 Task: Look for space in Parras de la Fuente, Mexico from 5th June, 2023 to 16th June, 2023 for 2 adults in price range Rs.14000 to Rs.18000. Place can be entire place with 1  bedroom having 1 bed and 1 bathroom. Property type can be house, flat, guest house, hotel. Booking option can be shelf check-in. Required host language is English.
Action: Mouse moved to (576, 156)
Screenshot: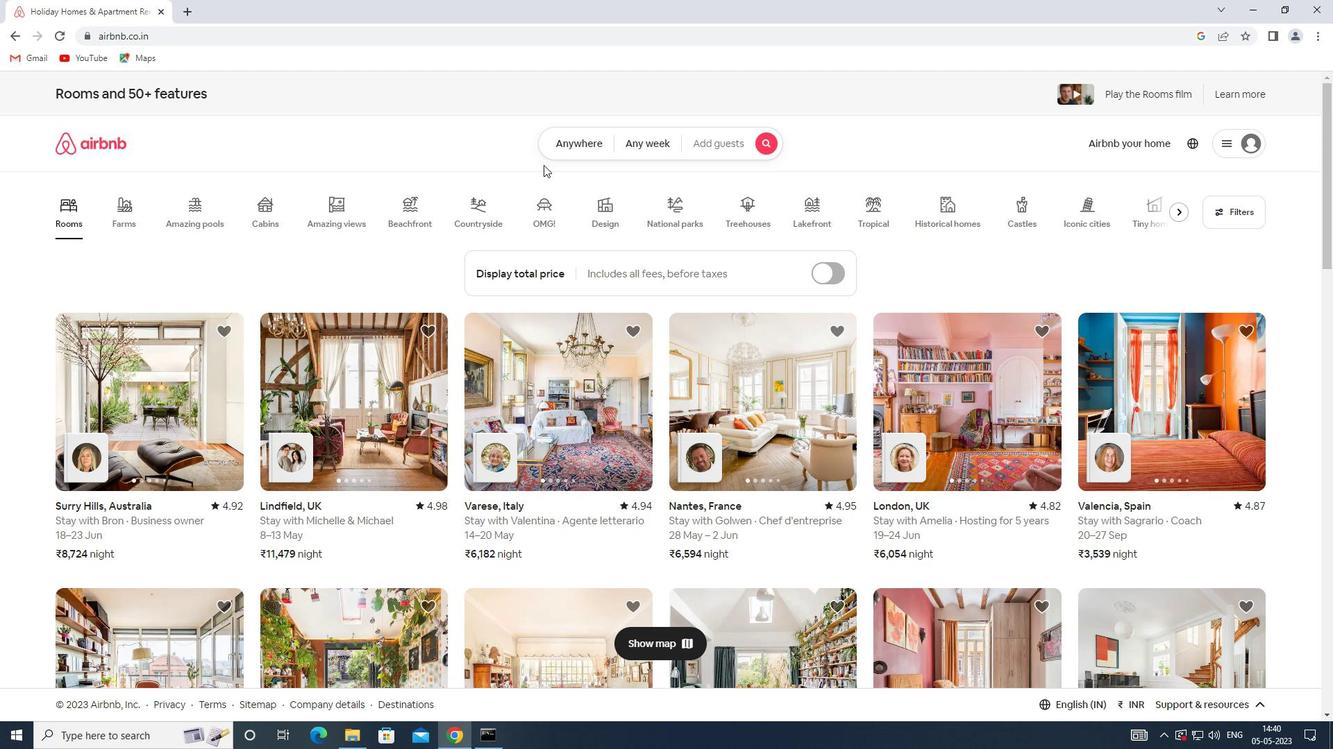 
Action: Mouse pressed left at (576, 156)
Screenshot: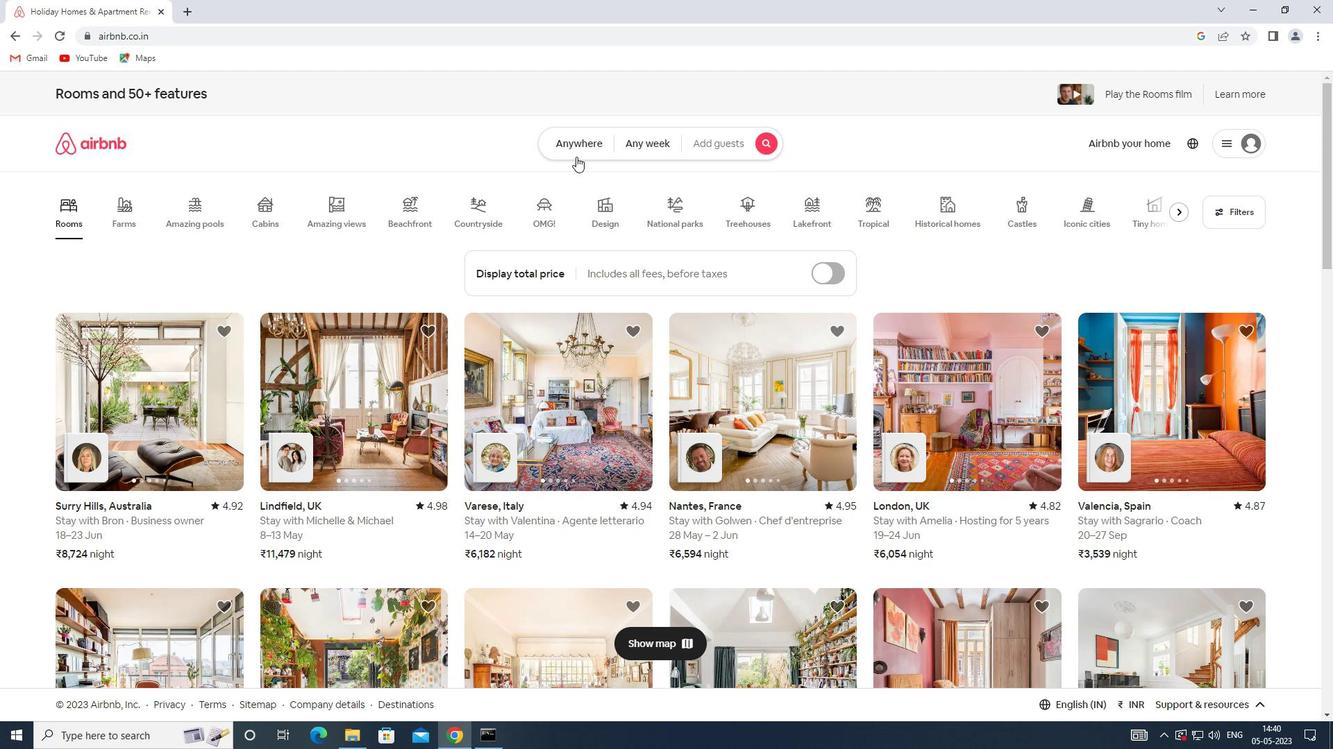 
Action: Mouse moved to (505, 202)
Screenshot: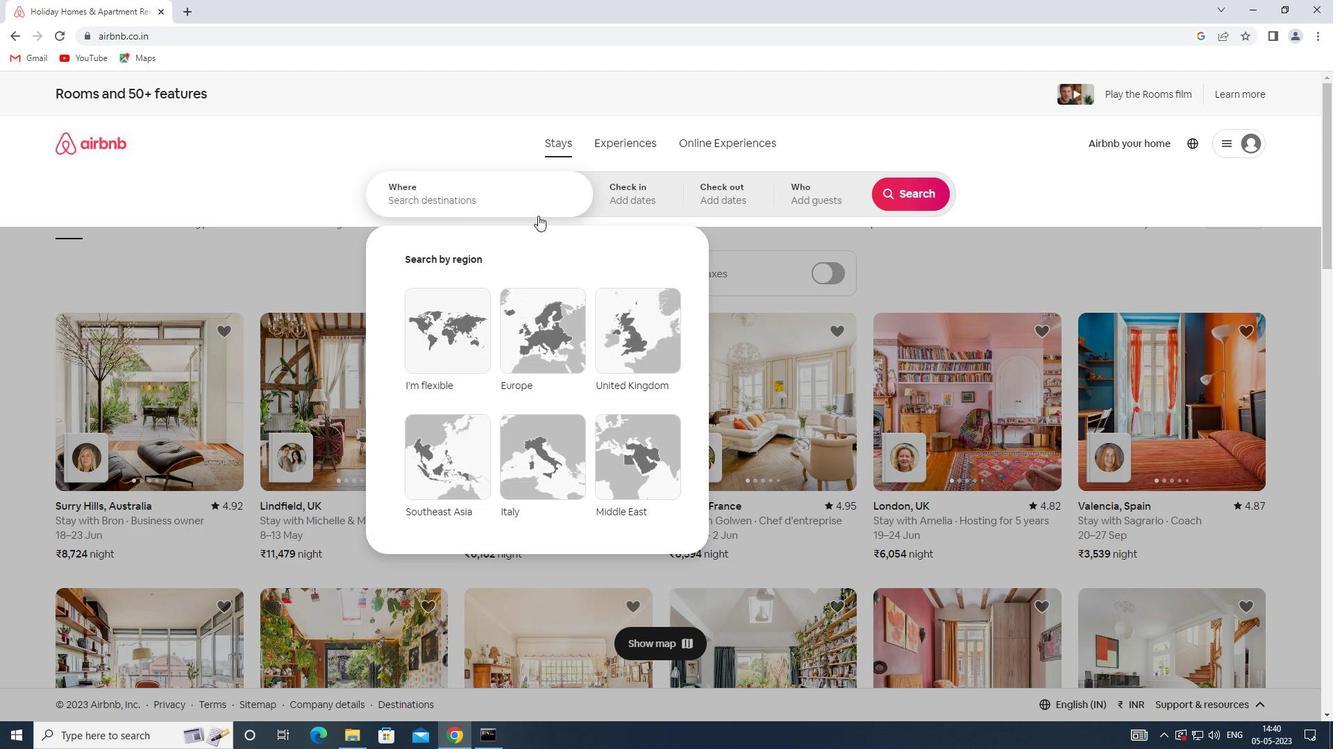 
Action: Mouse pressed left at (505, 202)
Screenshot: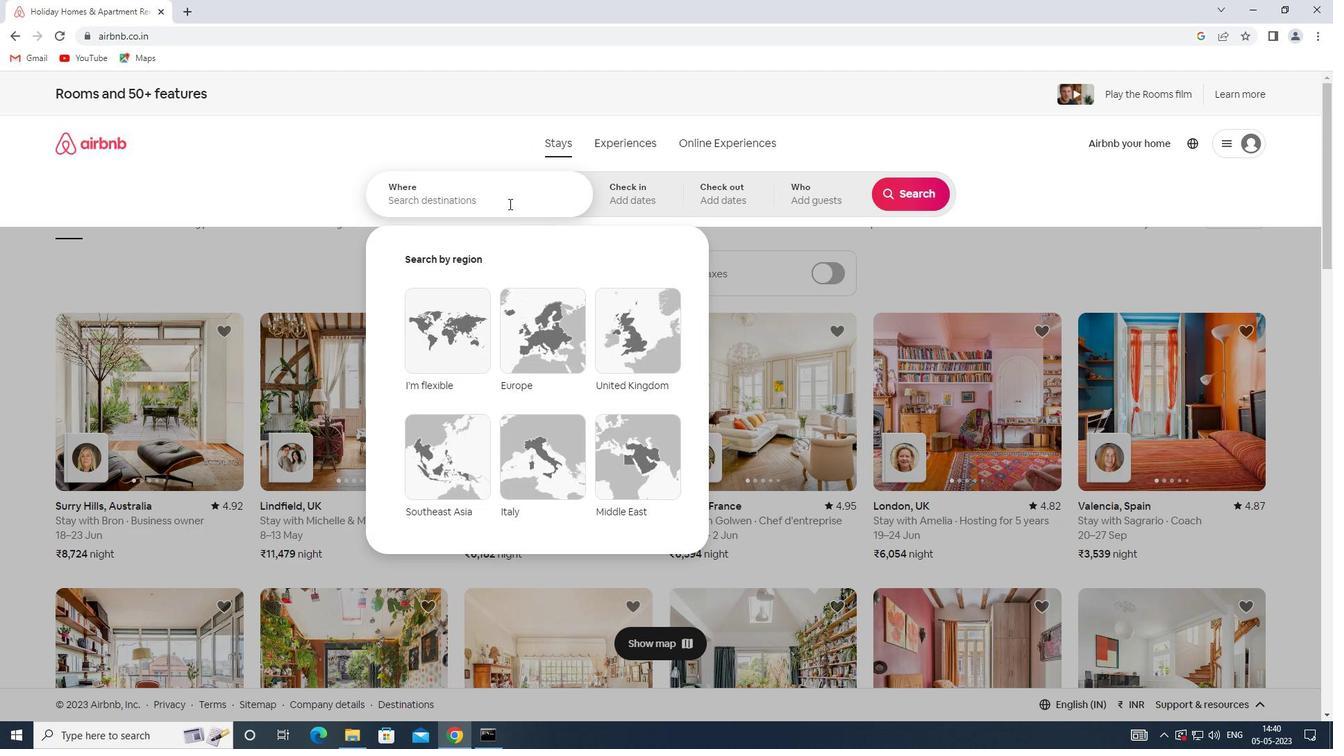 
Action: Mouse moved to (504, 202)
Screenshot: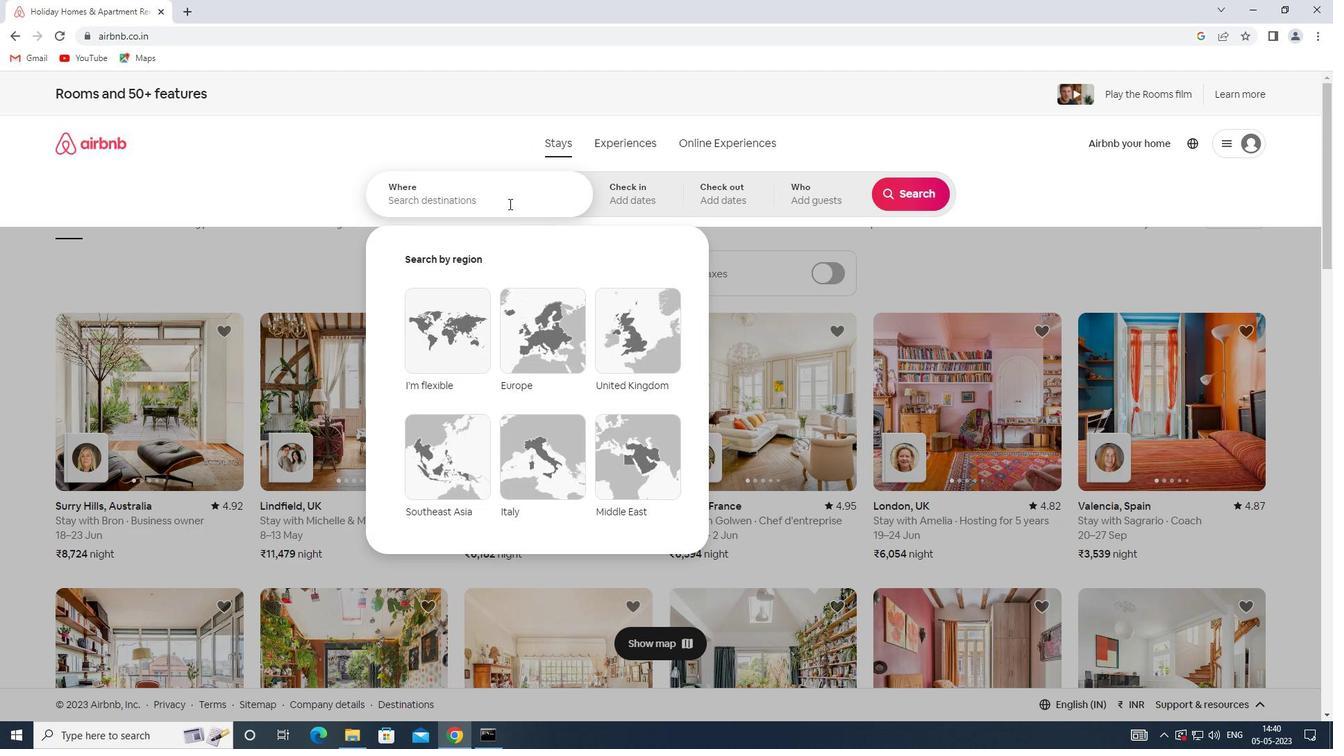 
Action: Key pressed <Key.shift>PARRAS<Key.space>DE<Key.space>LA<Key.space><Key.shift>FUNE<Key.backspace><Key.backspace>ENTE,<Key.shift>MA<Key.backspace>EXICO
Screenshot: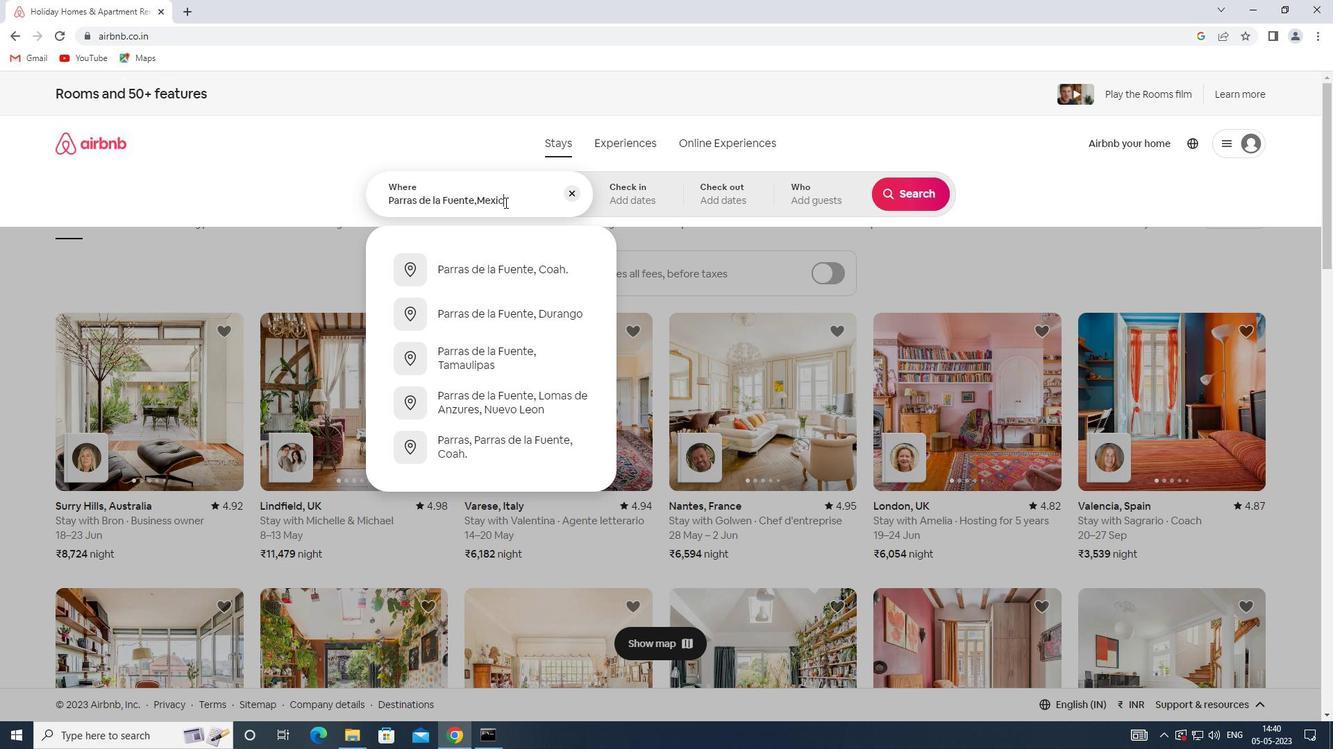 
Action: Mouse moved to (642, 198)
Screenshot: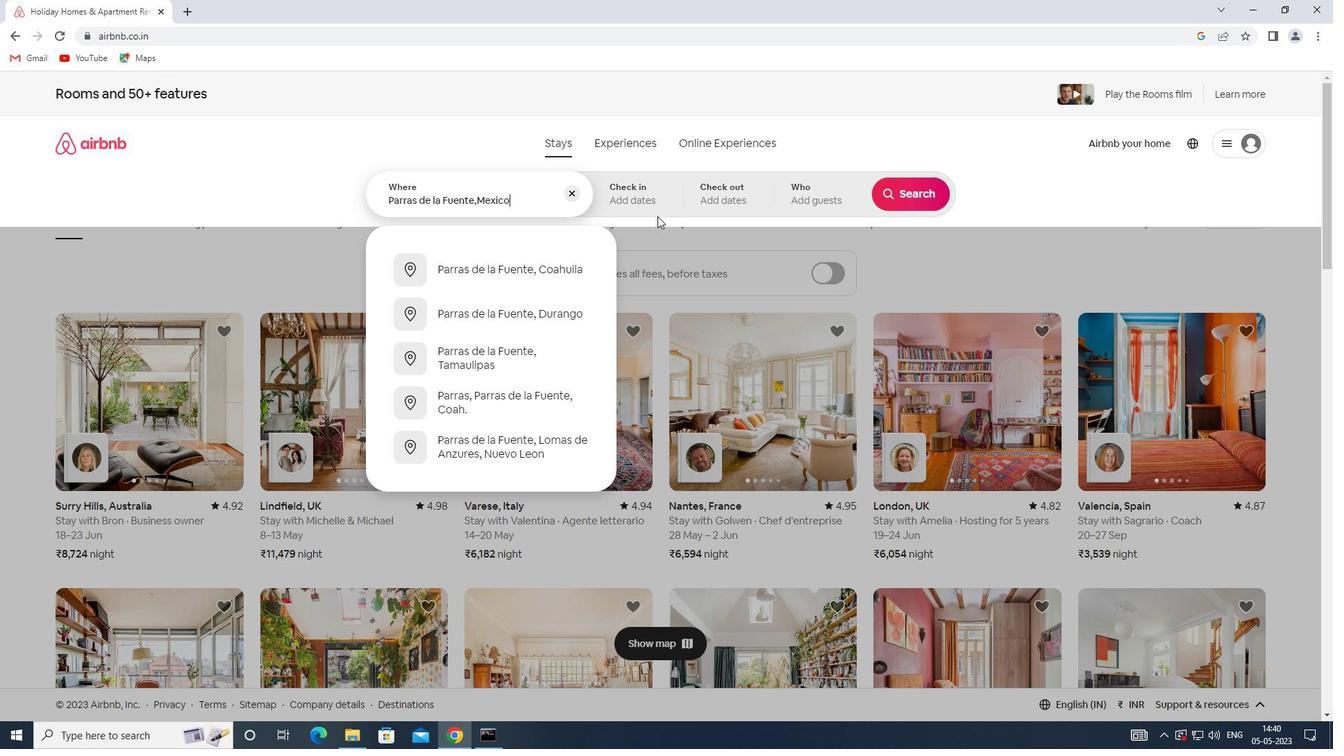 
Action: Mouse pressed left at (642, 198)
Screenshot: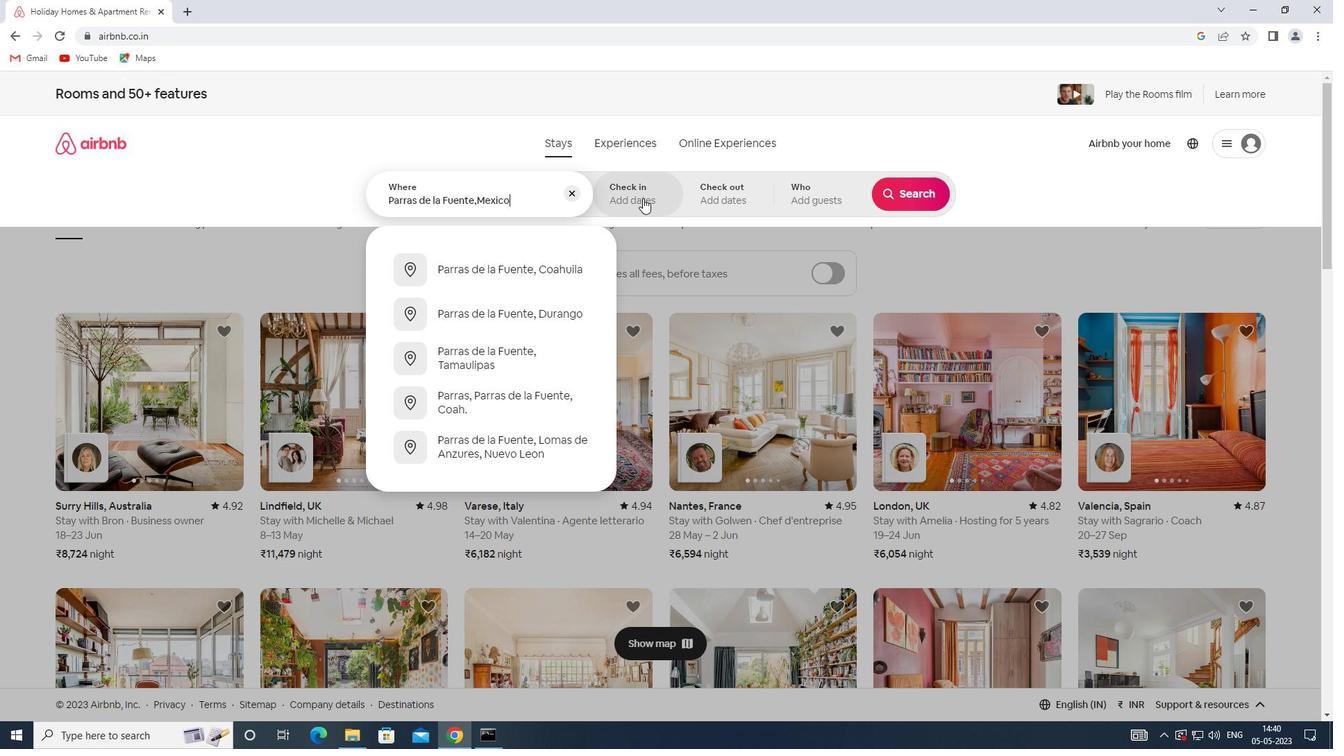 
Action: Mouse moved to (721, 392)
Screenshot: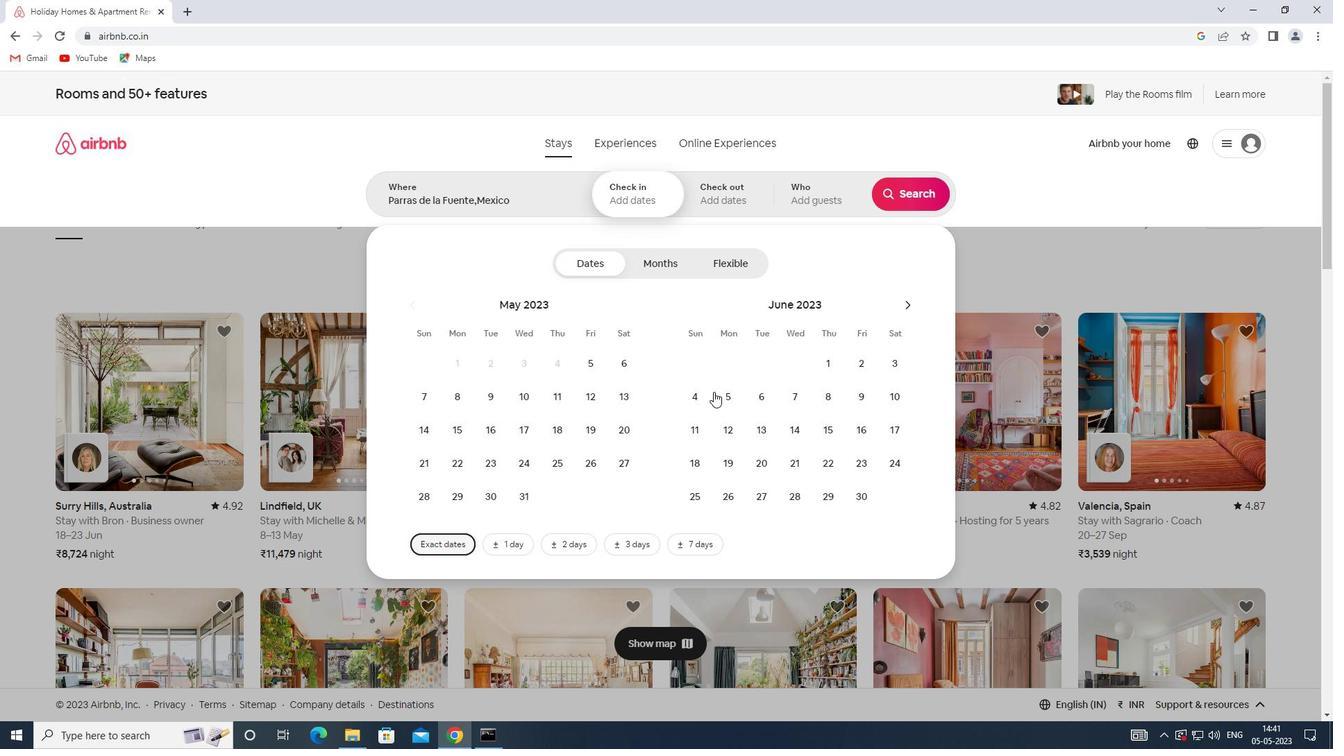 
Action: Mouse pressed left at (721, 392)
Screenshot: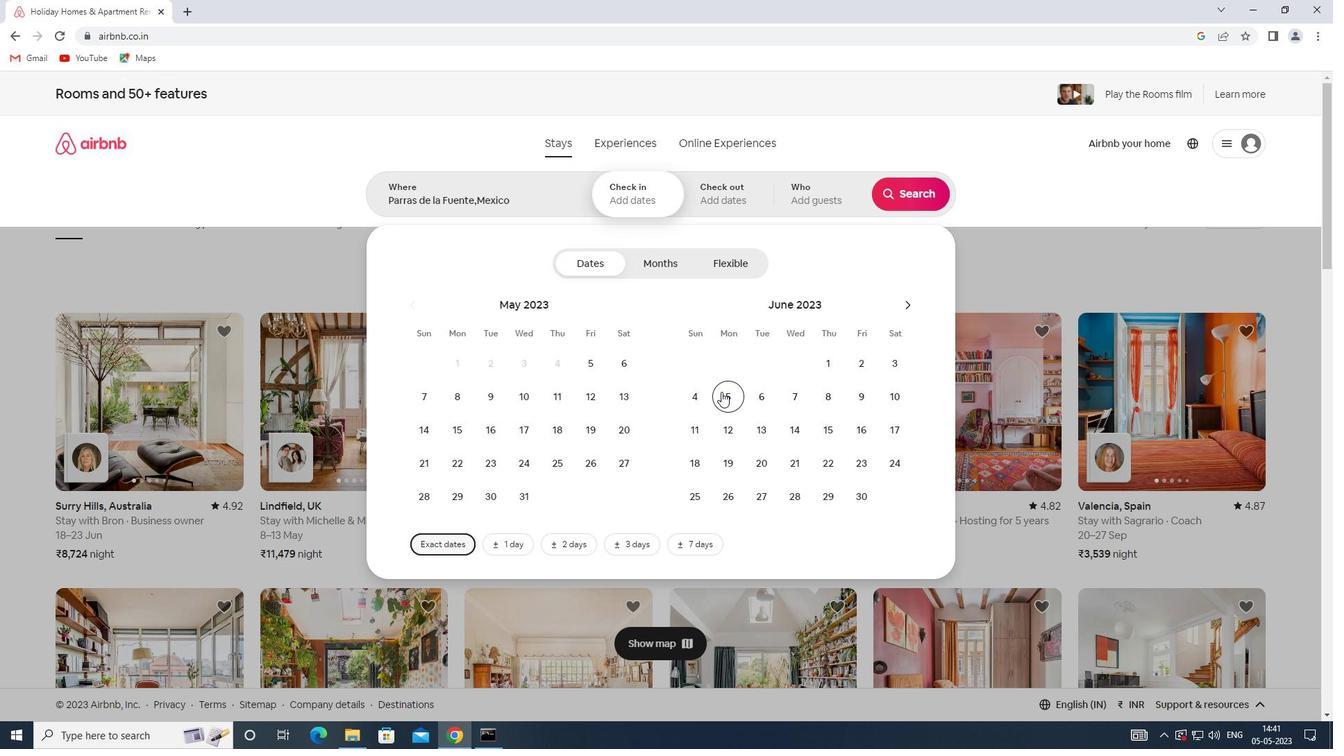 
Action: Mouse moved to (863, 436)
Screenshot: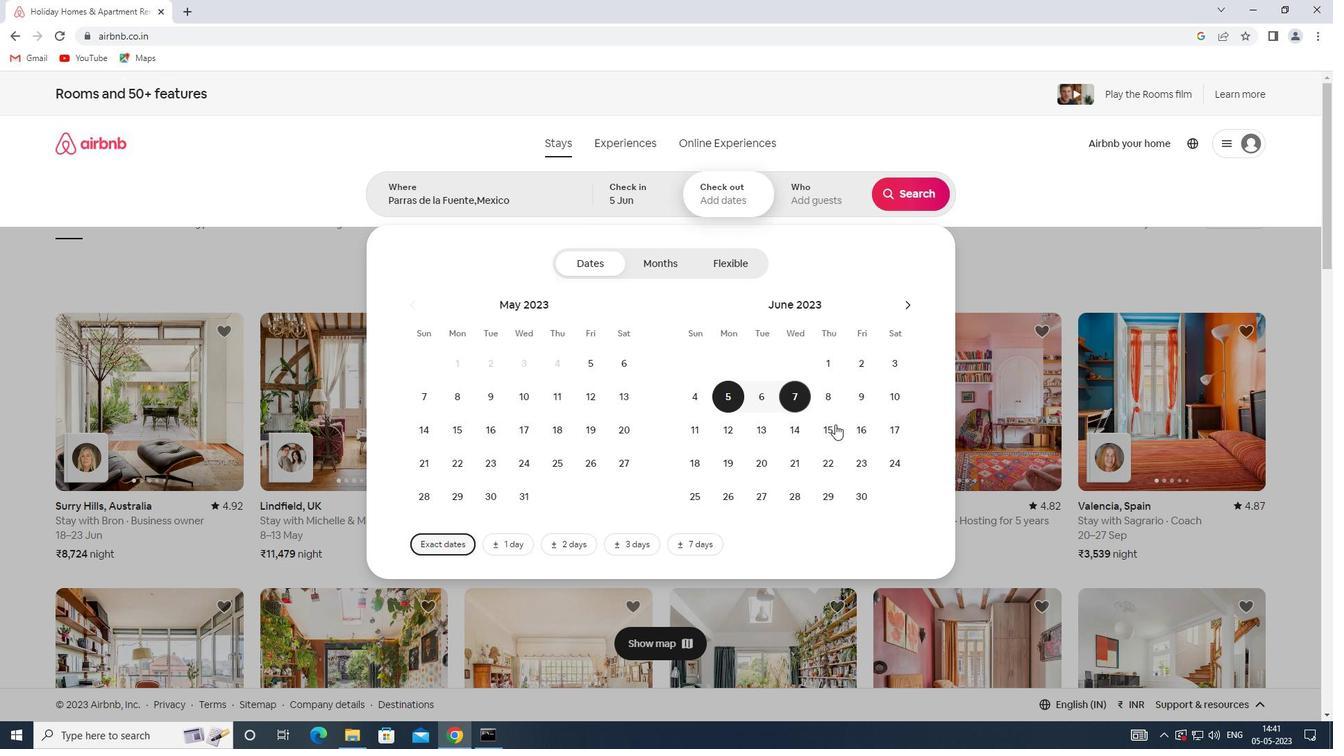 
Action: Mouse pressed left at (863, 436)
Screenshot: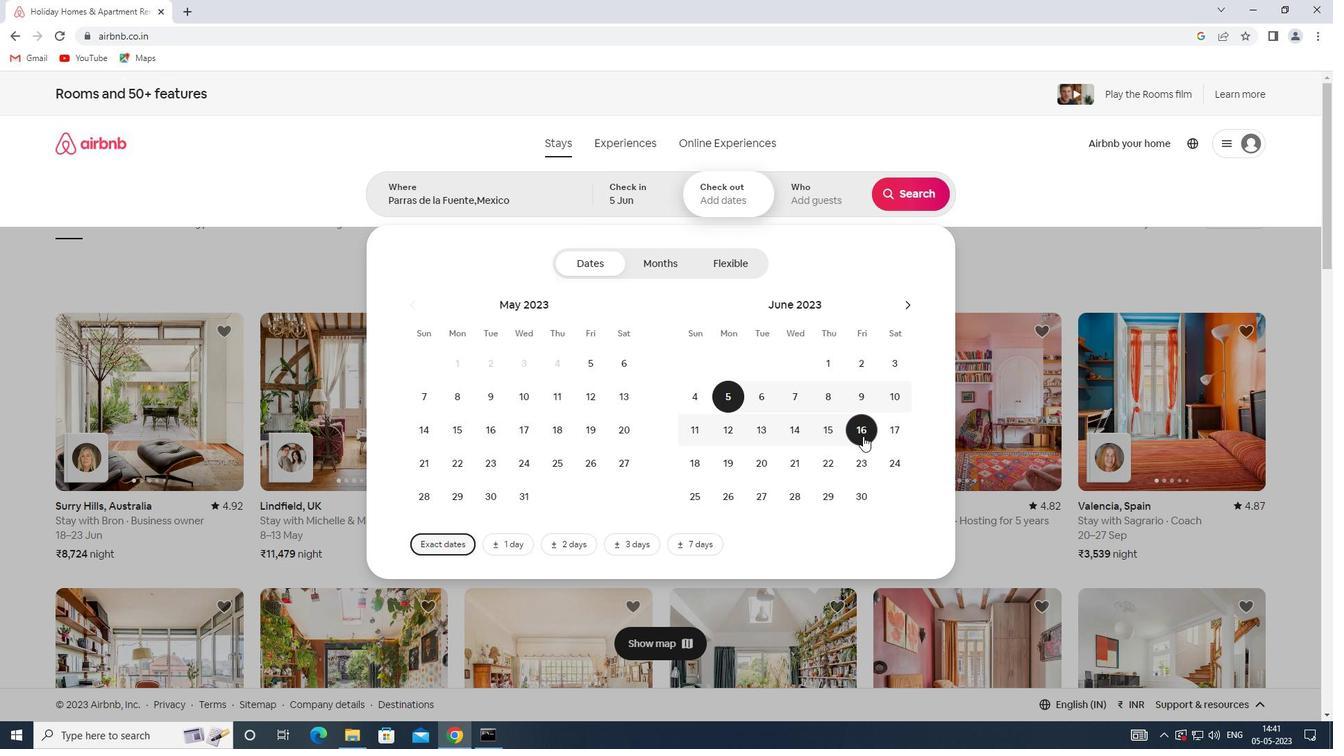 
Action: Mouse moved to (822, 193)
Screenshot: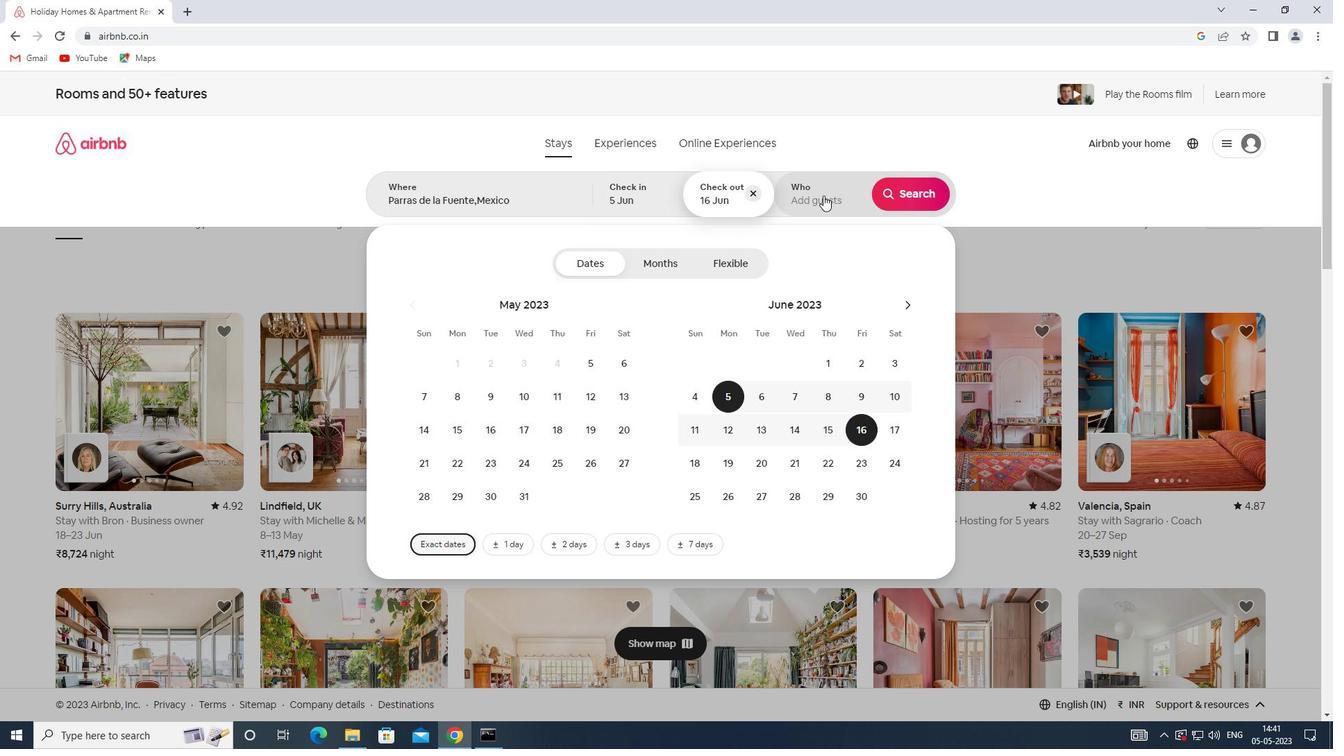 
Action: Mouse pressed left at (822, 193)
Screenshot: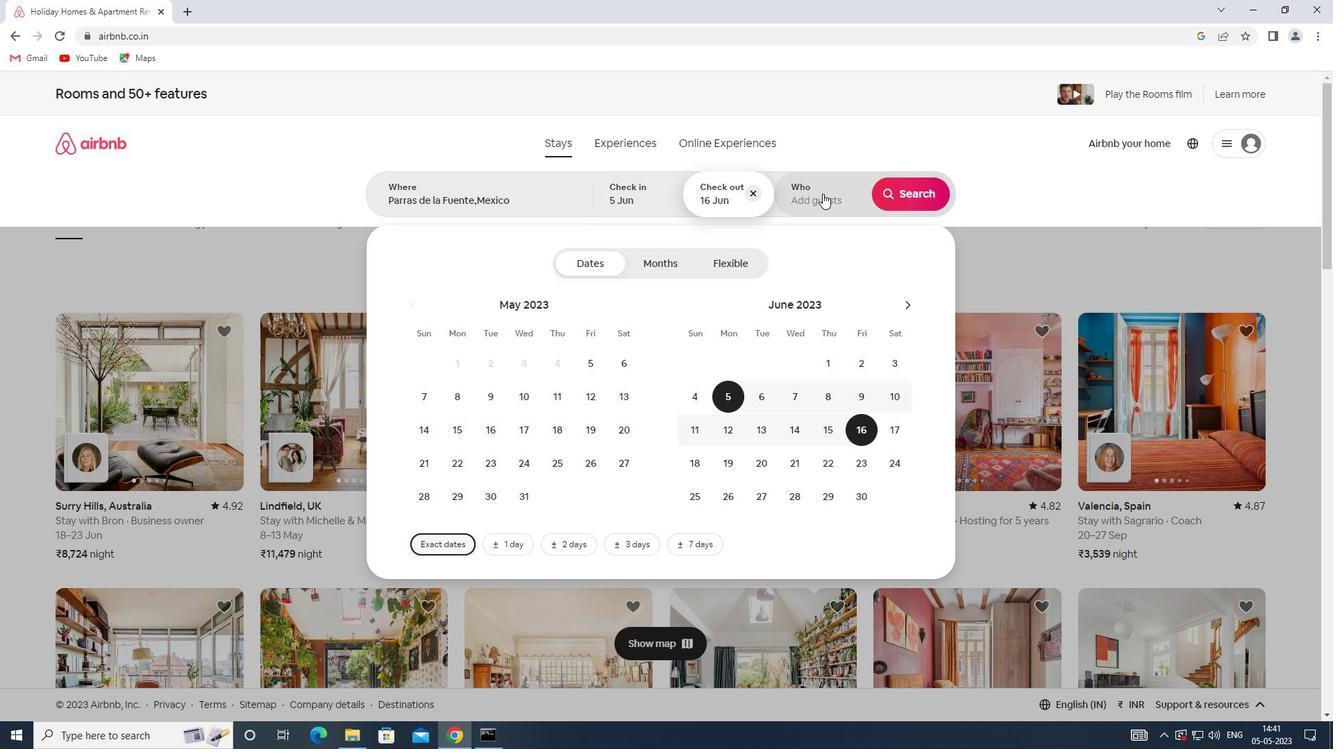 
Action: Mouse moved to (902, 271)
Screenshot: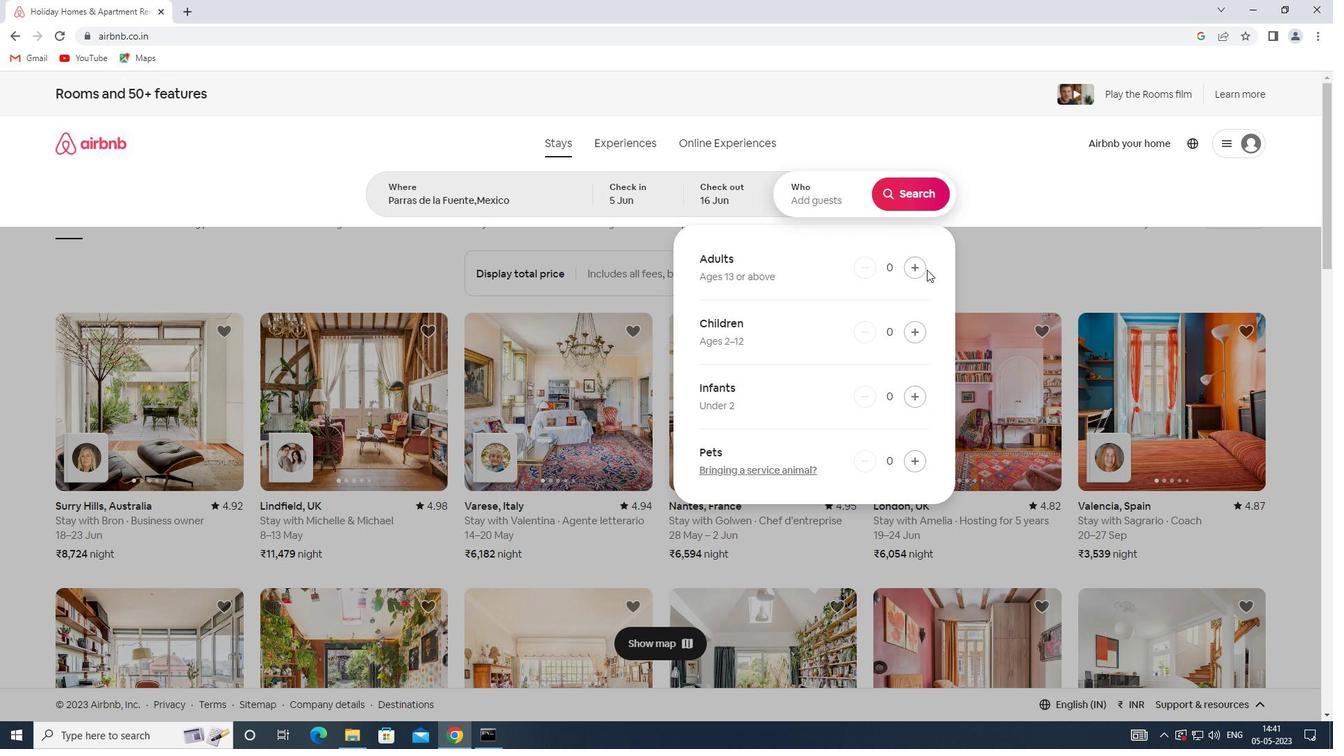 
Action: Mouse pressed left at (902, 271)
Screenshot: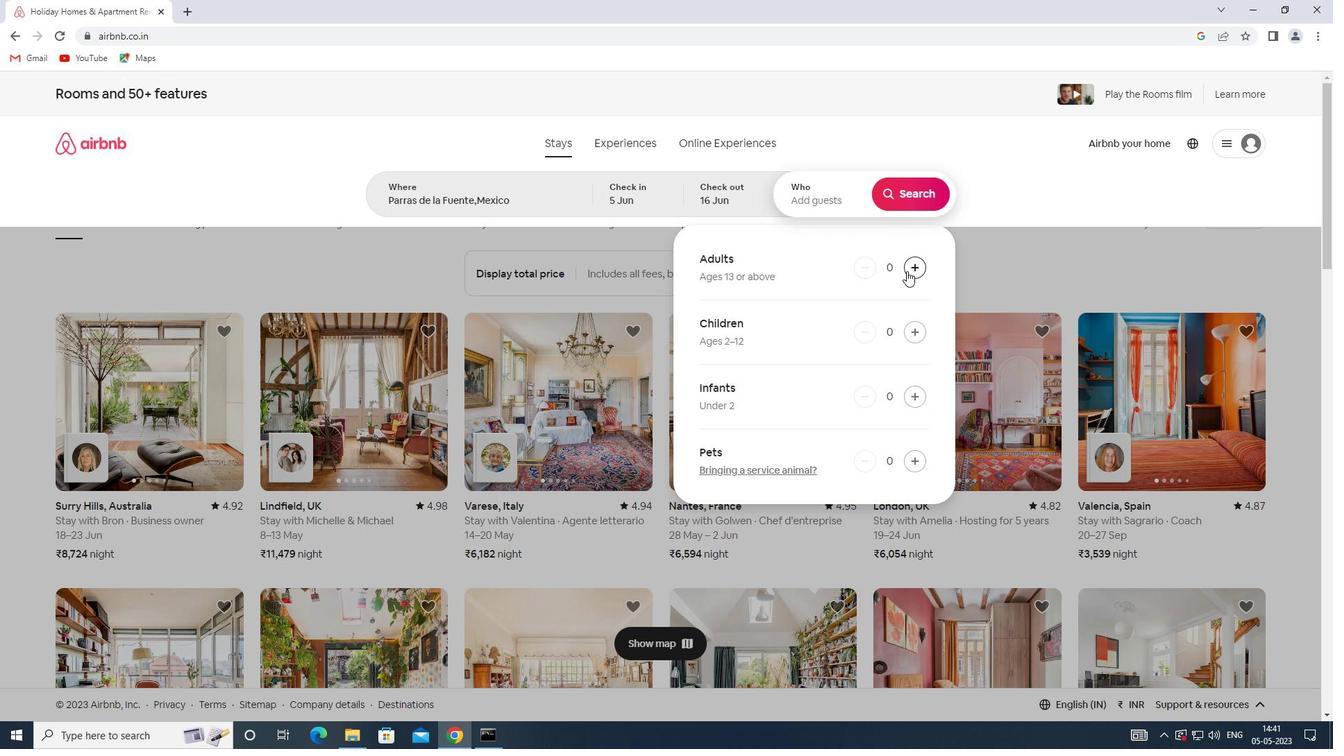 
Action: Mouse moved to (908, 269)
Screenshot: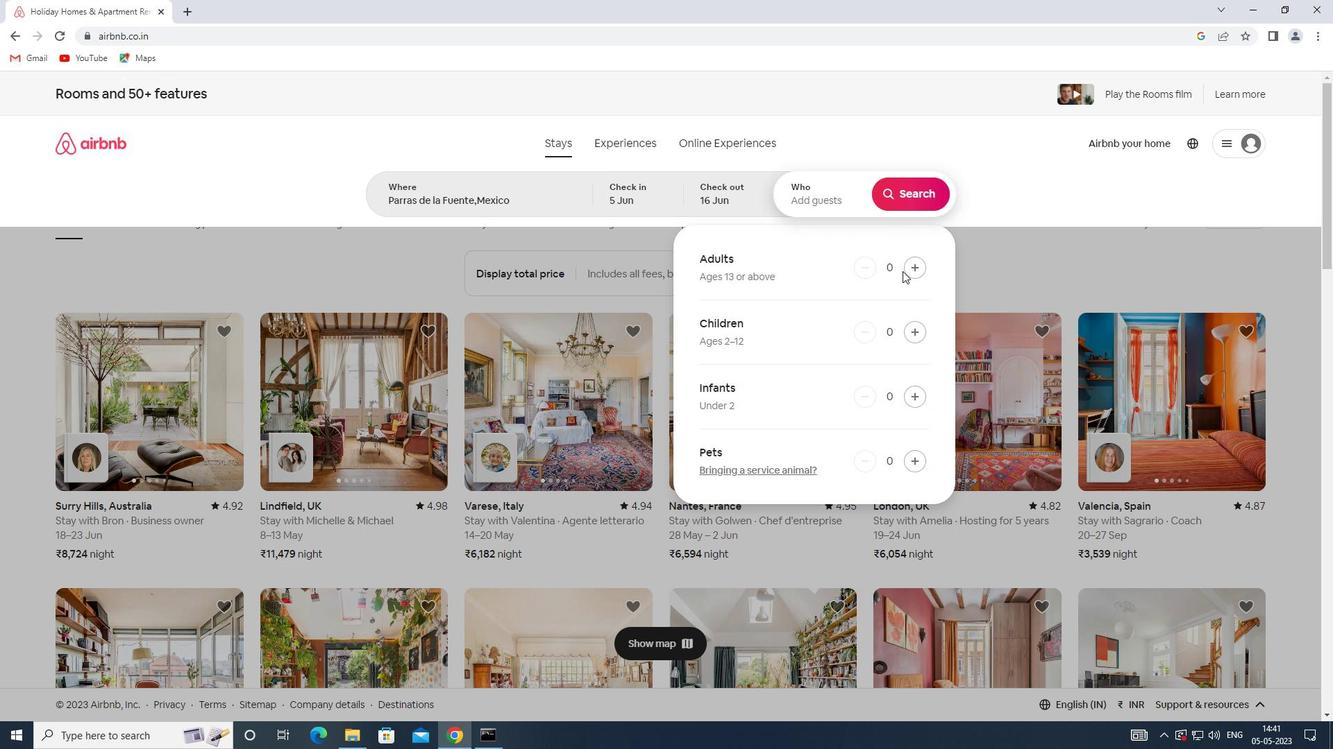 
Action: Mouse pressed left at (908, 269)
Screenshot: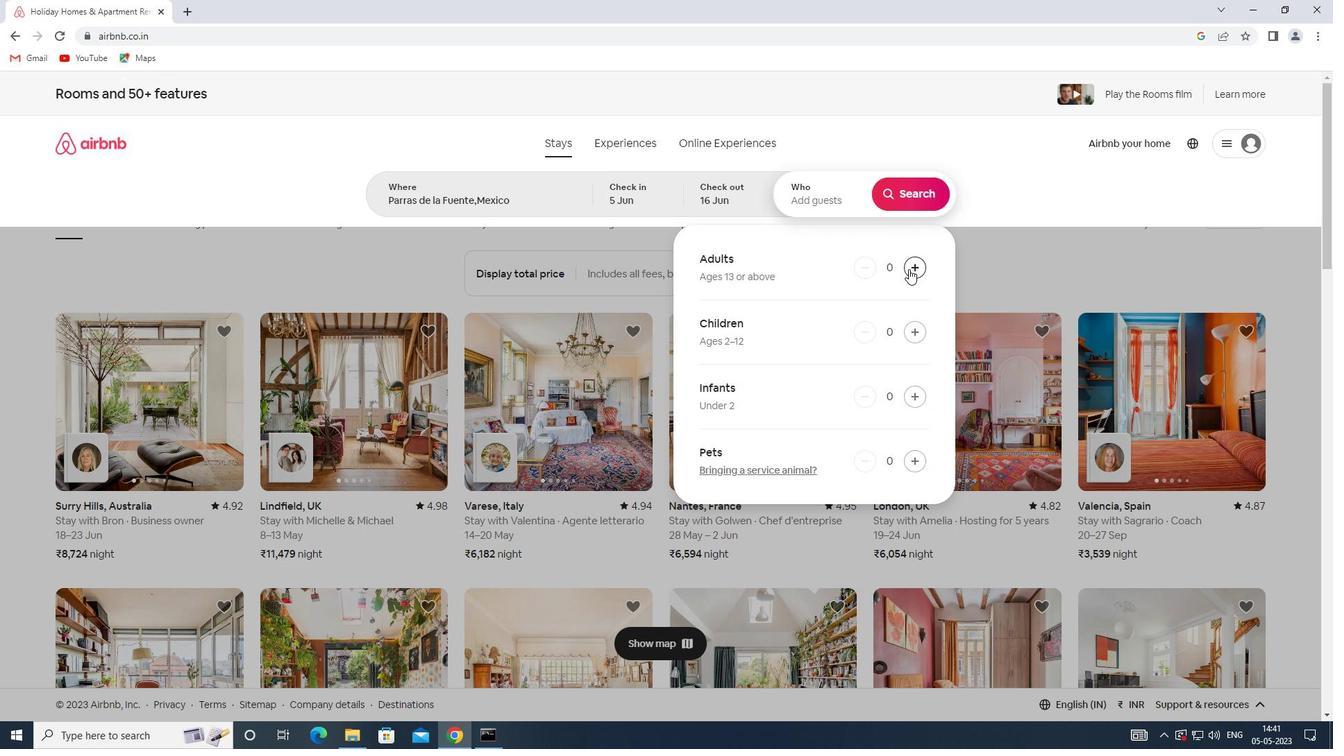 
Action: Mouse pressed left at (908, 269)
Screenshot: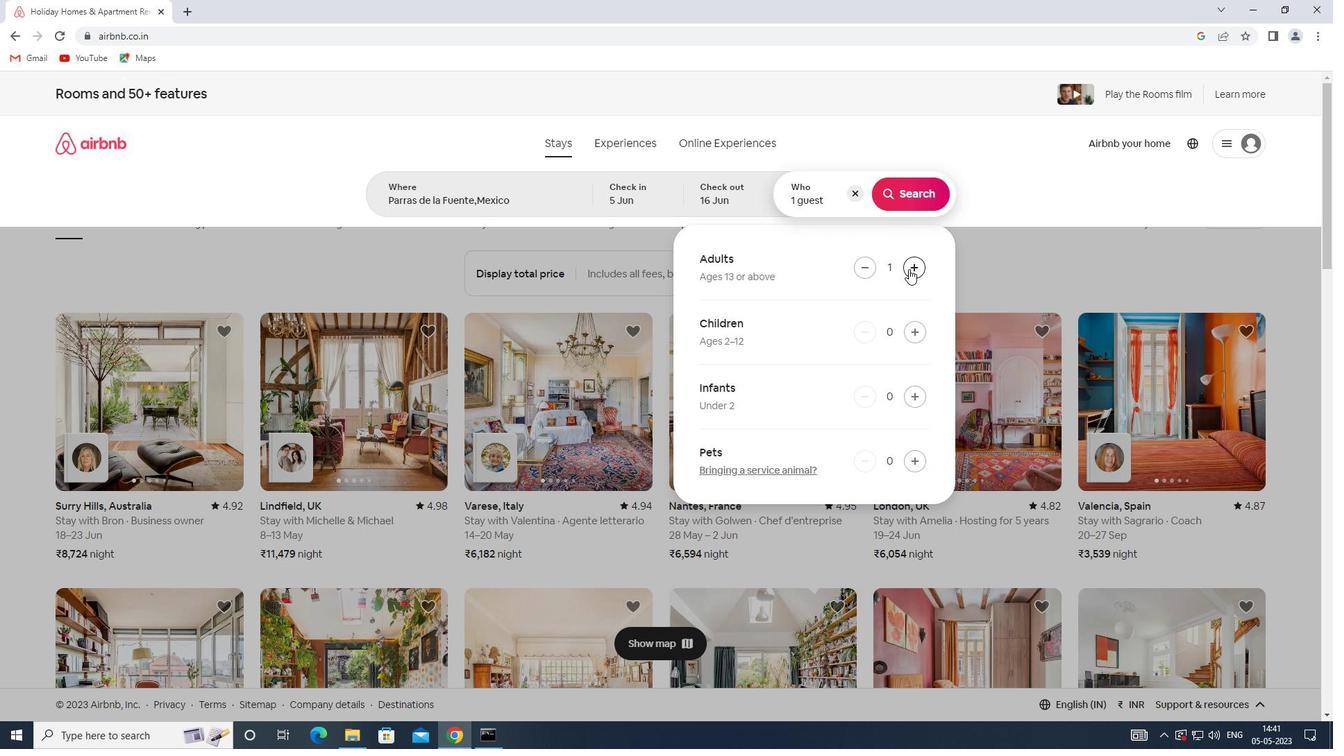 
Action: Mouse moved to (922, 193)
Screenshot: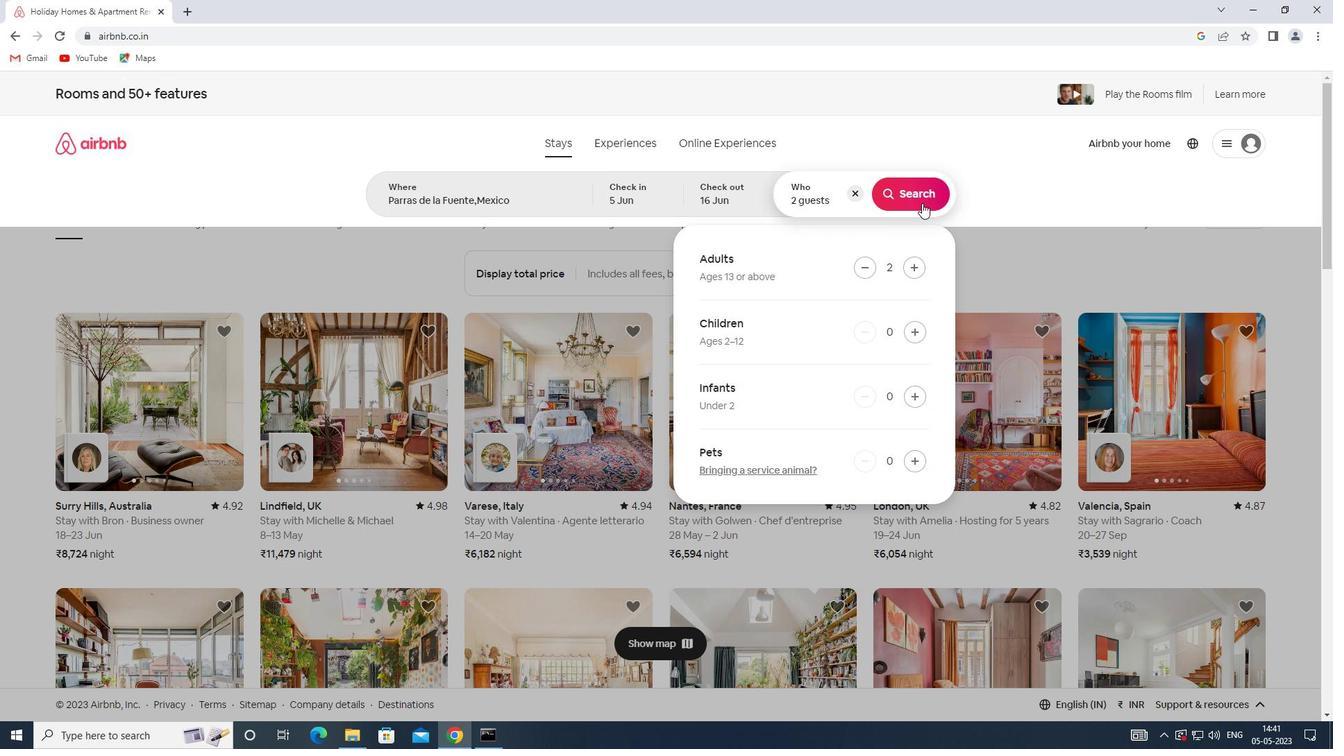 
Action: Mouse pressed left at (922, 193)
Screenshot: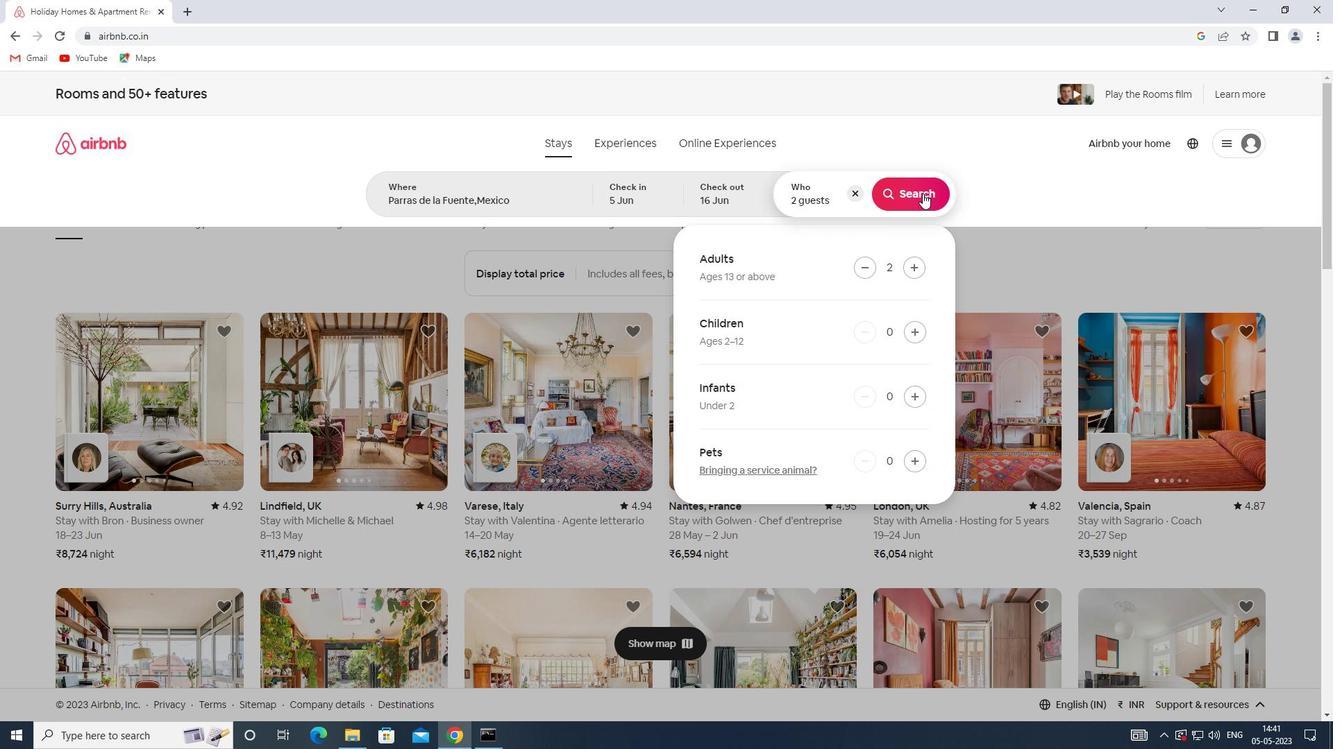 
Action: Mouse moved to (1272, 161)
Screenshot: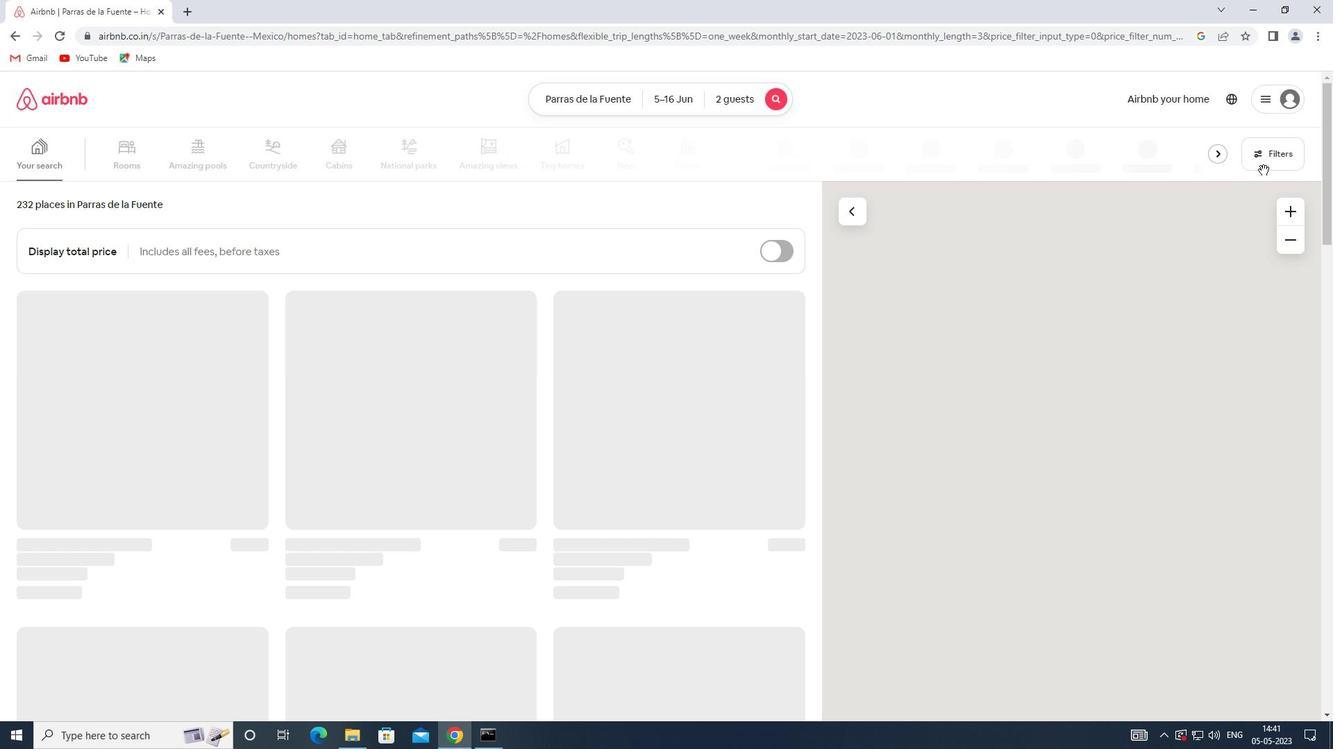 
Action: Mouse pressed left at (1272, 161)
Screenshot: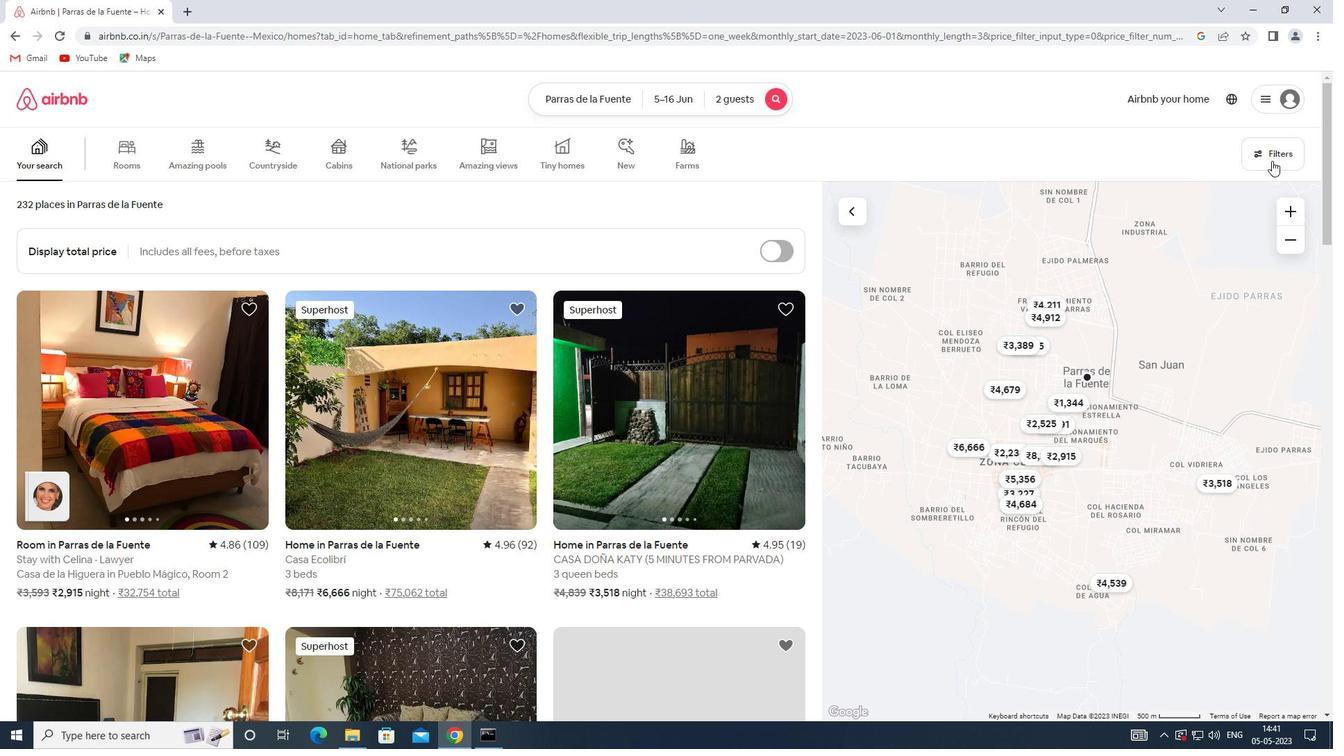 
Action: Mouse moved to (479, 485)
Screenshot: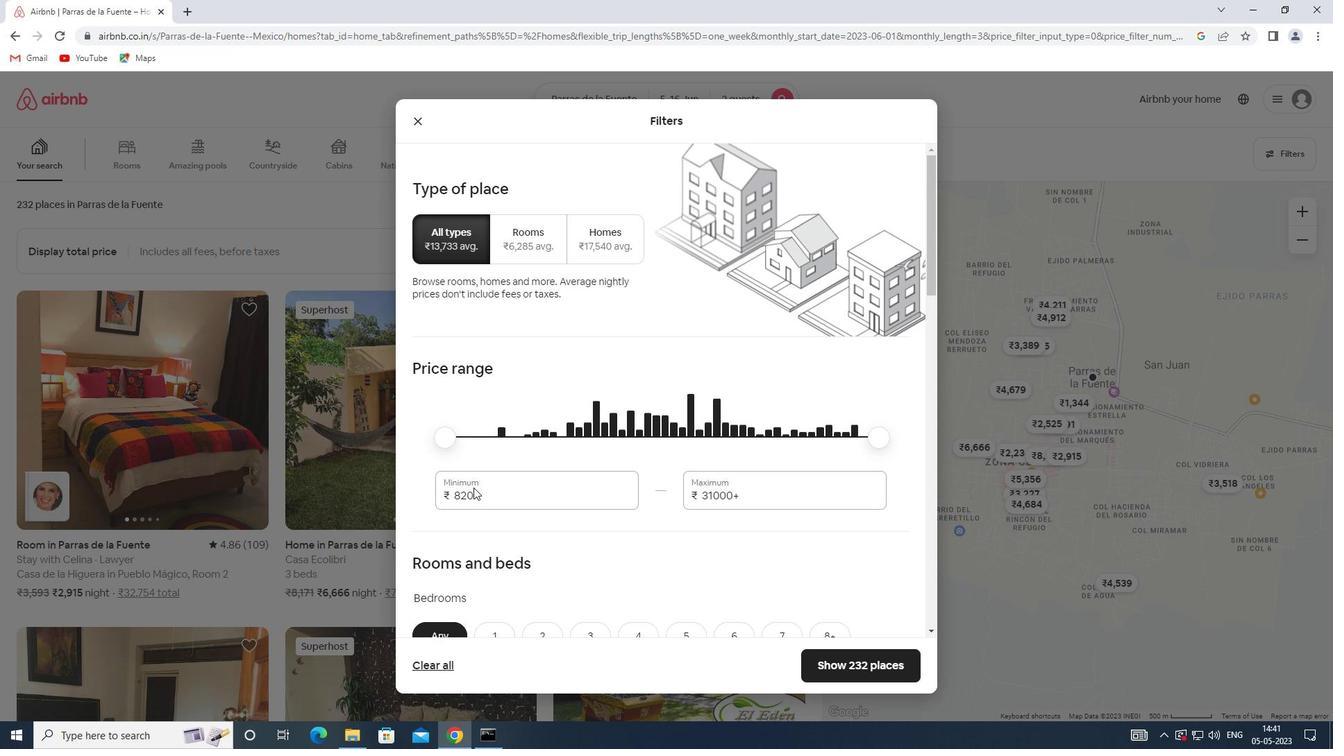 
Action: Mouse pressed left at (479, 485)
Screenshot: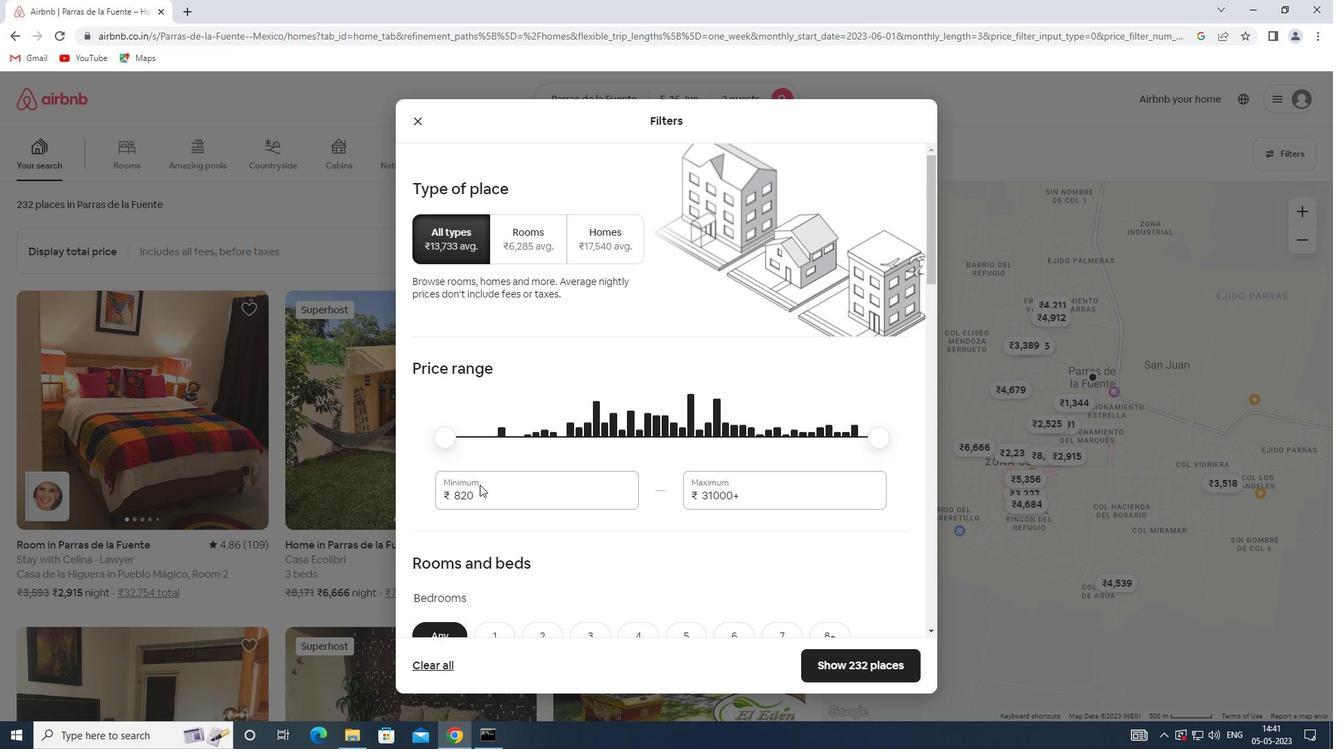 
Action: Mouse moved to (479, 491)
Screenshot: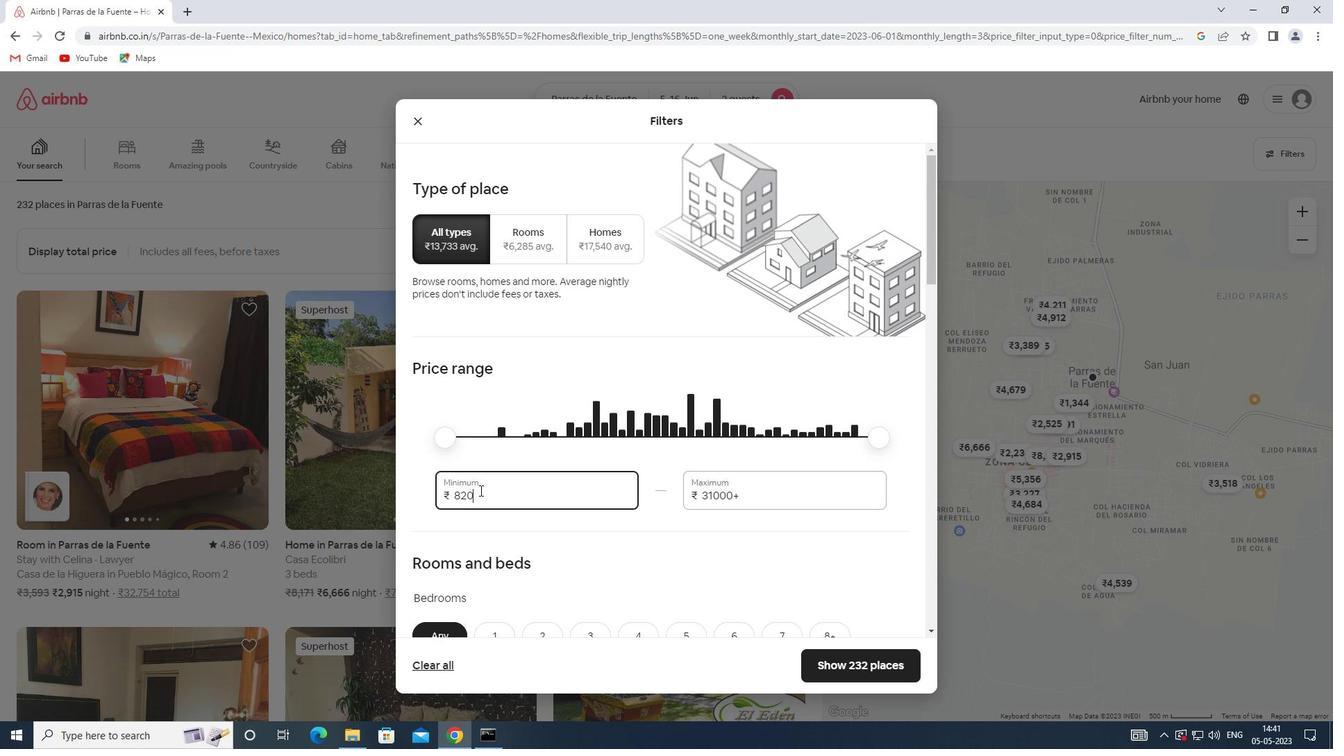 
Action: Mouse pressed left at (479, 491)
Screenshot: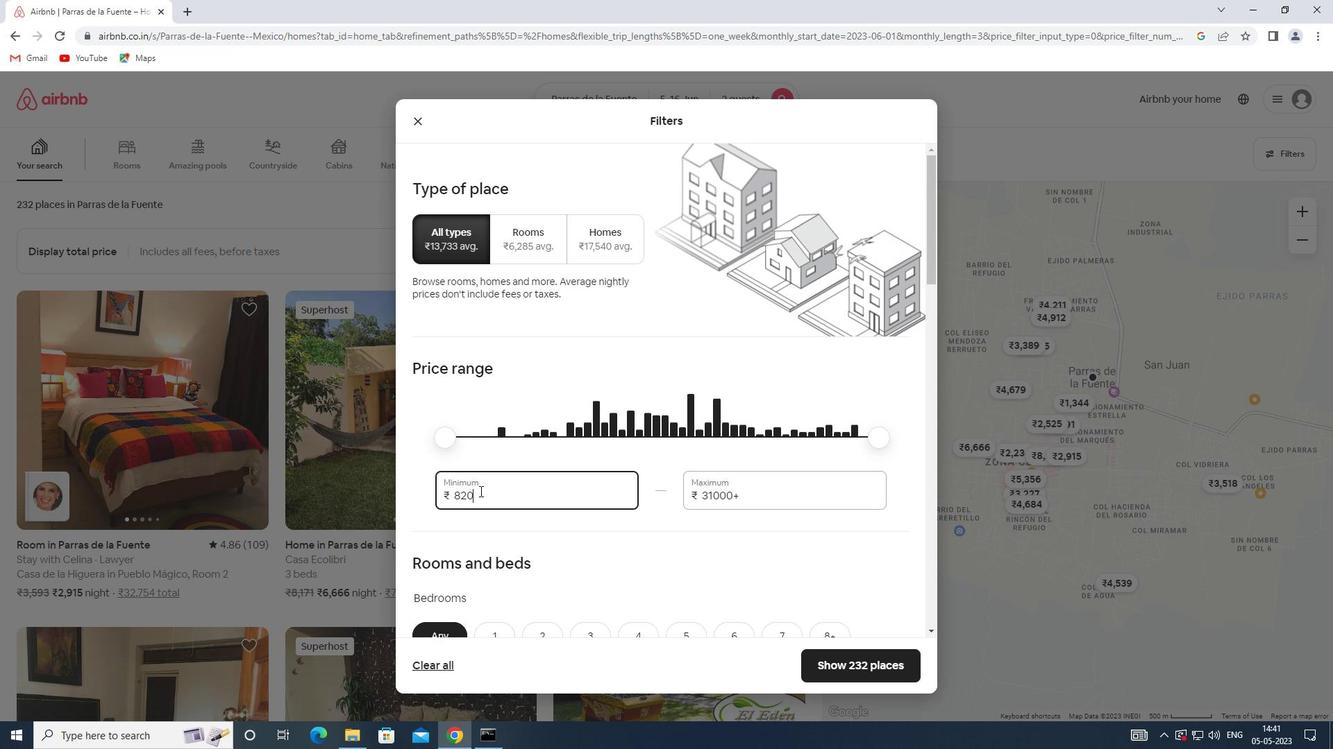 
Action: Mouse moved to (412, 490)
Screenshot: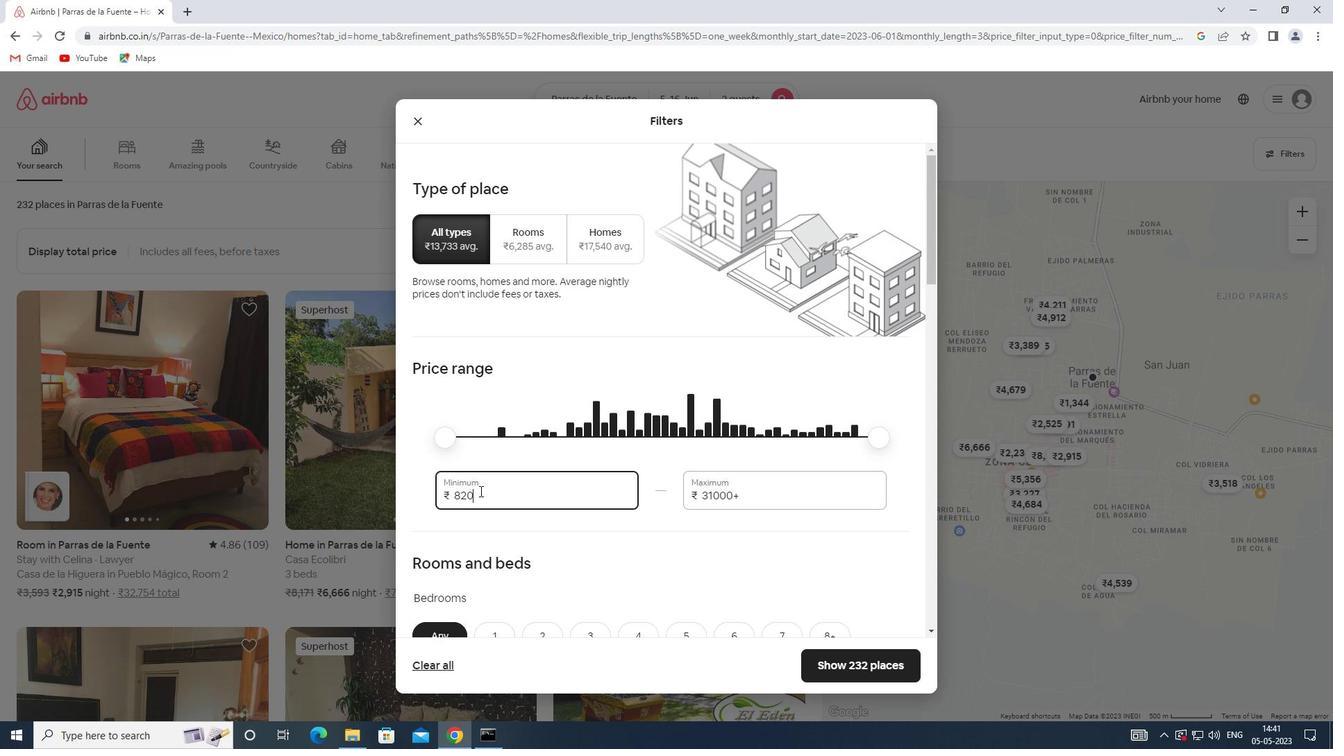 
Action: Key pressed 14000
Screenshot: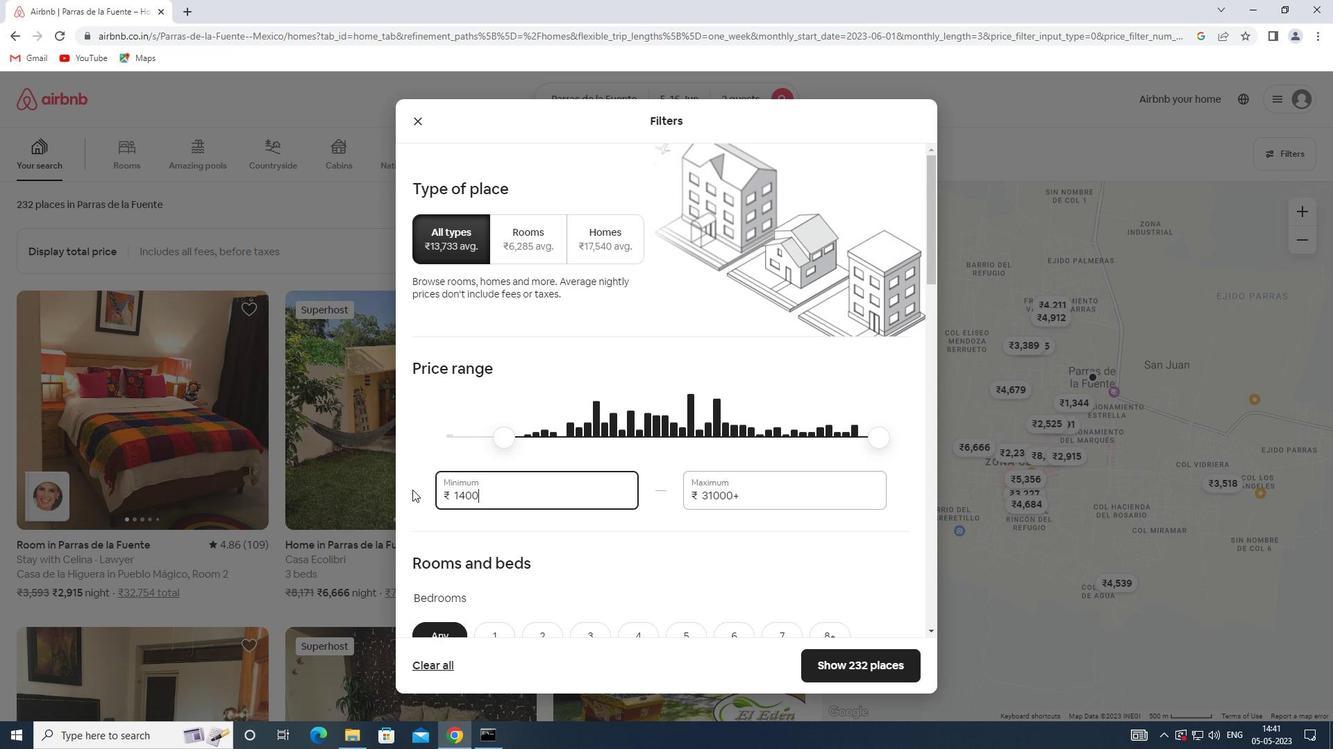 
Action: Mouse moved to (754, 502)
Screenshot: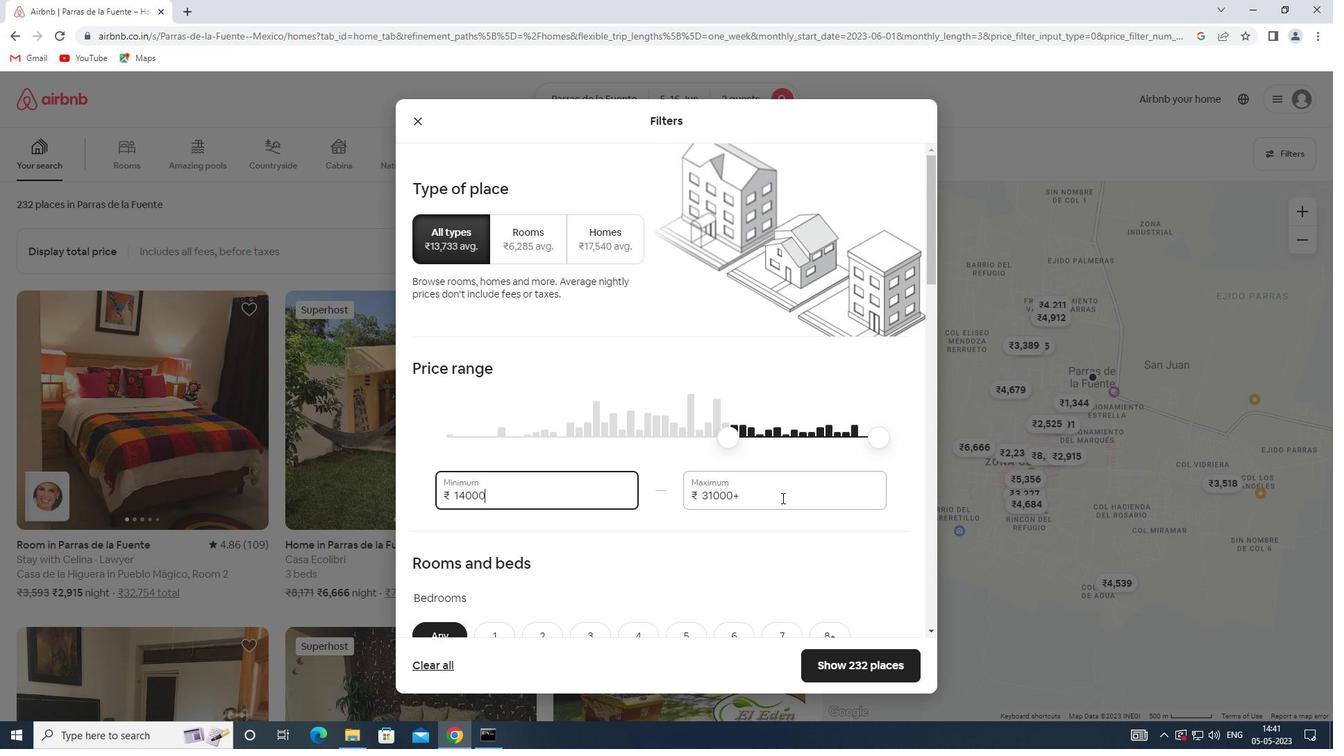 
Action: Mouse pressed left at (754, 502)
Screenshot: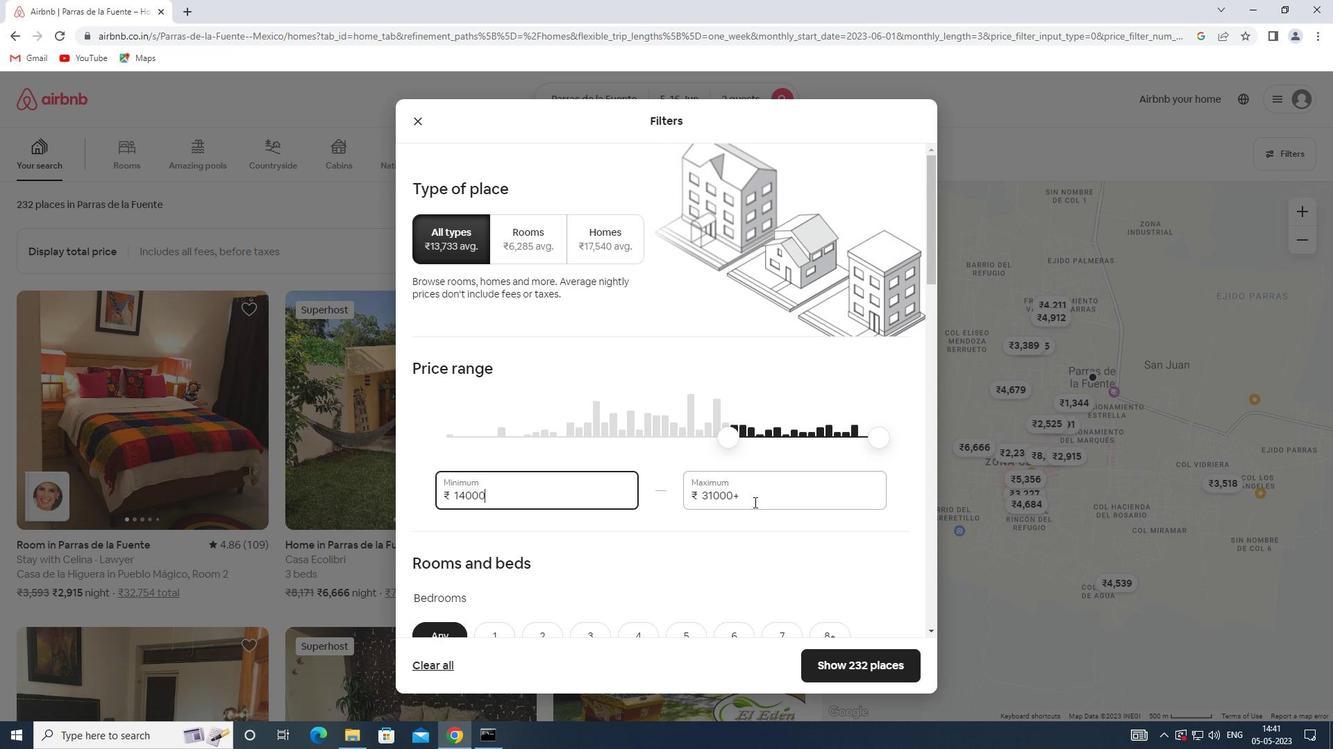 
Action: Mouse moved to (655, 513)
Screenshot: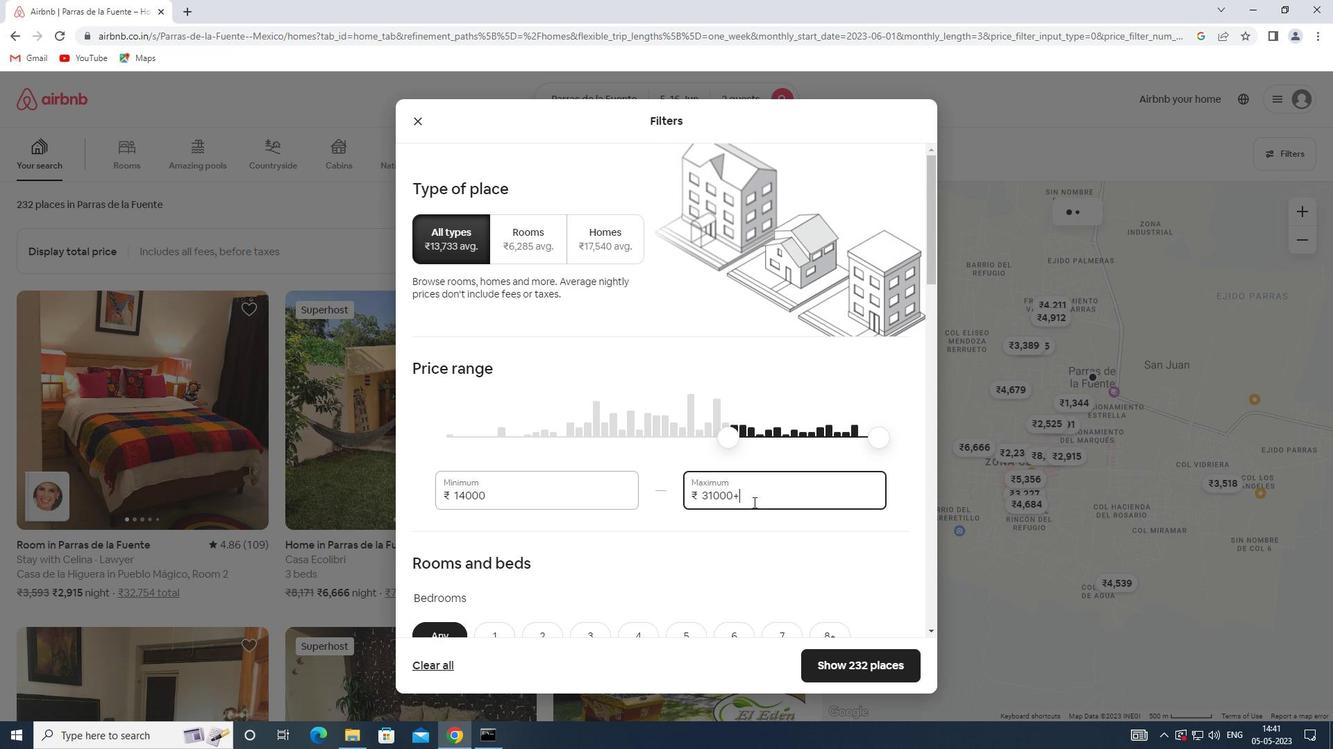 
Action: Key pressed 18000
Screenshot: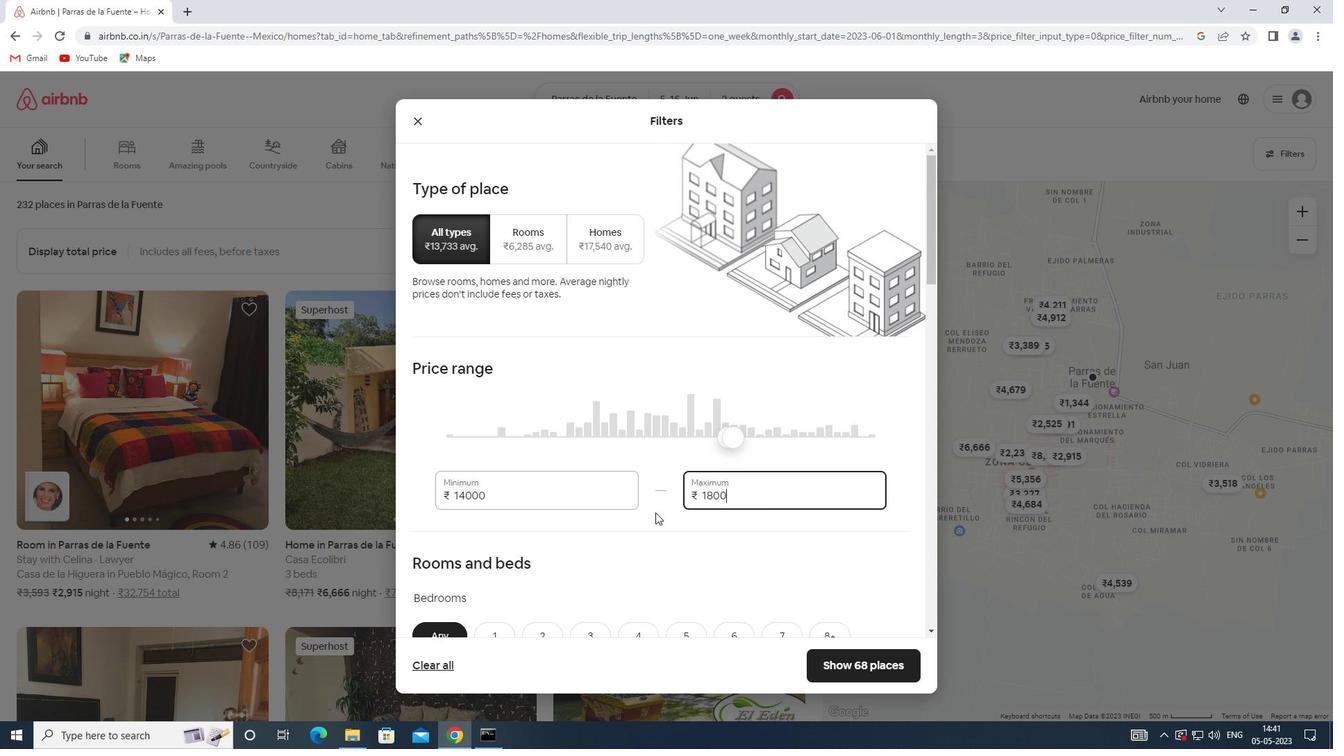 
Action: Mouse moved to (595, 568)
Screenshot: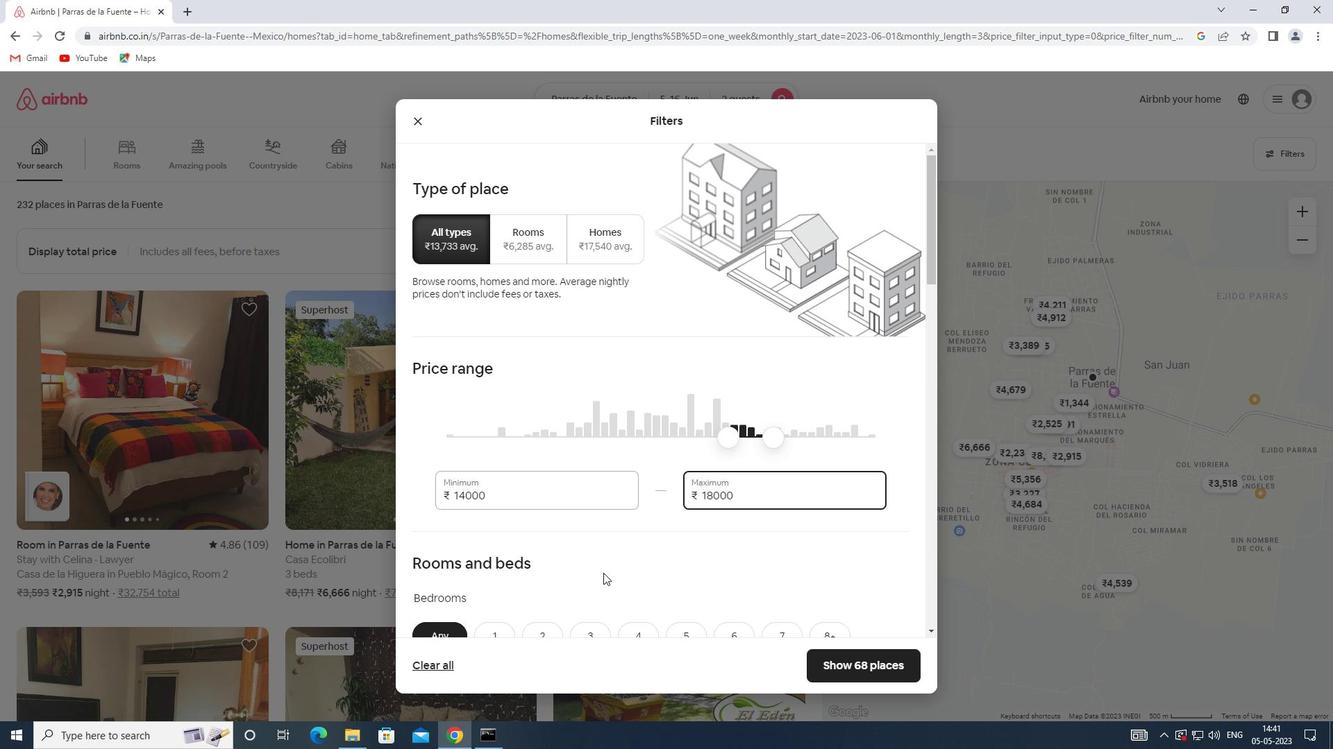 
Action: Mouse scrolled (595, 567) with delta (0, 0)
Screenshot: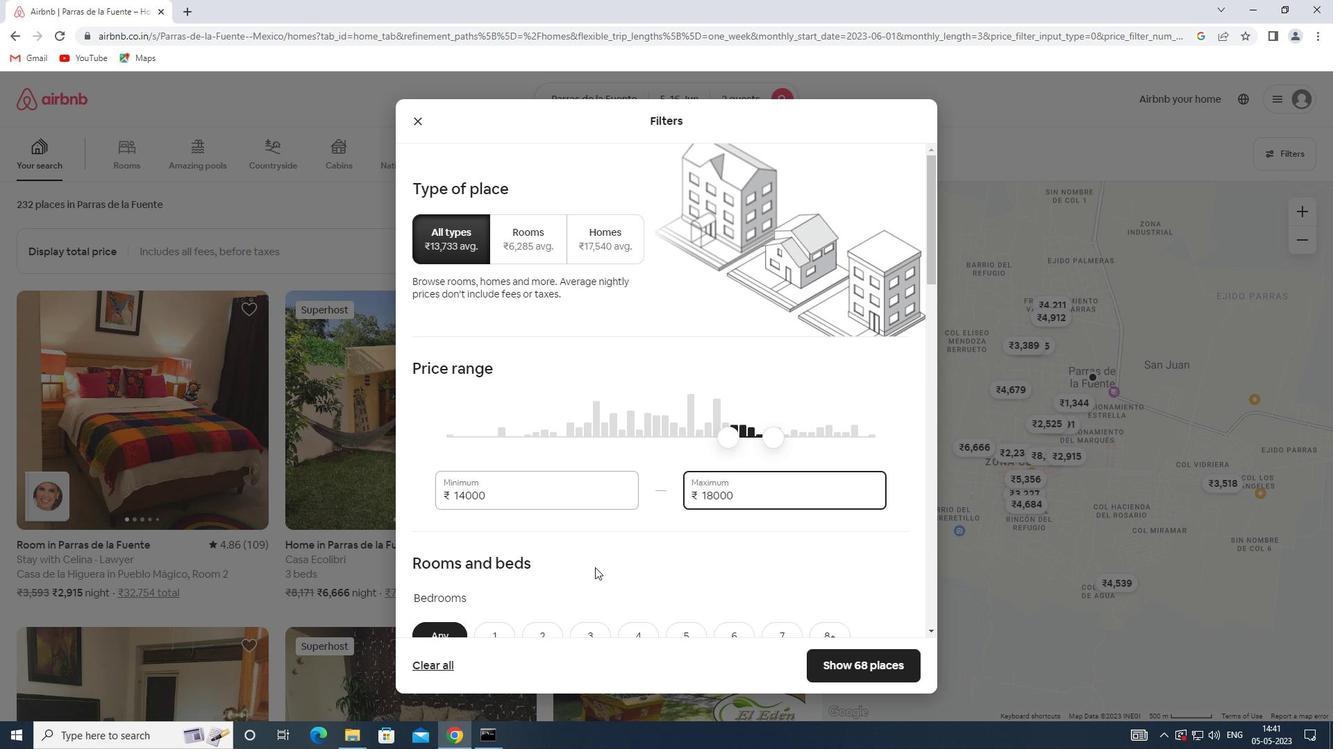 
Action: Mouse scrolled (595, 567) with delta (0, 0)
Screenshot: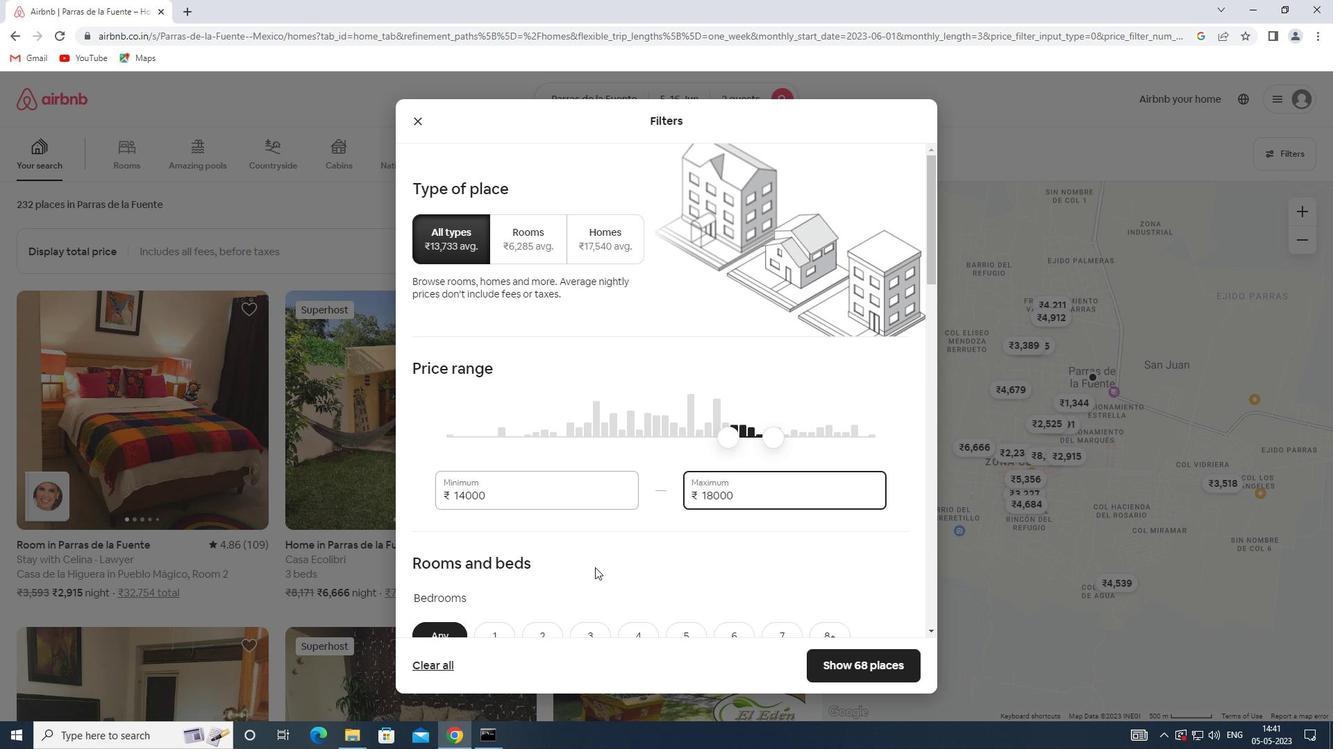 
Action: Mouse moved to (495, 502)
Screenshot: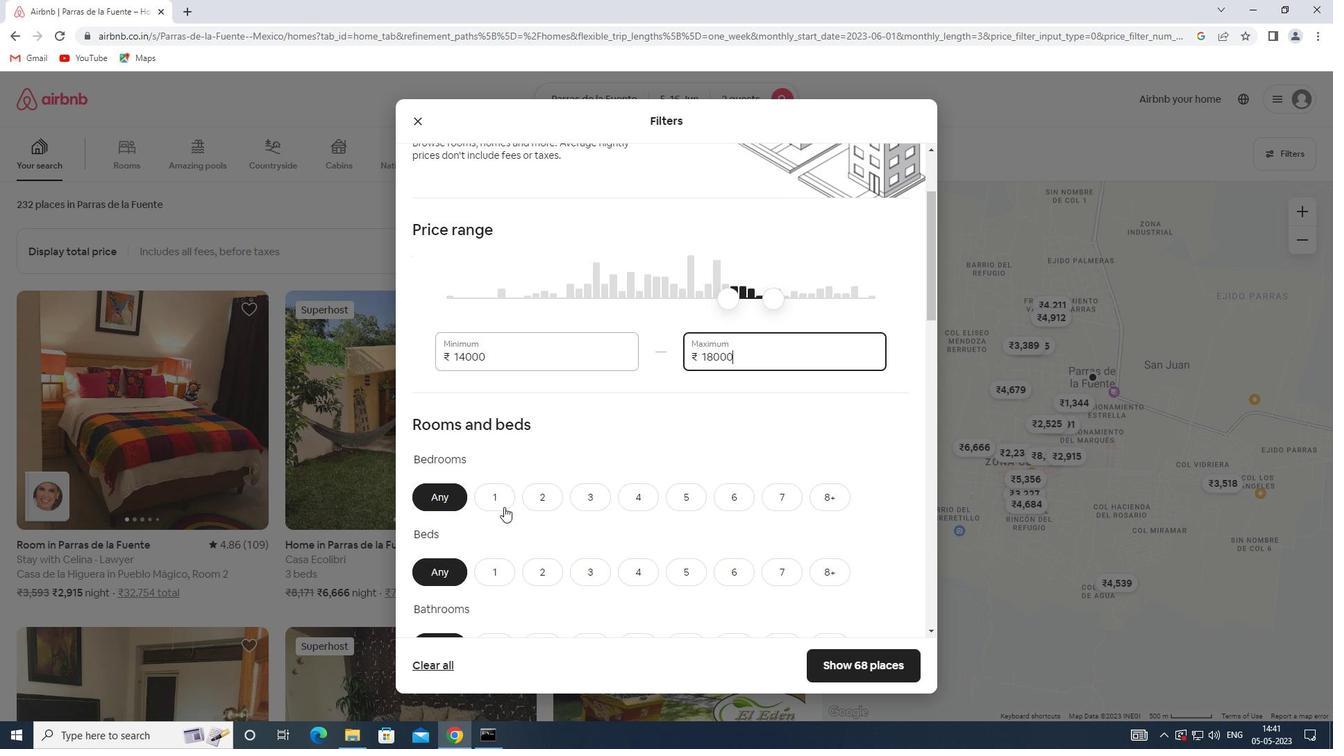 
Action: Mouse pressed left at (495, 502)
Screenshot: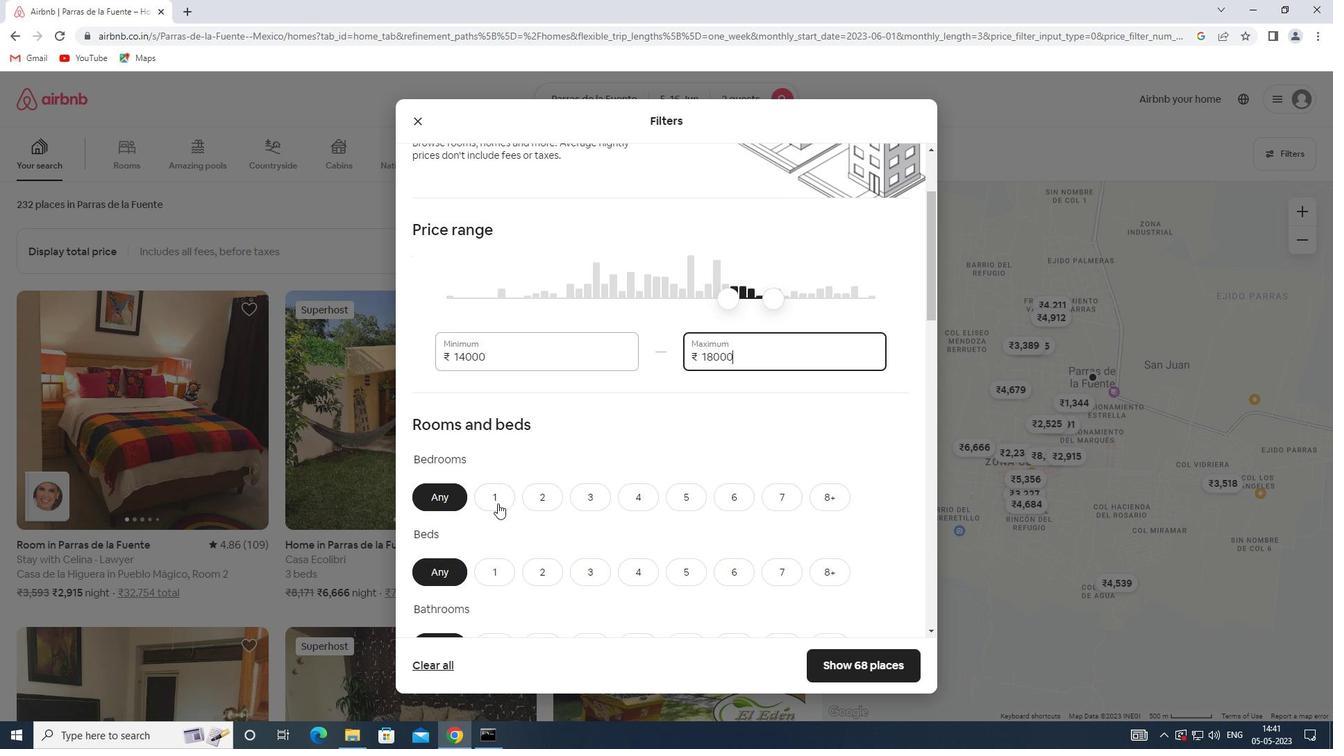 
Action: Mouse scrolled (495, 501) with delta (0, 0)
Screenshot: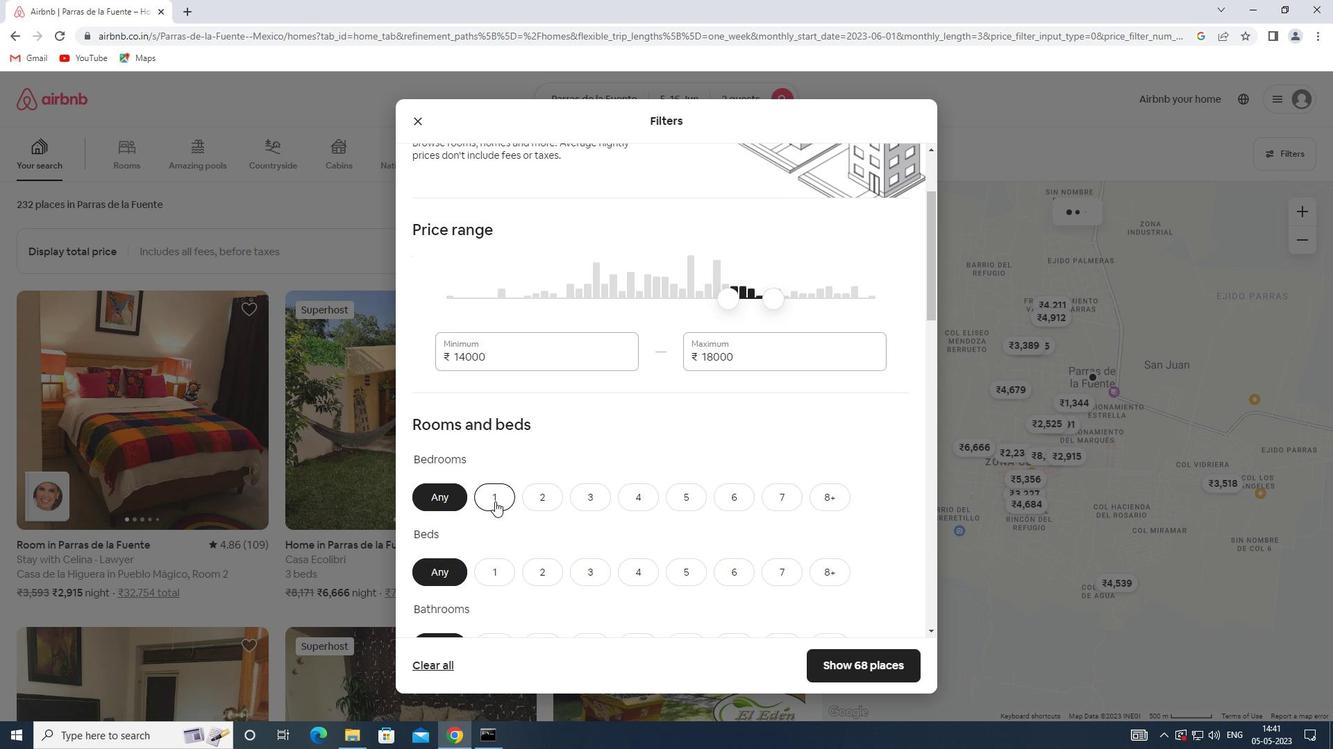
Action: Mouse scrolled (495, 501) with delta (0, 0)
Screenshot: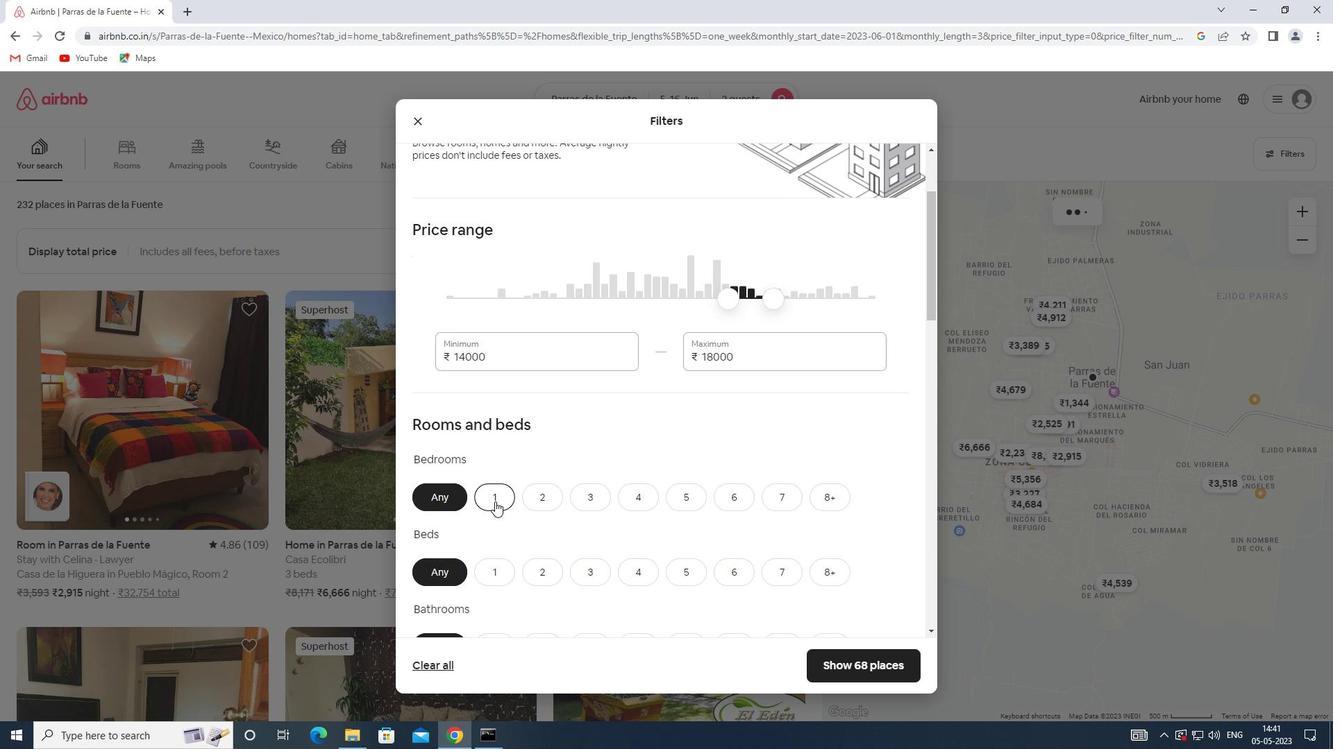 
Action: Mouse moved to (488, 431)
Screenshot: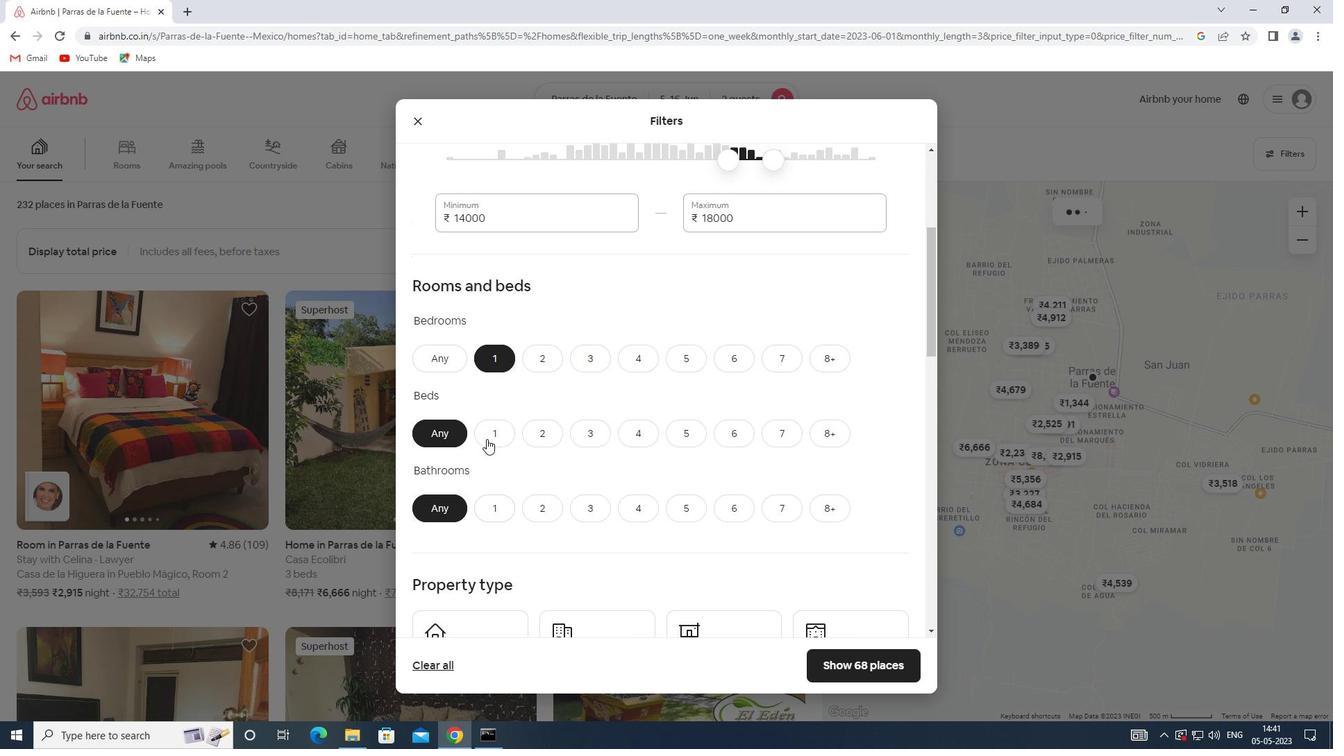 
Action: Mouse pressed left at (488, 431)
Screenshot: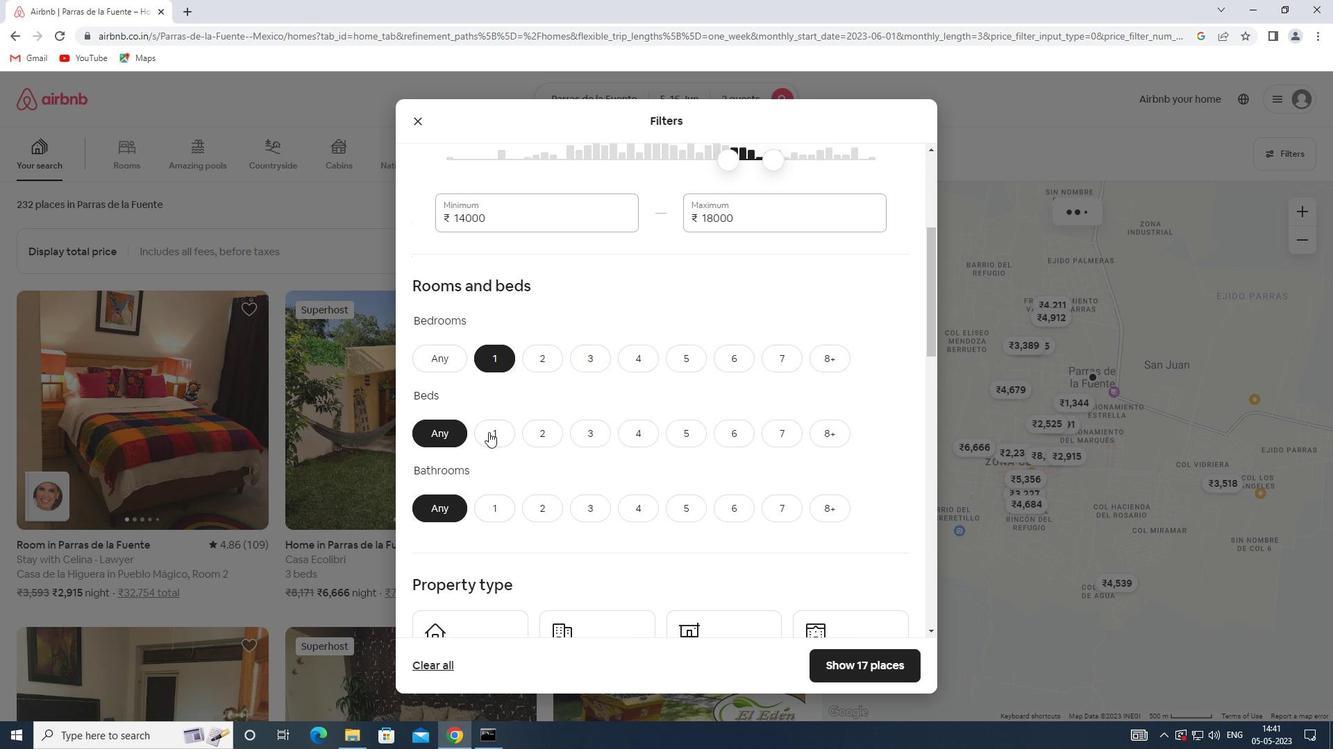 
Action: Mouse moved to (497, 509)
Screenshot: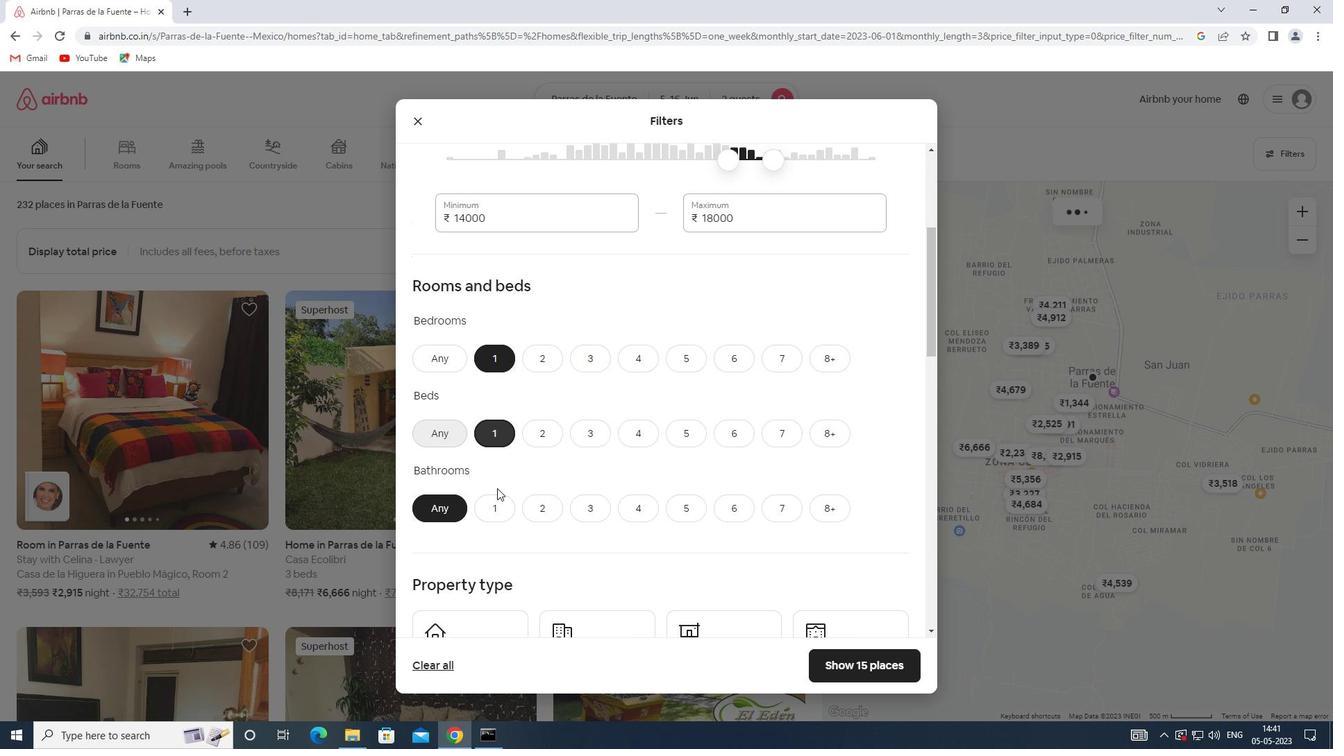 
Action: Mouse pressed left at (497, 509)
Screenshot: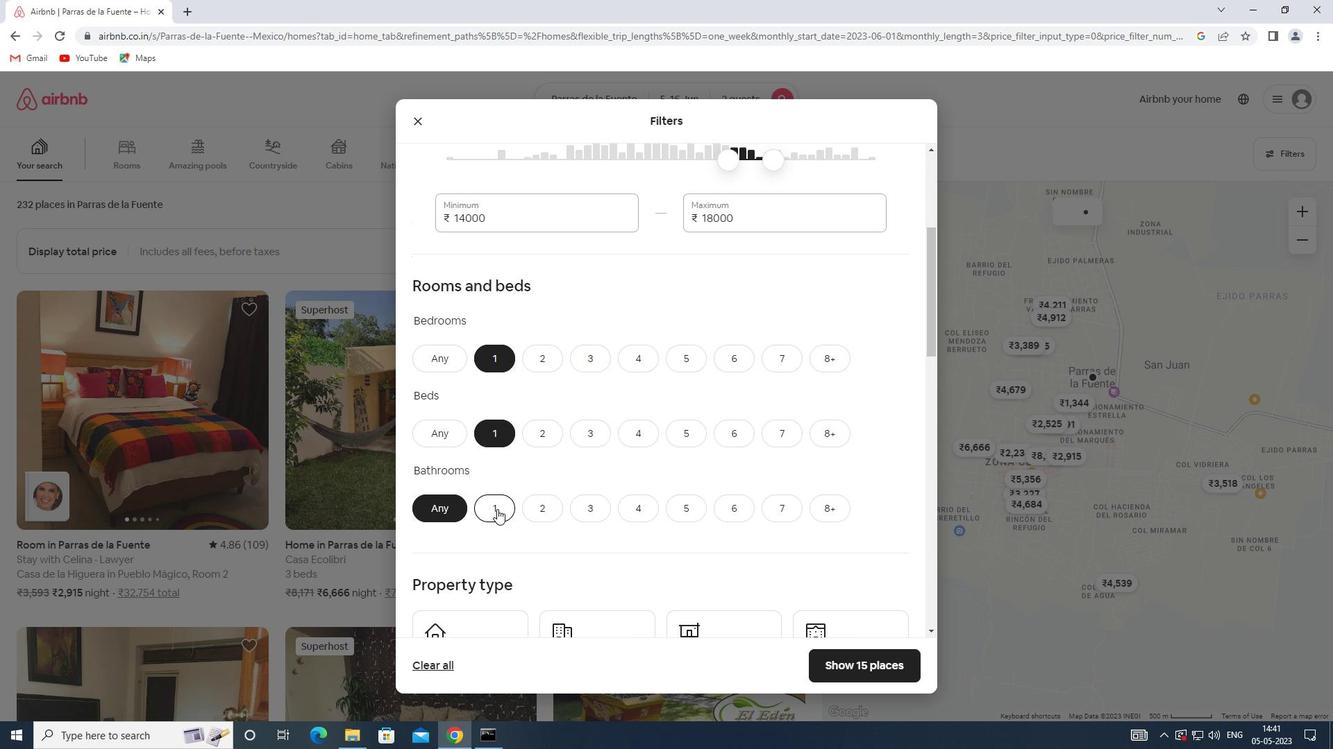 
Action: Mouse moved to (500, 506)
Screenshot: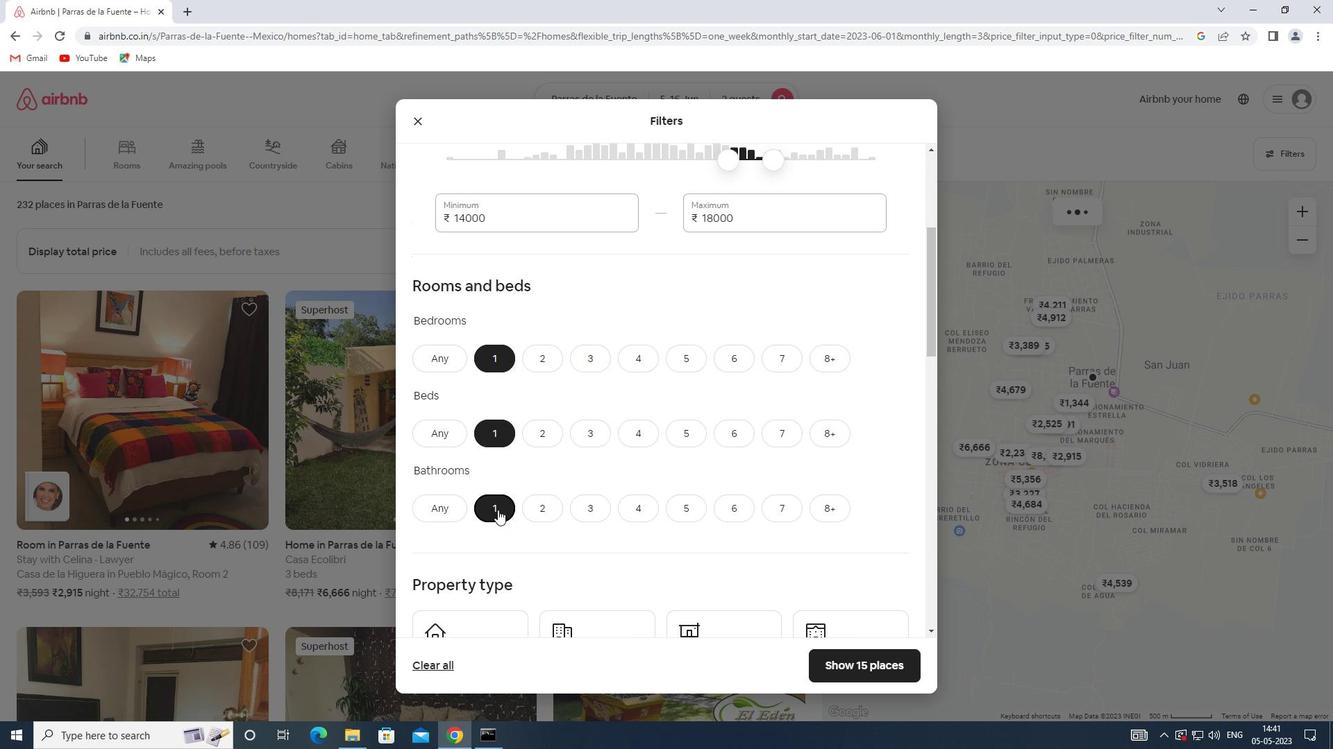 
Action: Mouse scrolled (500, 506) with delta (0, 0)
Screenshot: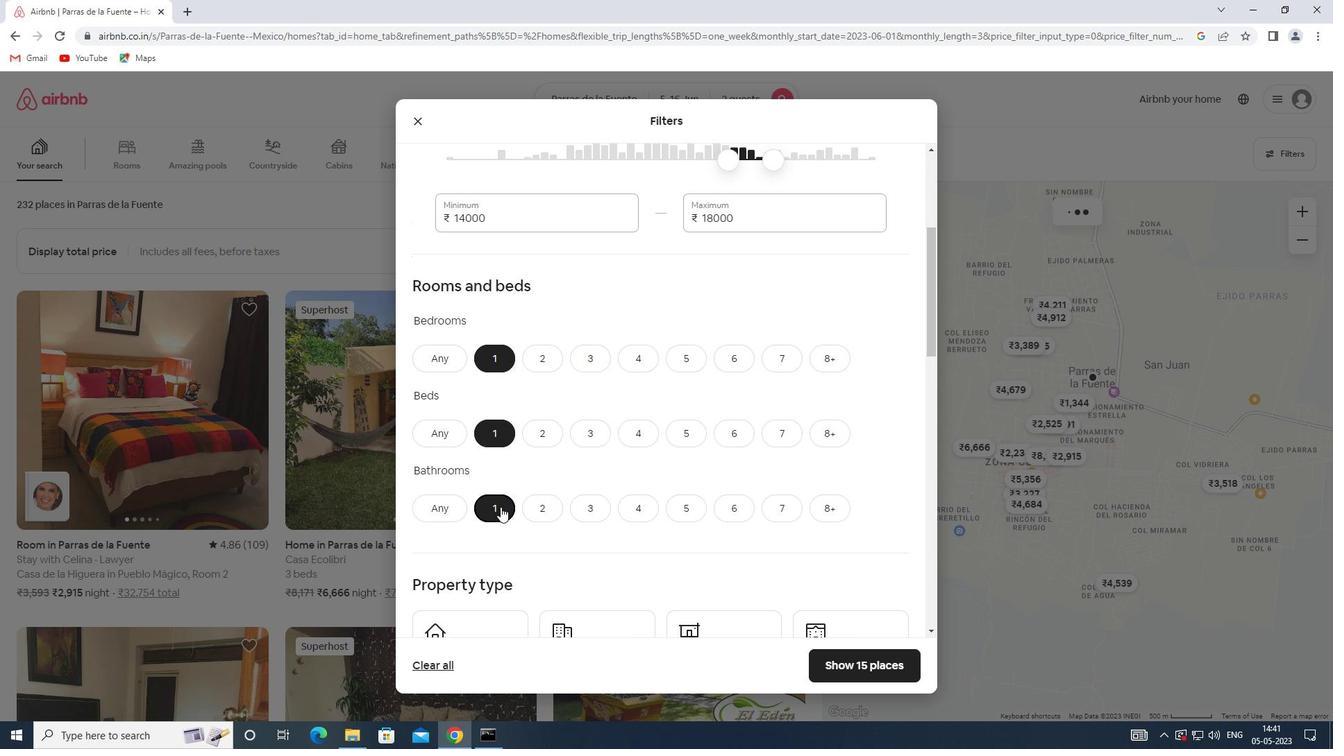 
Action: Mouse scrolled (500, 506) with delta (0, 0)
Screenshot: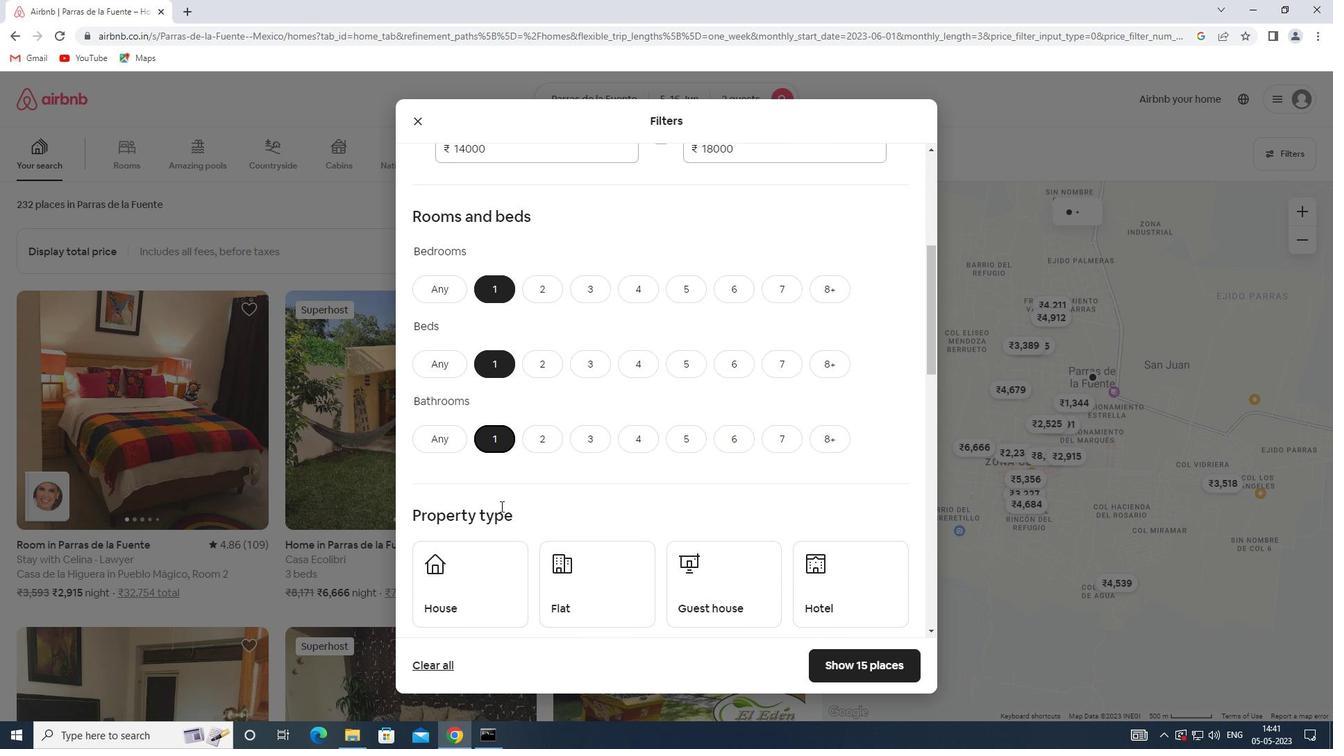 
Action: Mouse moved to (500, 506)
Screenshot: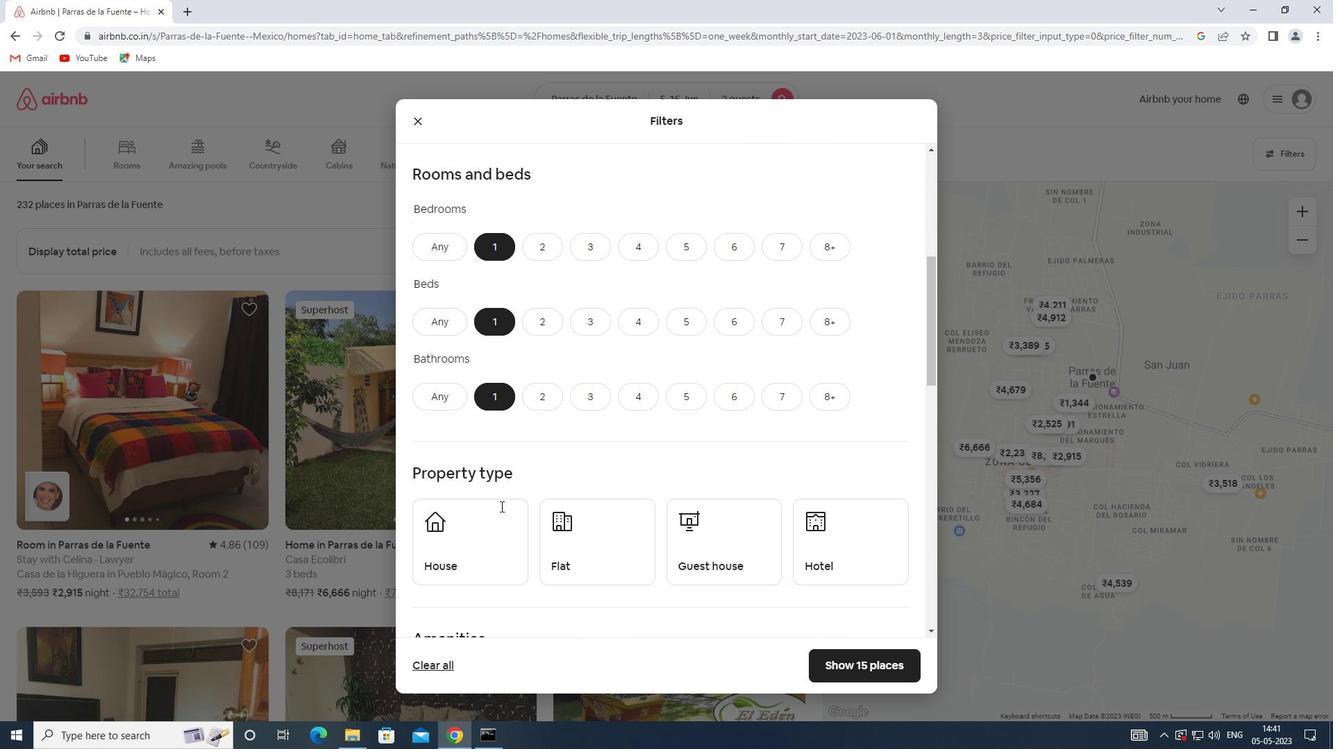 
Action: Mouse pressed left at (500, 506)
Screenshot: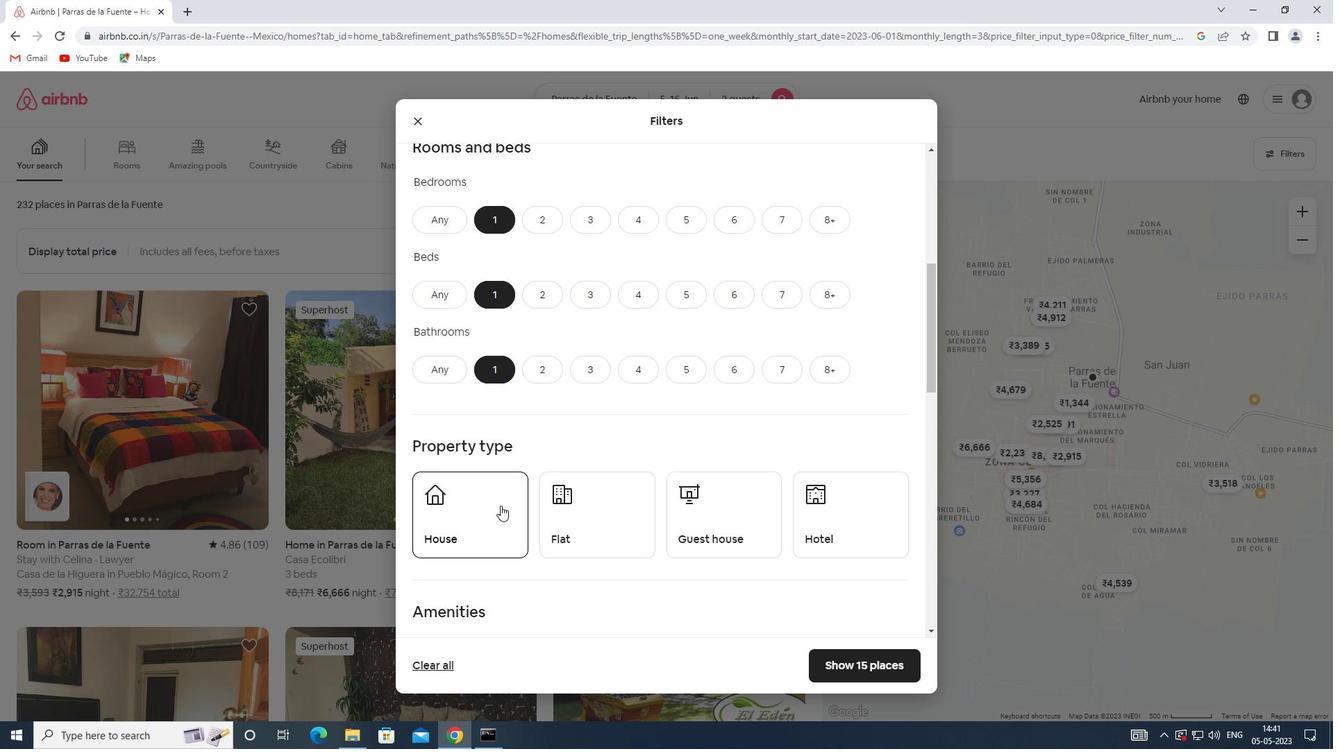 
Action: Mouse moved to (565, 510)
Screenshot: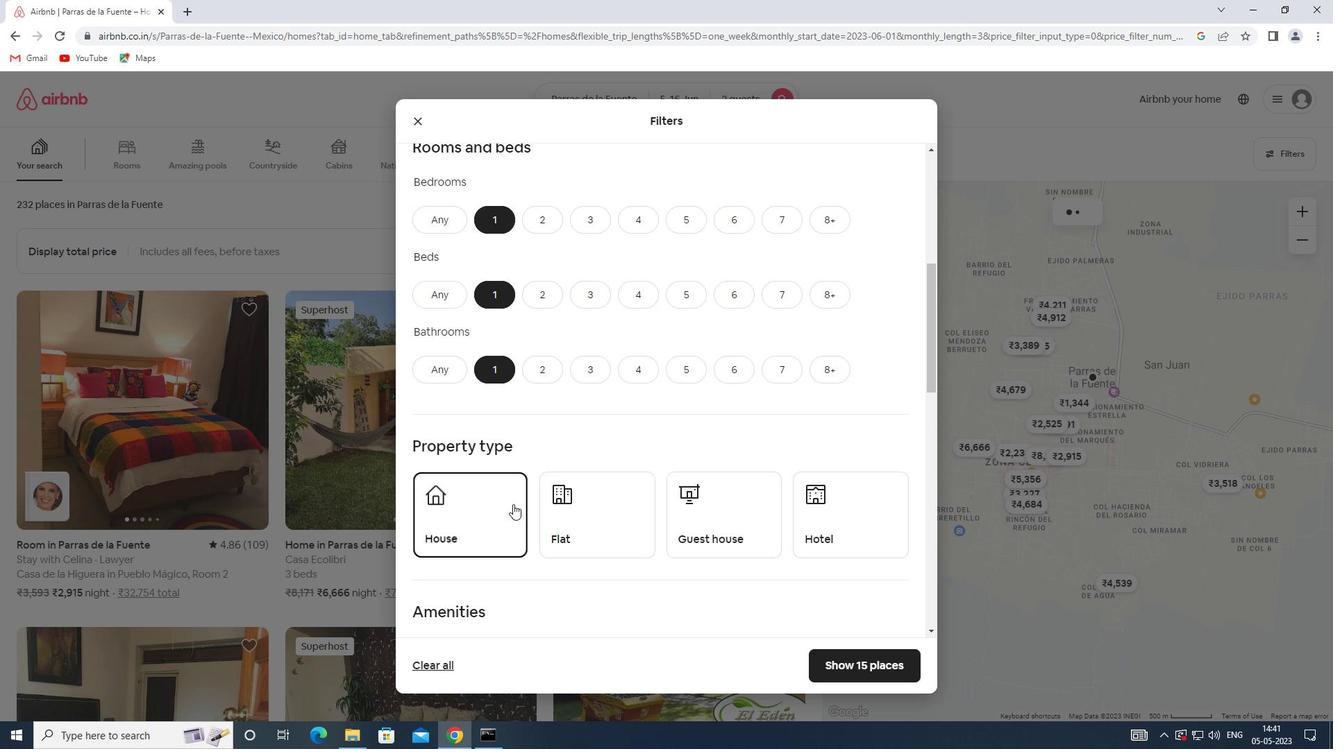 
Action: Mouse pressed left at (565, 510)
Screenshot: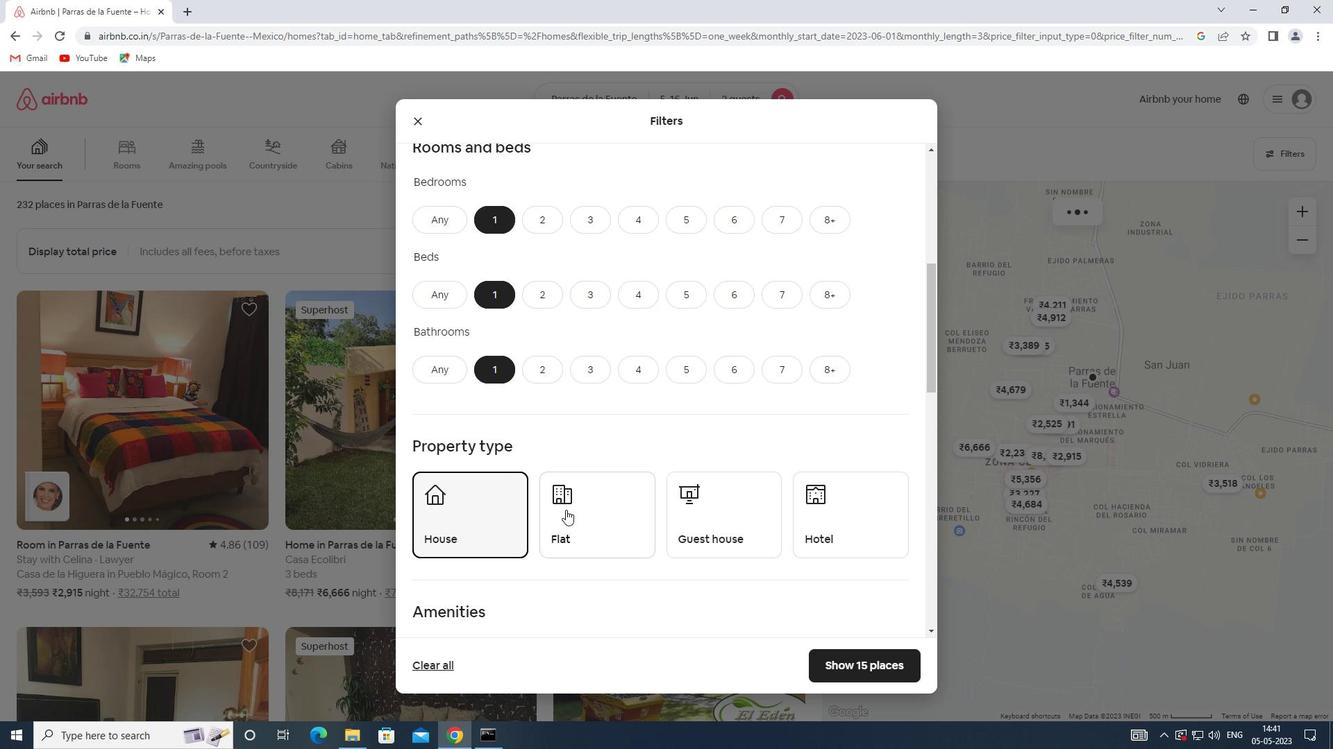 
Action: Mouse moved to (684, 510)
Screenshot: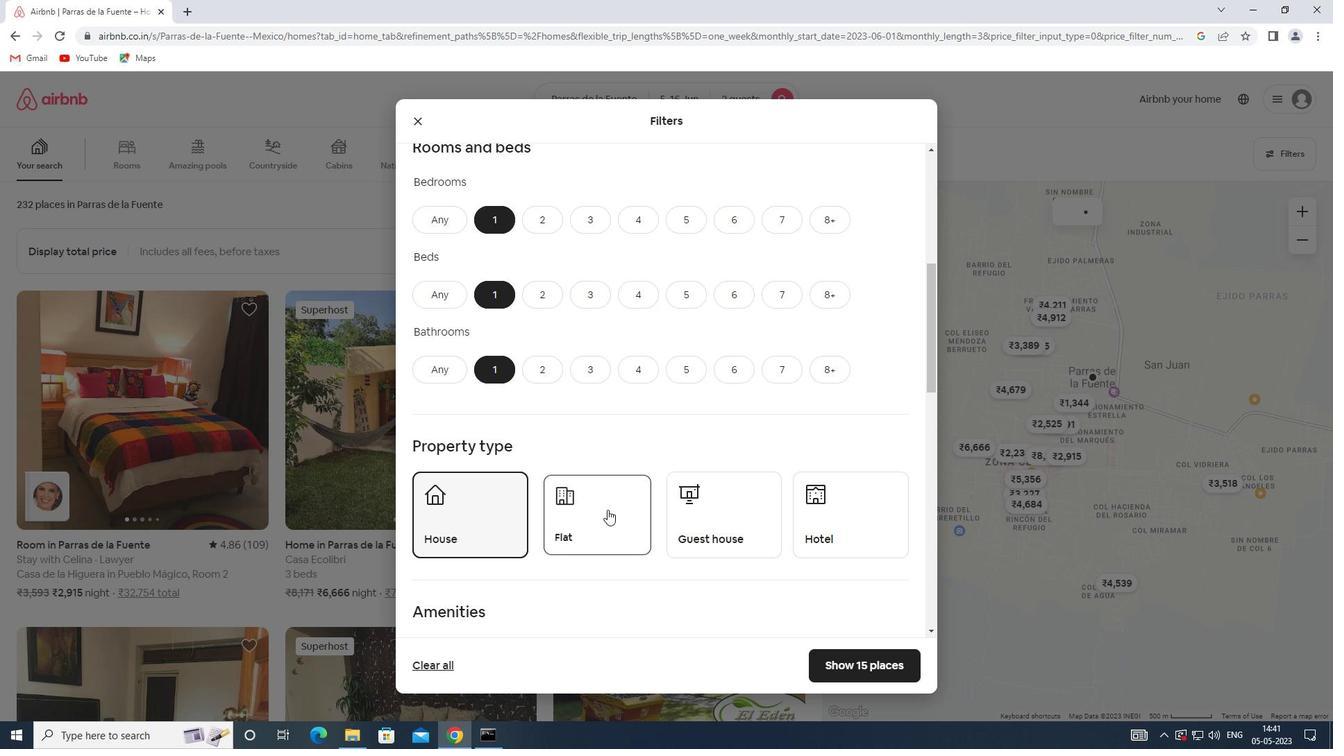 
Action: Mouse pressed left at (684, 510)
Screenshot: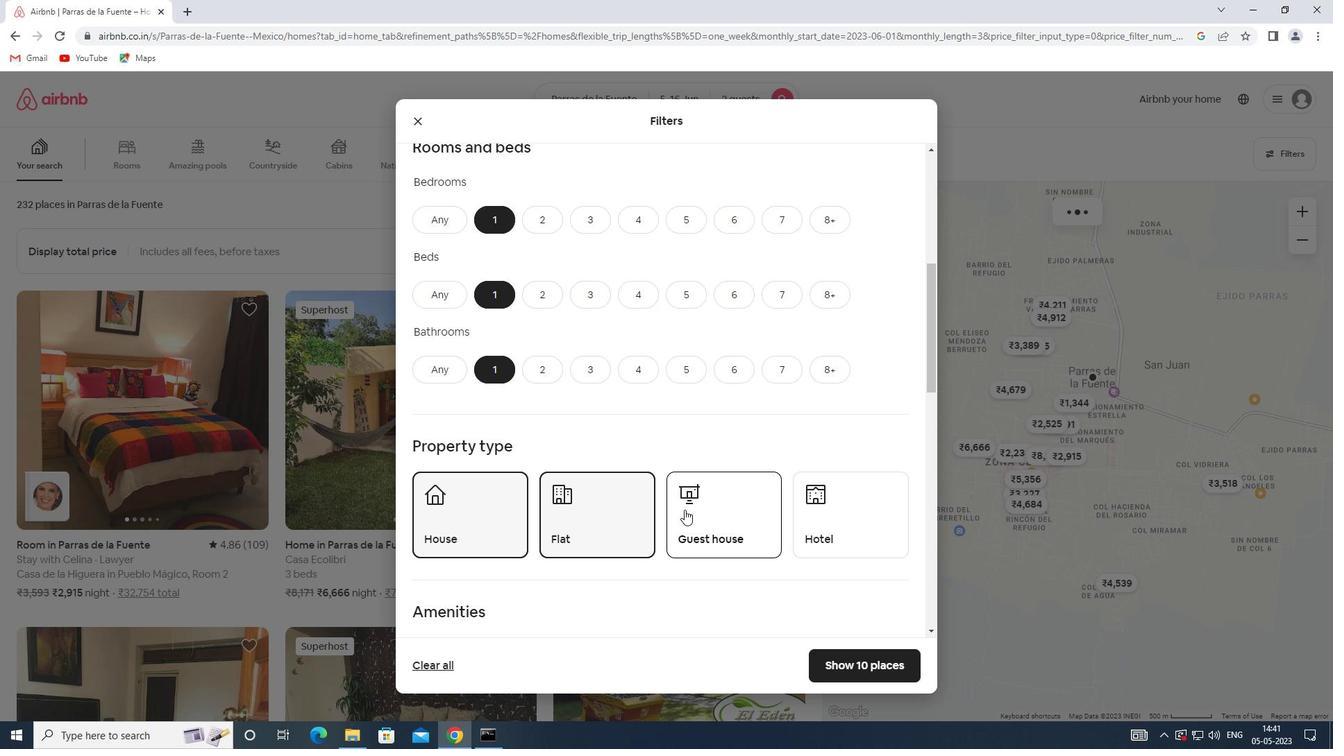 
Action: Mouse moved to (813, 528)
Screenshot: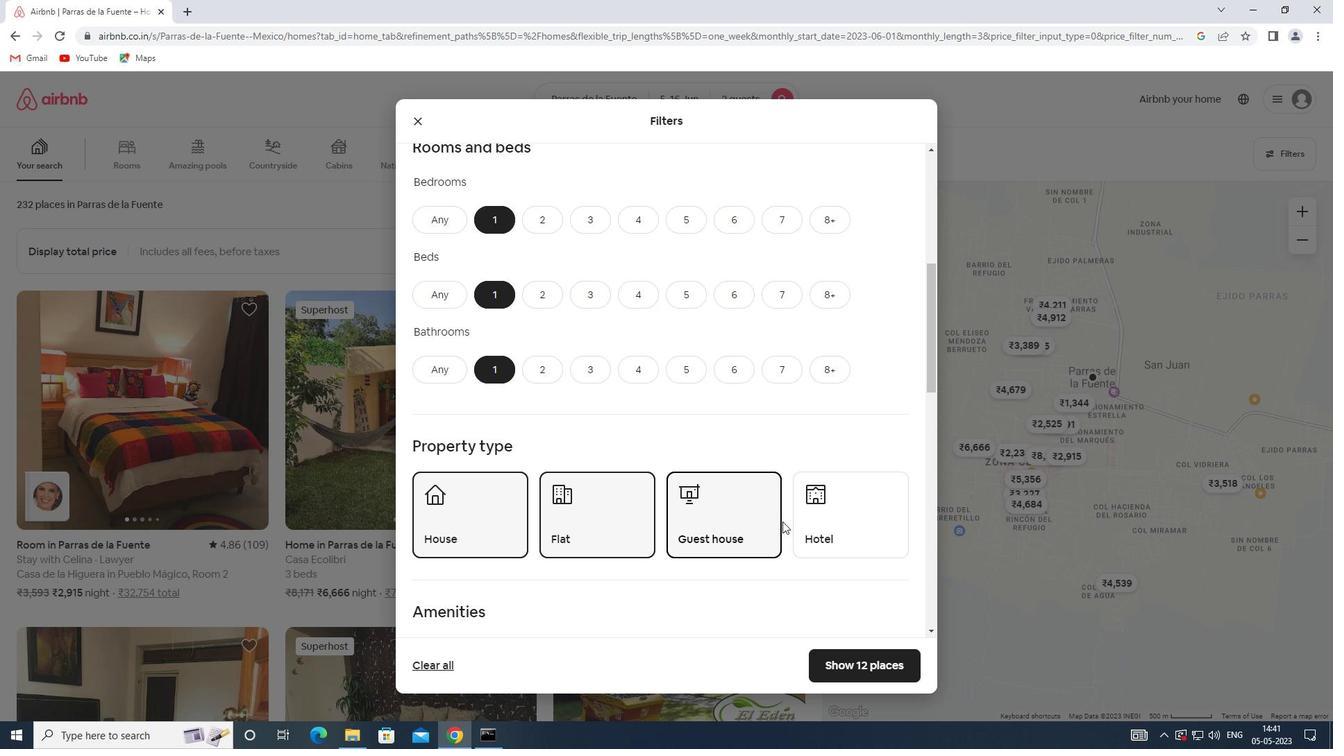 
Action: Mouse pressed left at (813, 528)
Screenshot: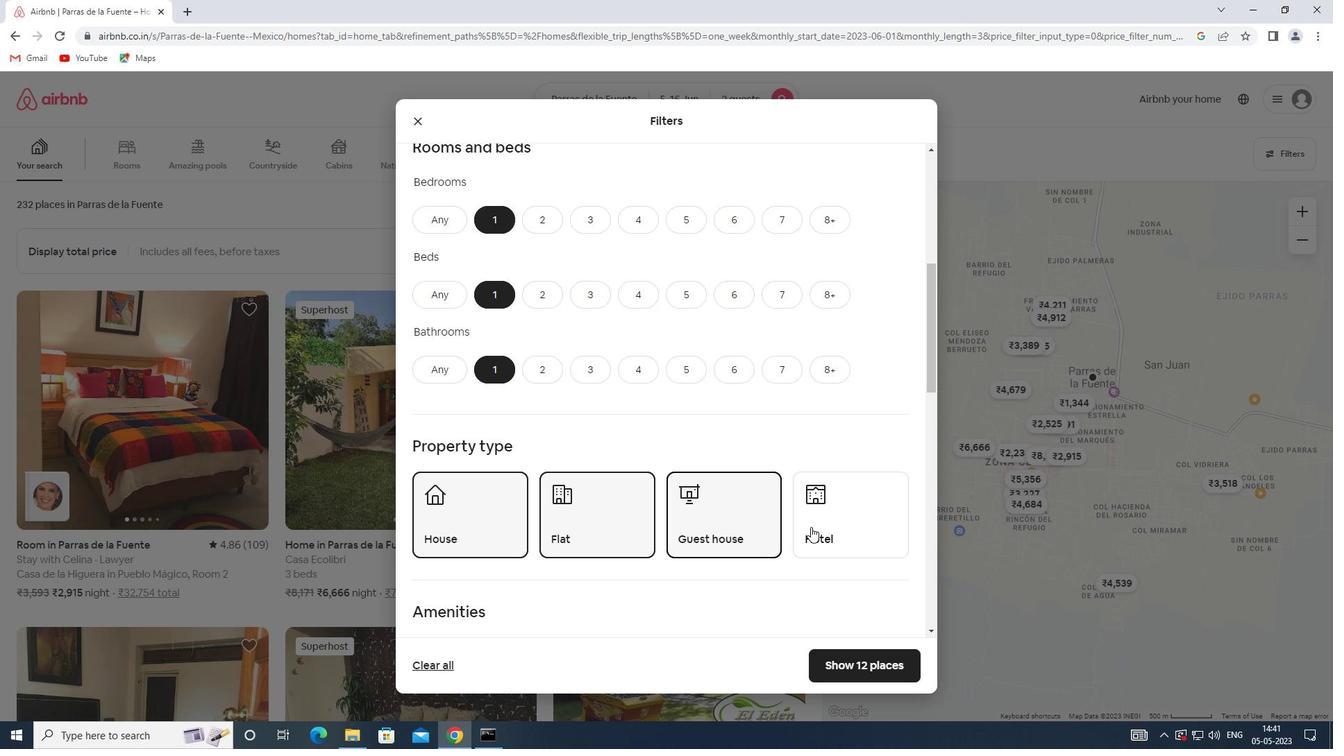 
Action: Mouse moved to (808, 504)
Screenshot: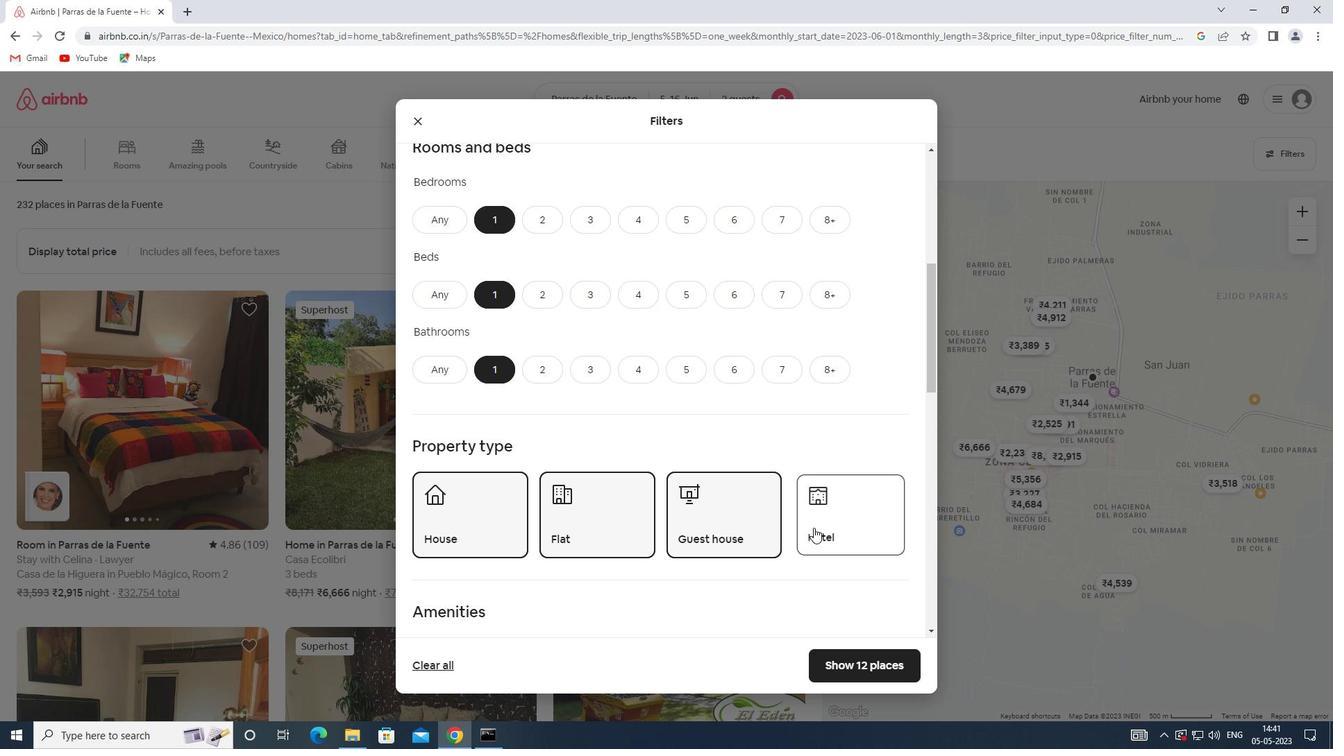 
Action: Mouse scrolled (808, 503) with delta (0, 0)
Screenshot: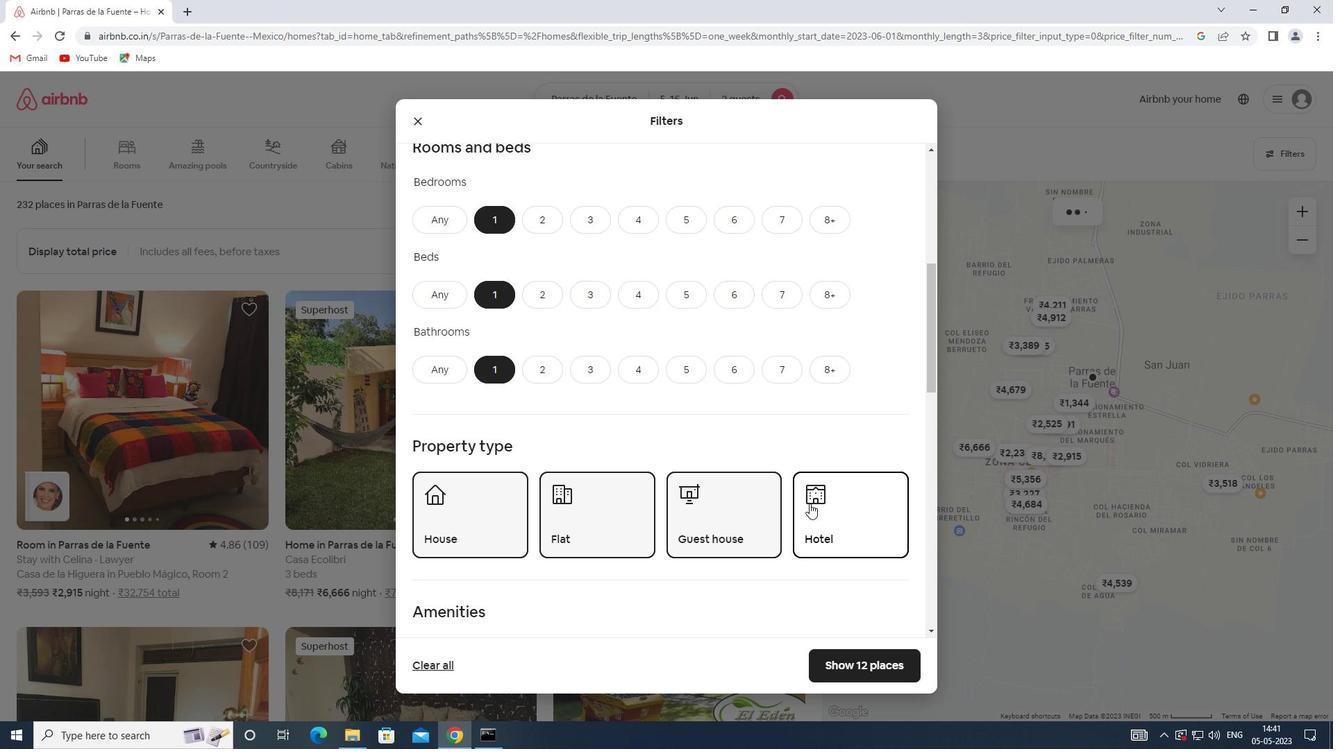 
Action: Mouse scrolled (808, 503) with delta (0, 0)
Screenshot: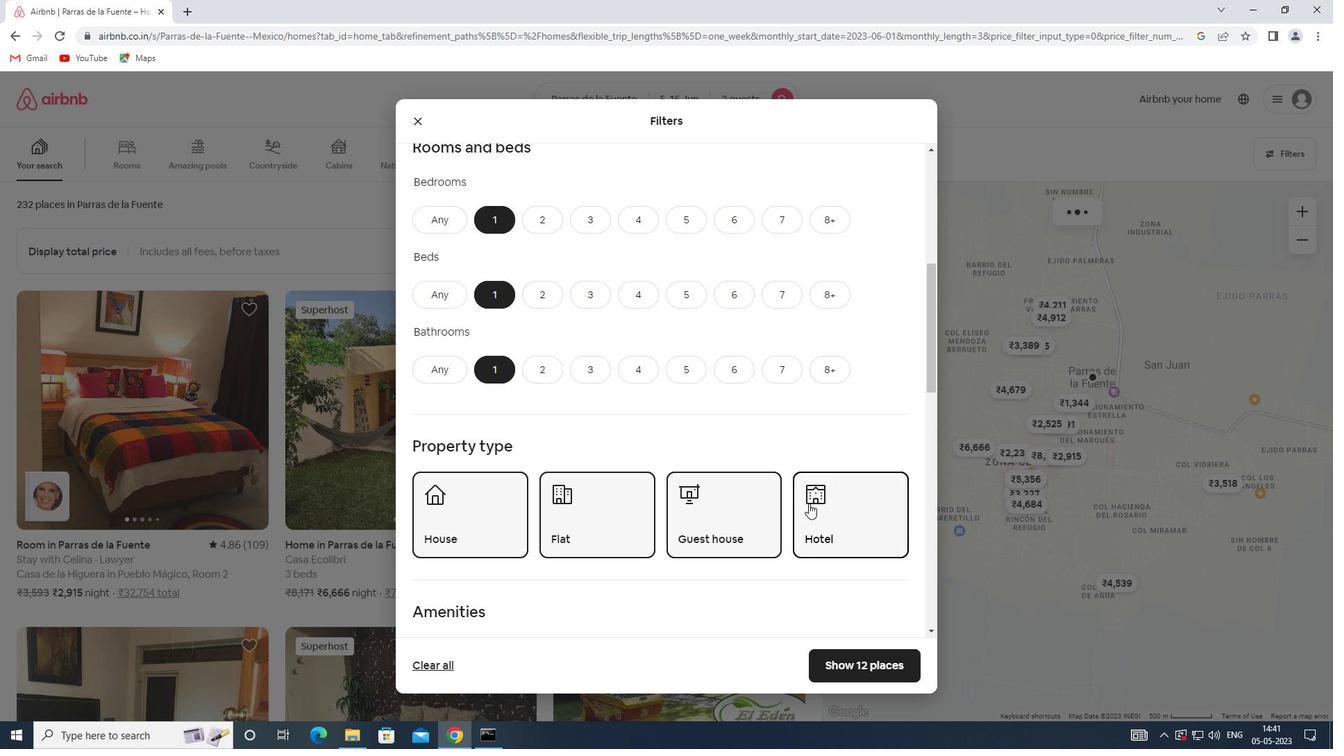 
Action: Mouse scrolled (808, 503) with delta (0, 0)
Screenshot: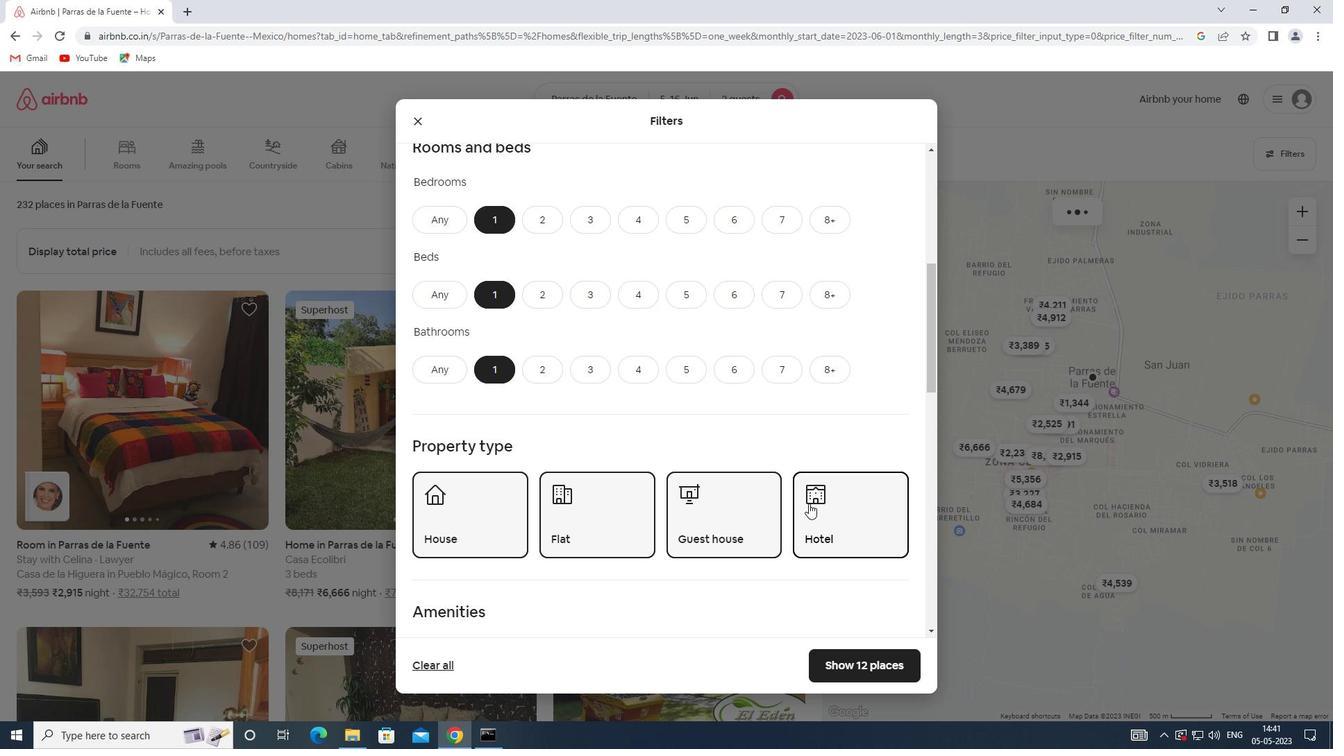 
Action: Mouse scrolled (808, 503) with delta (0, 0)
Screenshot: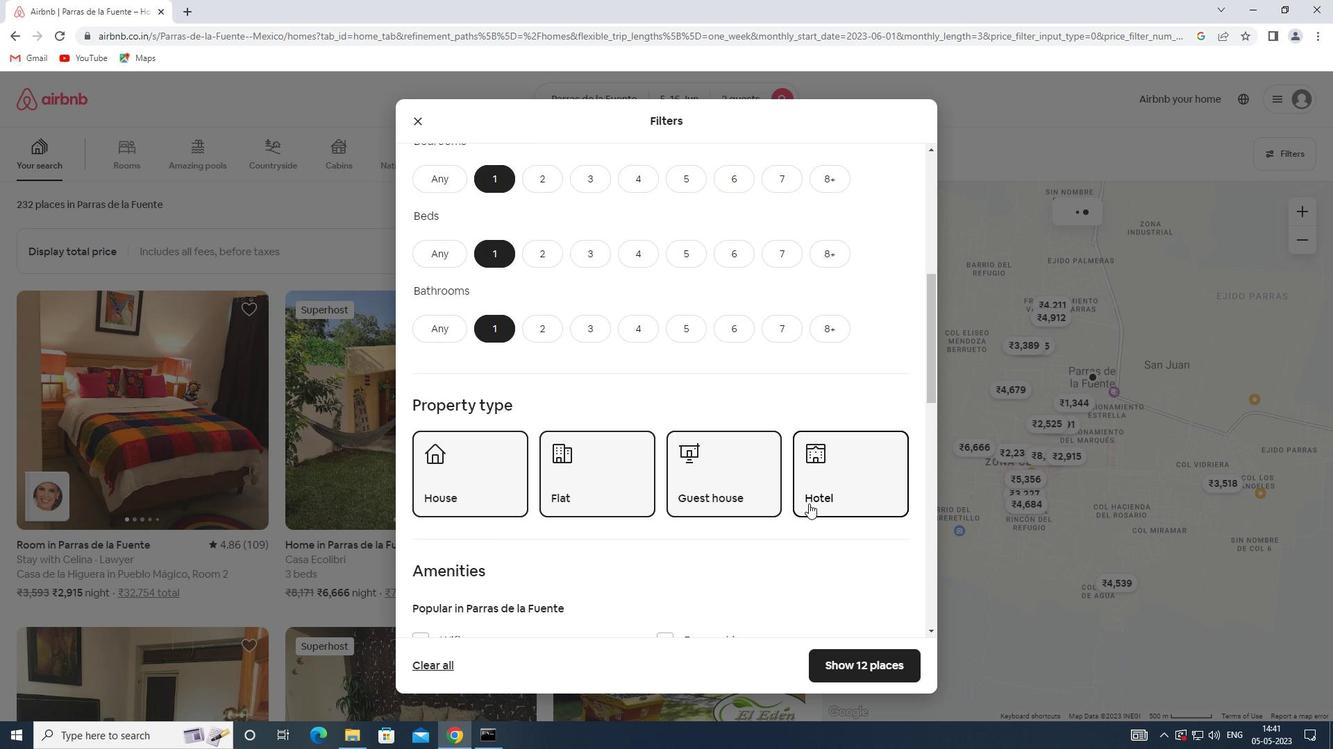 
Action: Mouse scrolled (808, 503) with delta (0, 0)
Screenshot: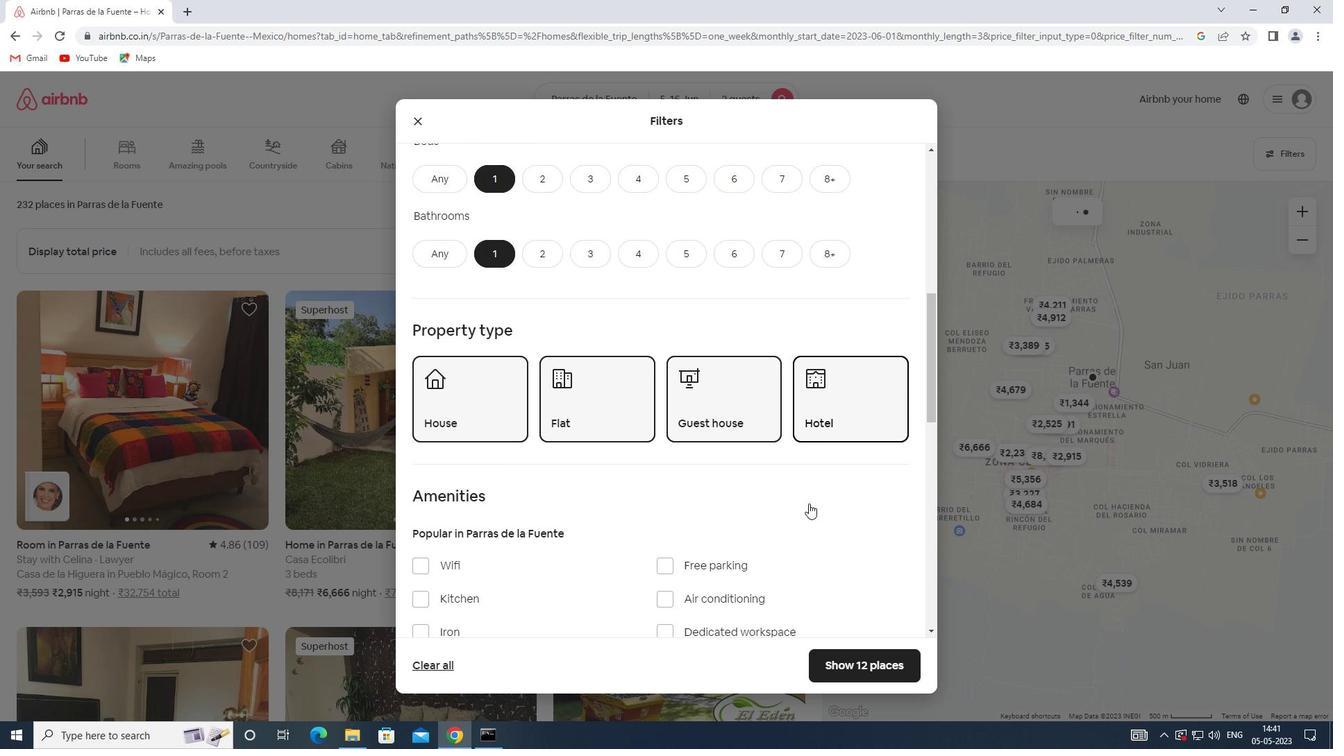 
Action: Mouse moved to (831, 531)
Screenshot: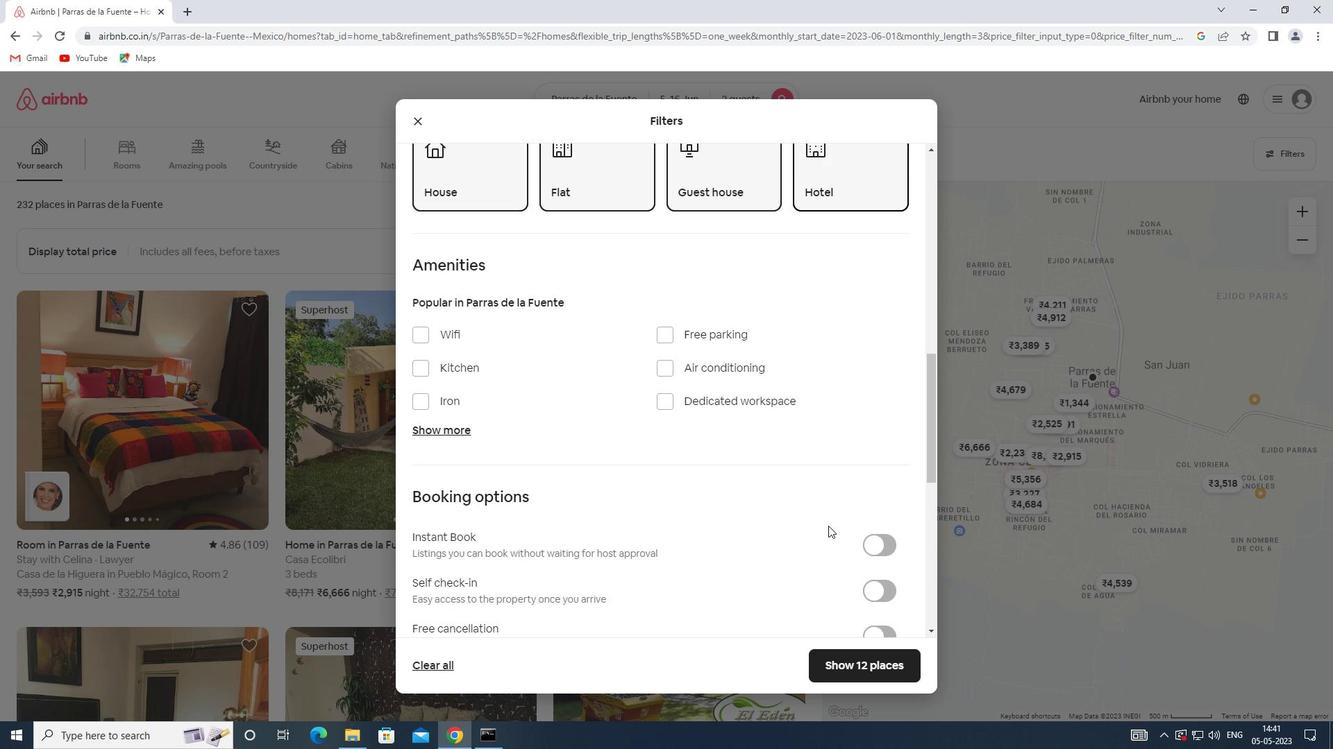 
Action: Mouse scrolled (831, 531) with delta (0, 0)
Screenshot: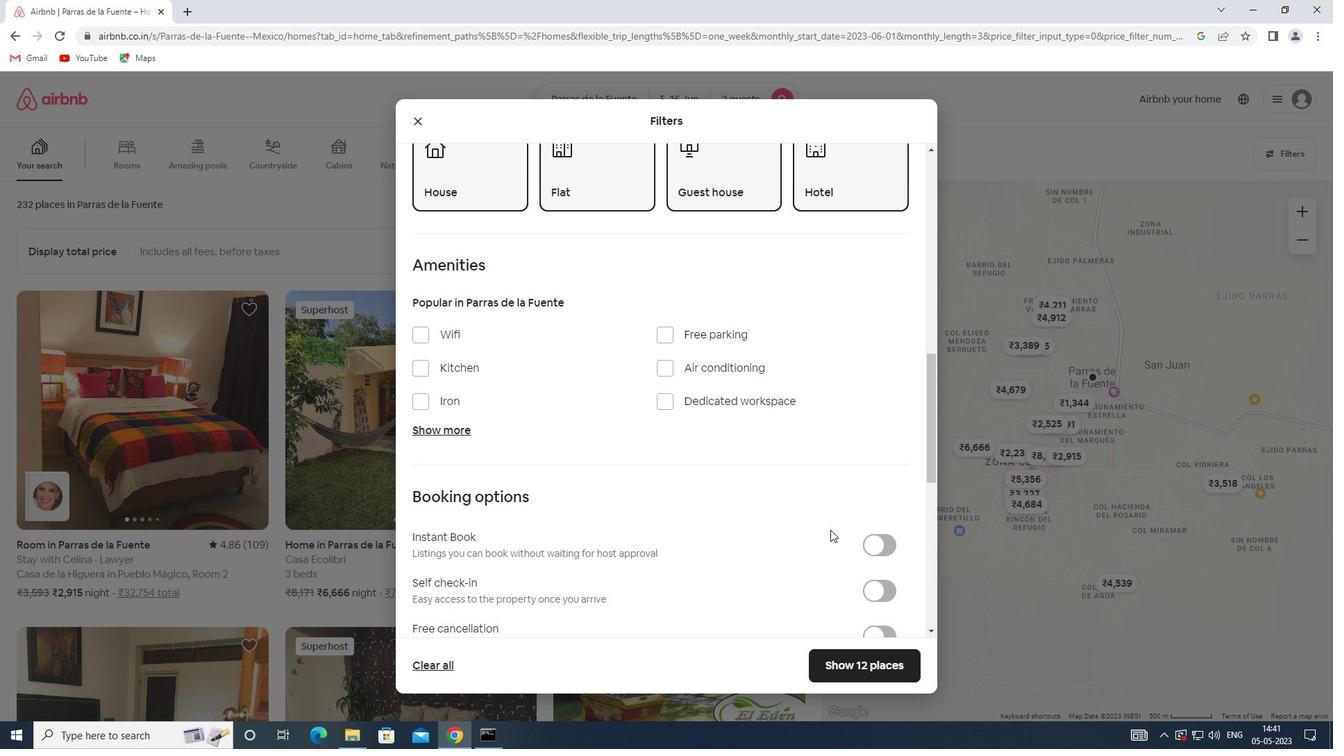 
Action: Mouse scrolled (831, 531) with delta (0, 0)
Screenshot: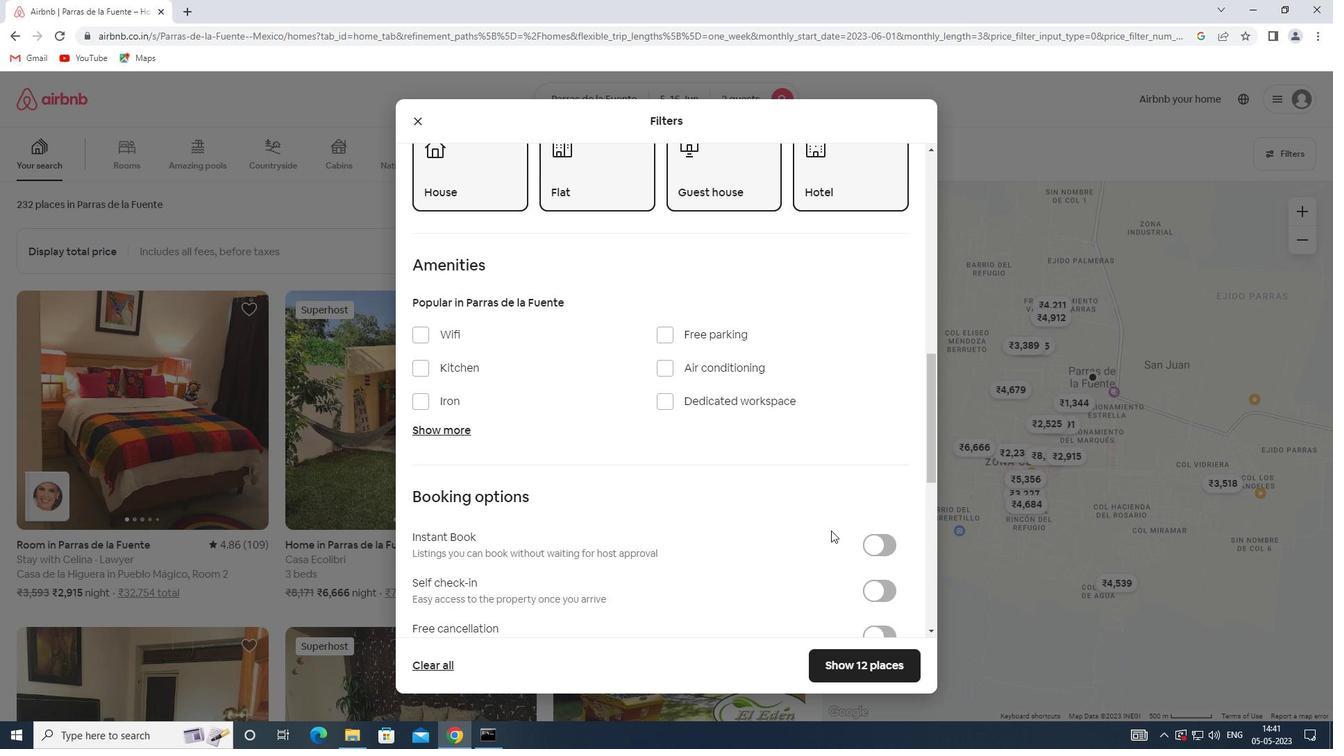 
Action: Mouse moved to (878, 458)
Screenshot: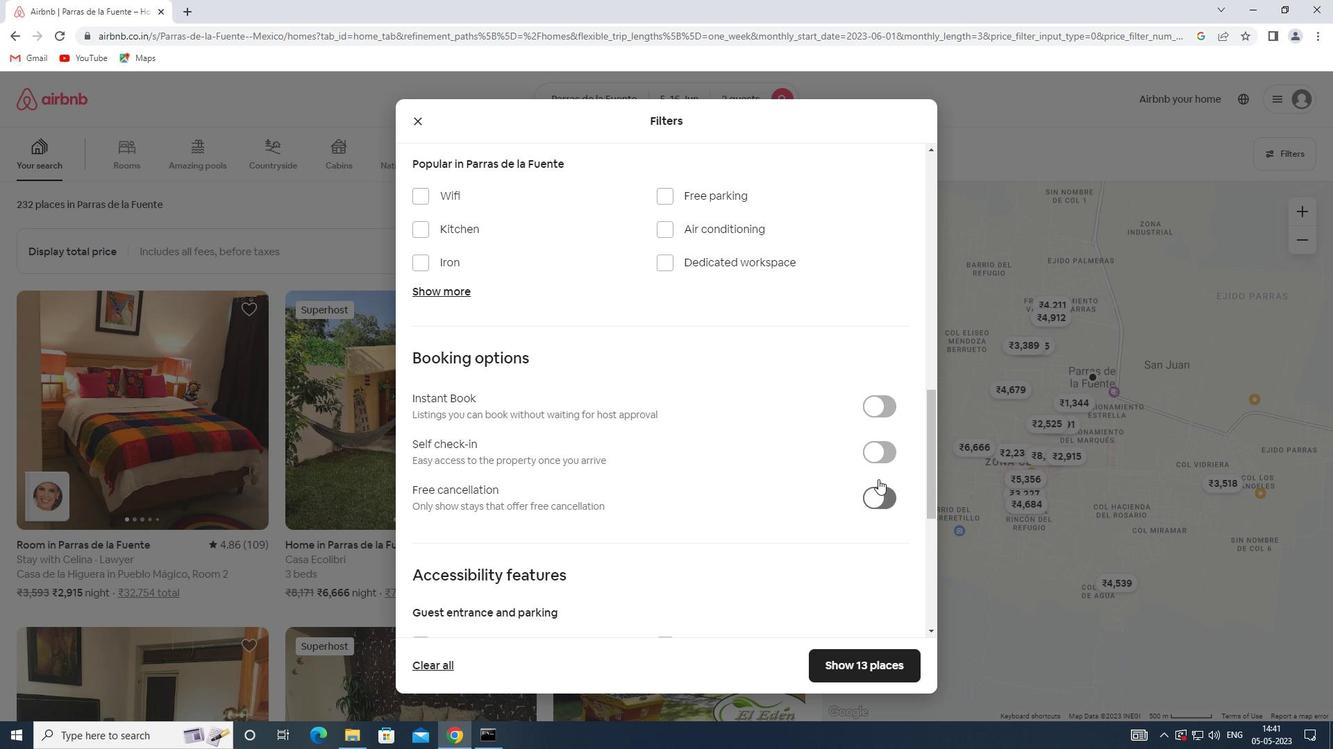 
Action: Mouse pressed left at (878, 458)
Screenshot: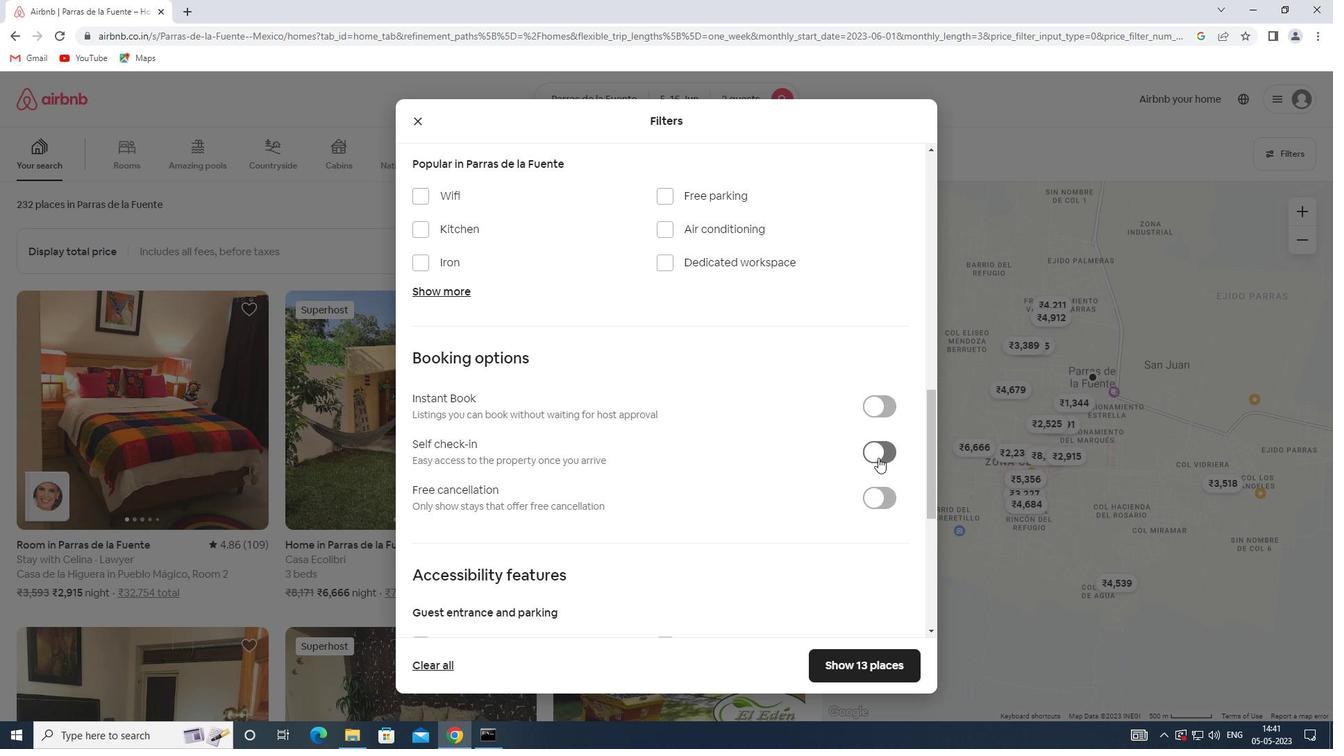 
Action: Mouse moved to (656, 500)
Screenshot: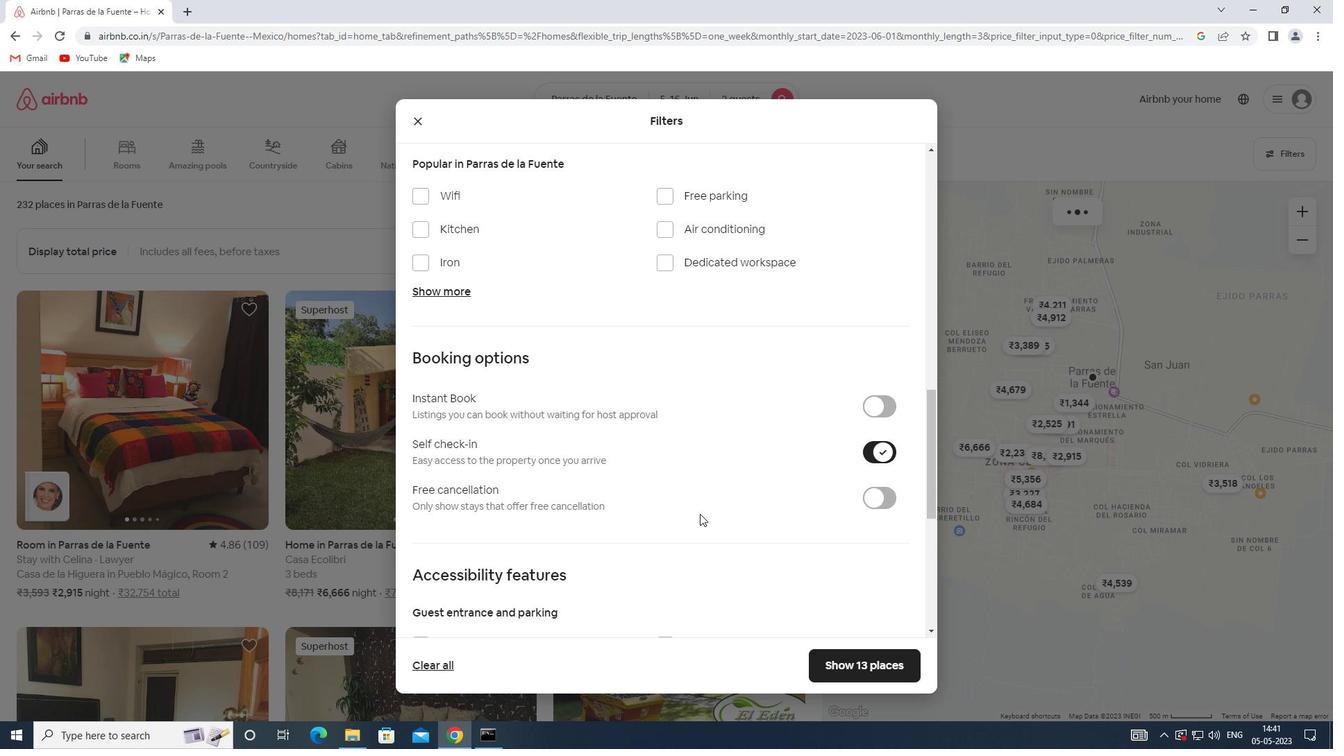 
Action: Mouse scrolled (656, 499) with delta (0, 0)
Screenshot: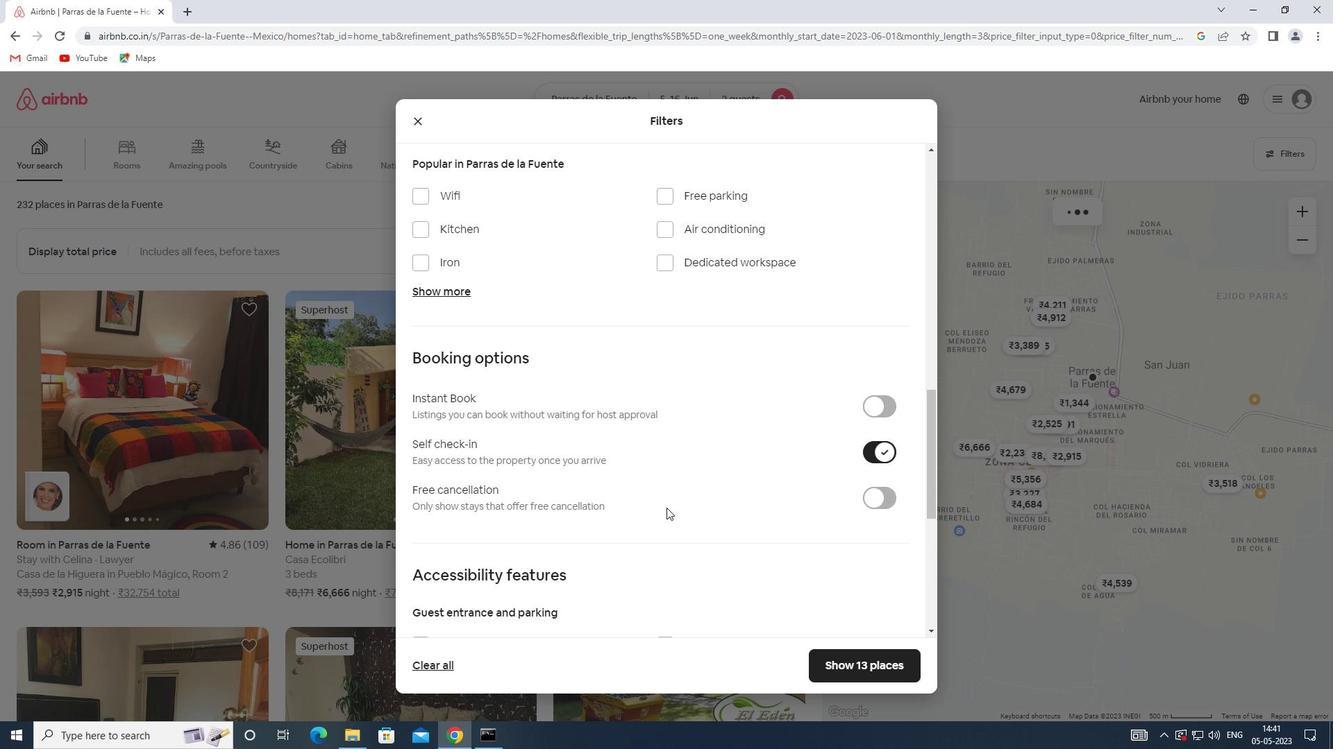 
Action: Mouse scrolled (656, 499) with delta (0, 0)
Screenshot: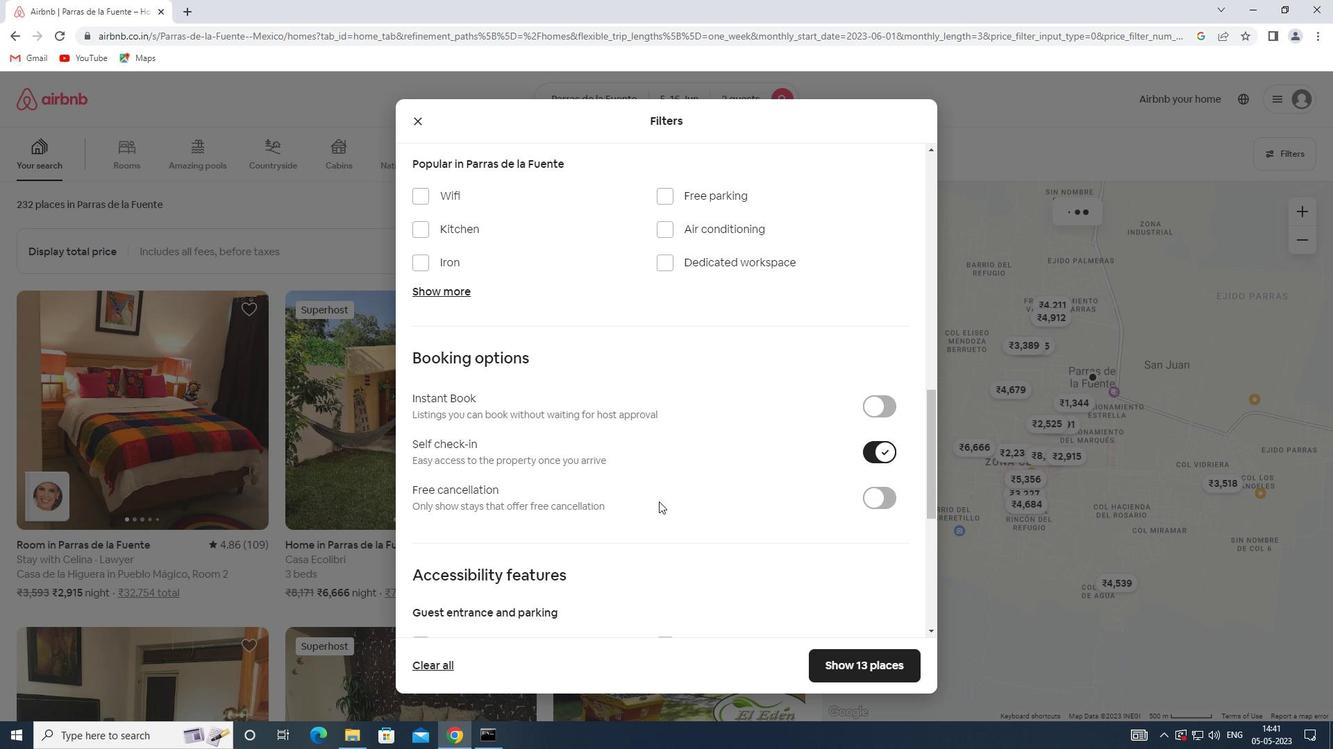 
Action: Mouse scrolled (656, 499) with delta (0, 0)
Screenshot: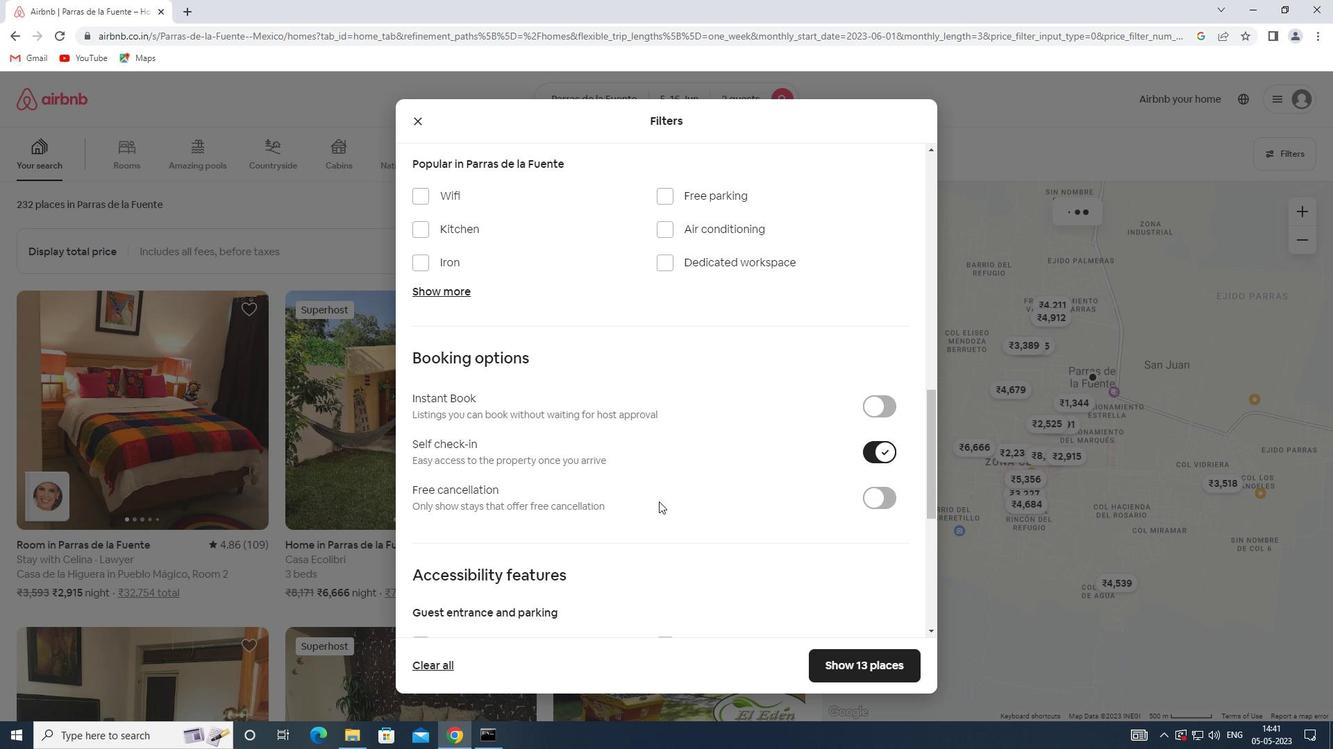 
Action: Mouse moved to (642, 499)
Screenshot: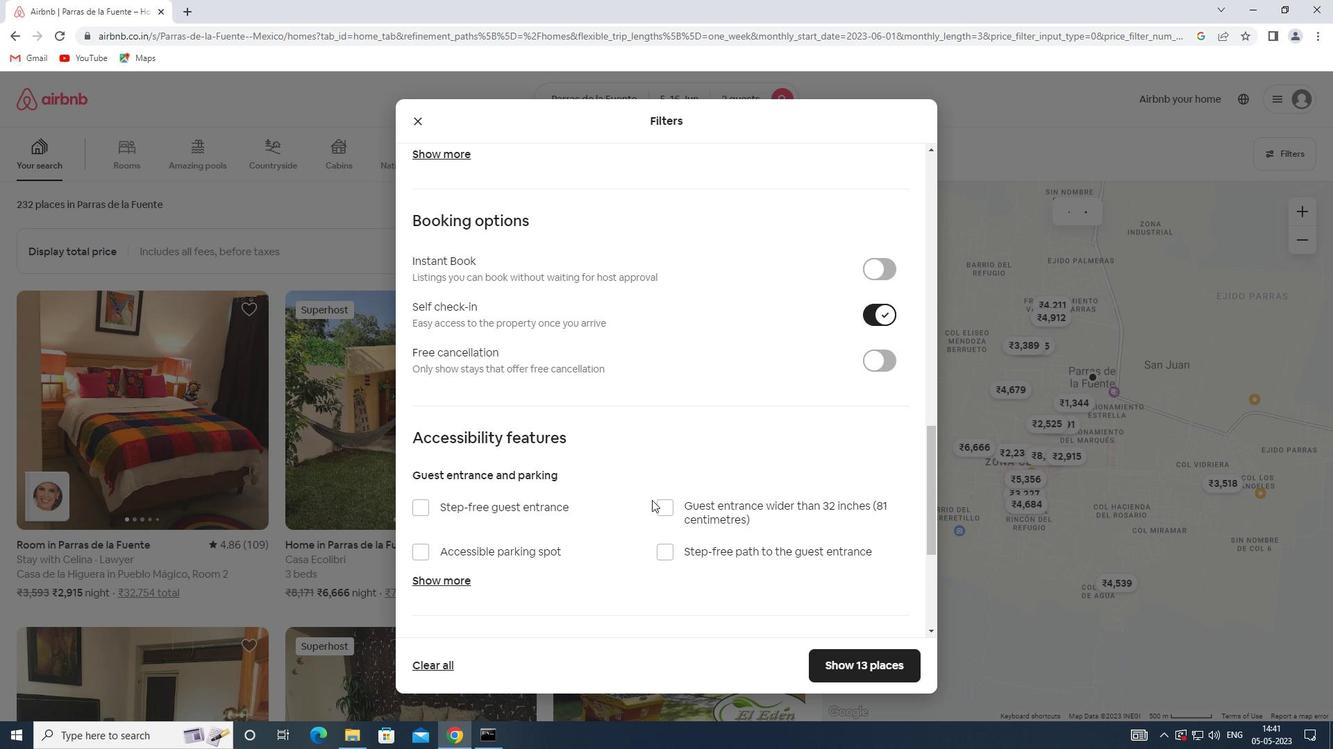 
Action: Mouse scrolled (642, 499) with delta (0, 0)
Screenshot: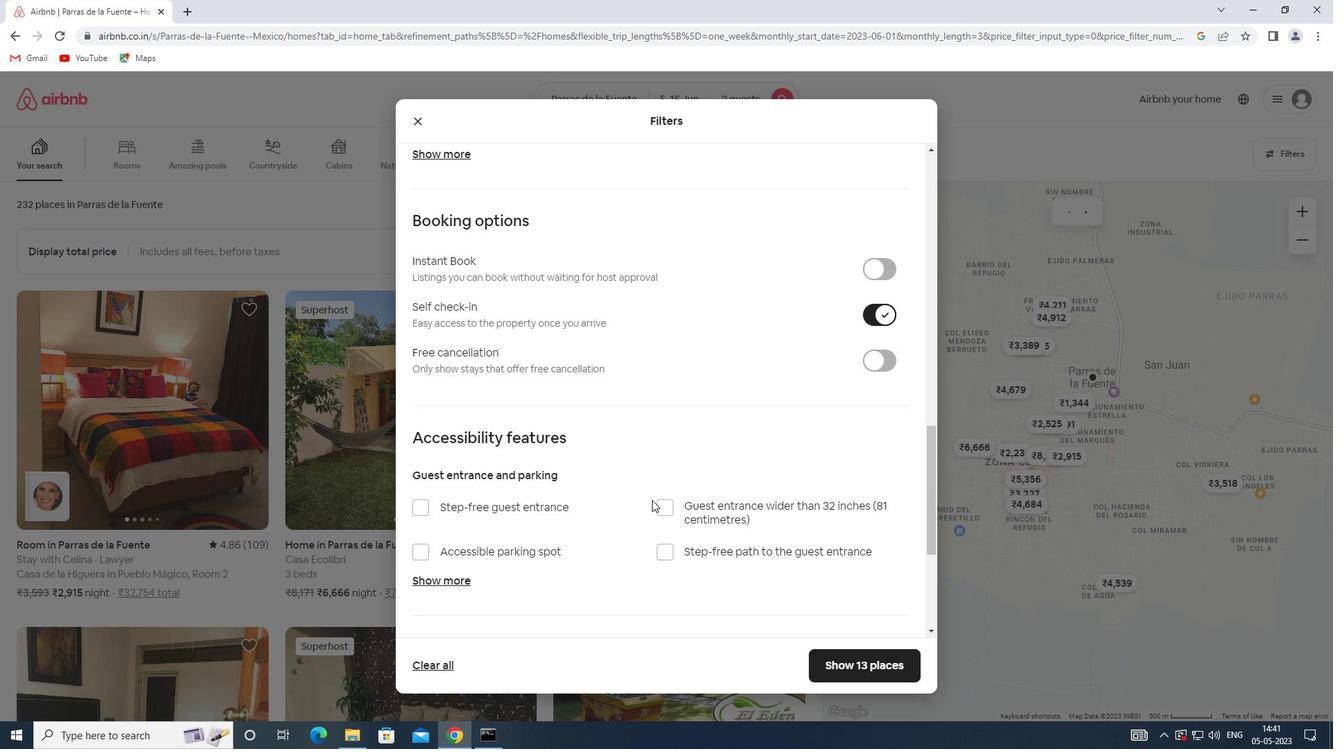 
Action: Mouse scrolled (642, 499) with delta (0, 0)
Screenshot: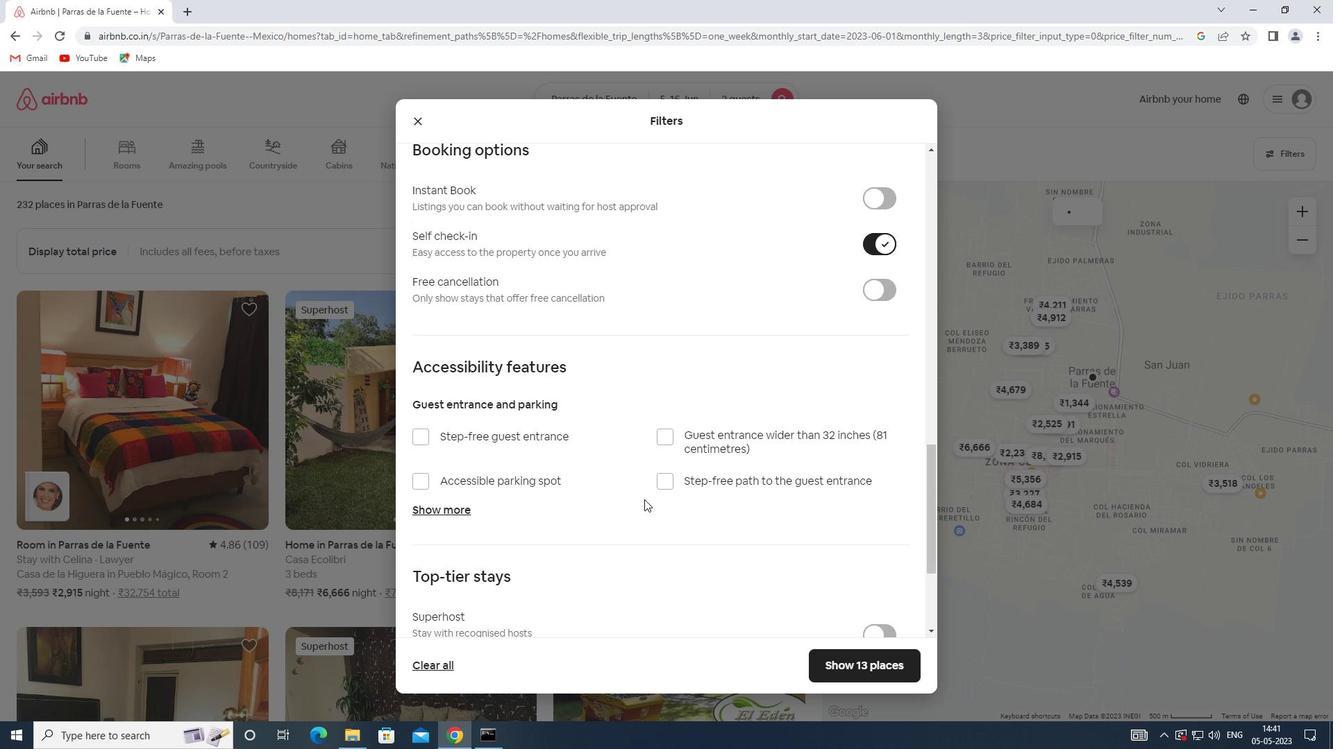 
Action: Mouse scrolled (642, 499) with delta (0, 0)
Screenshot: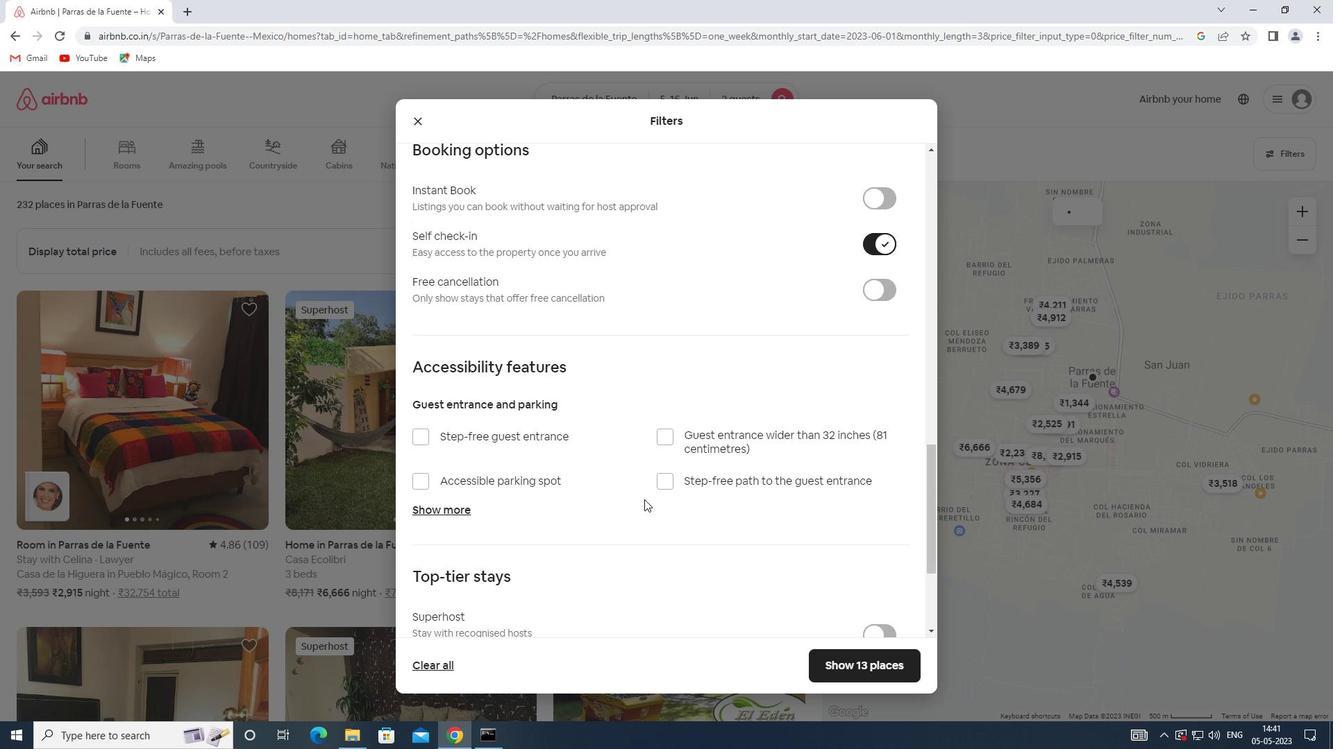 
Action: Mouse scrolled (642, 499) with delta (0, 0)
Screenshot: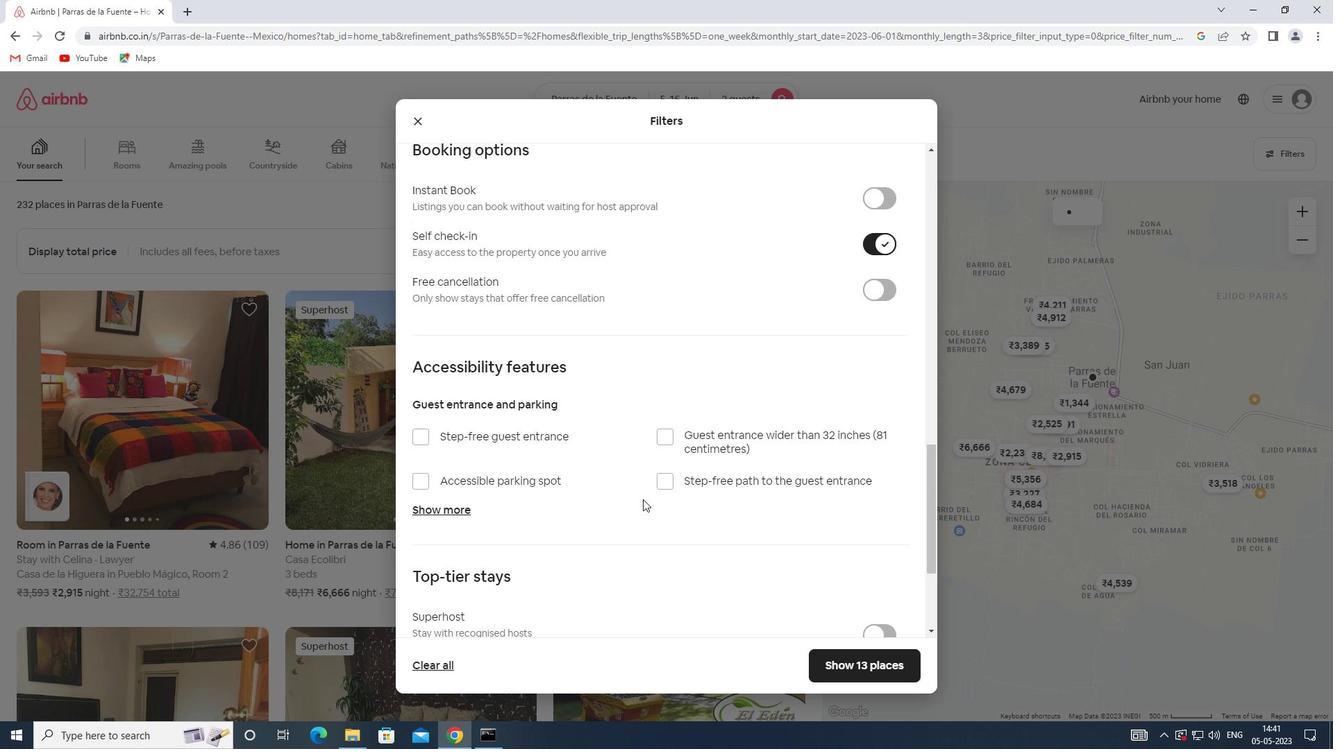 
Action: Mouse moved to (448, 565)
Screenshot: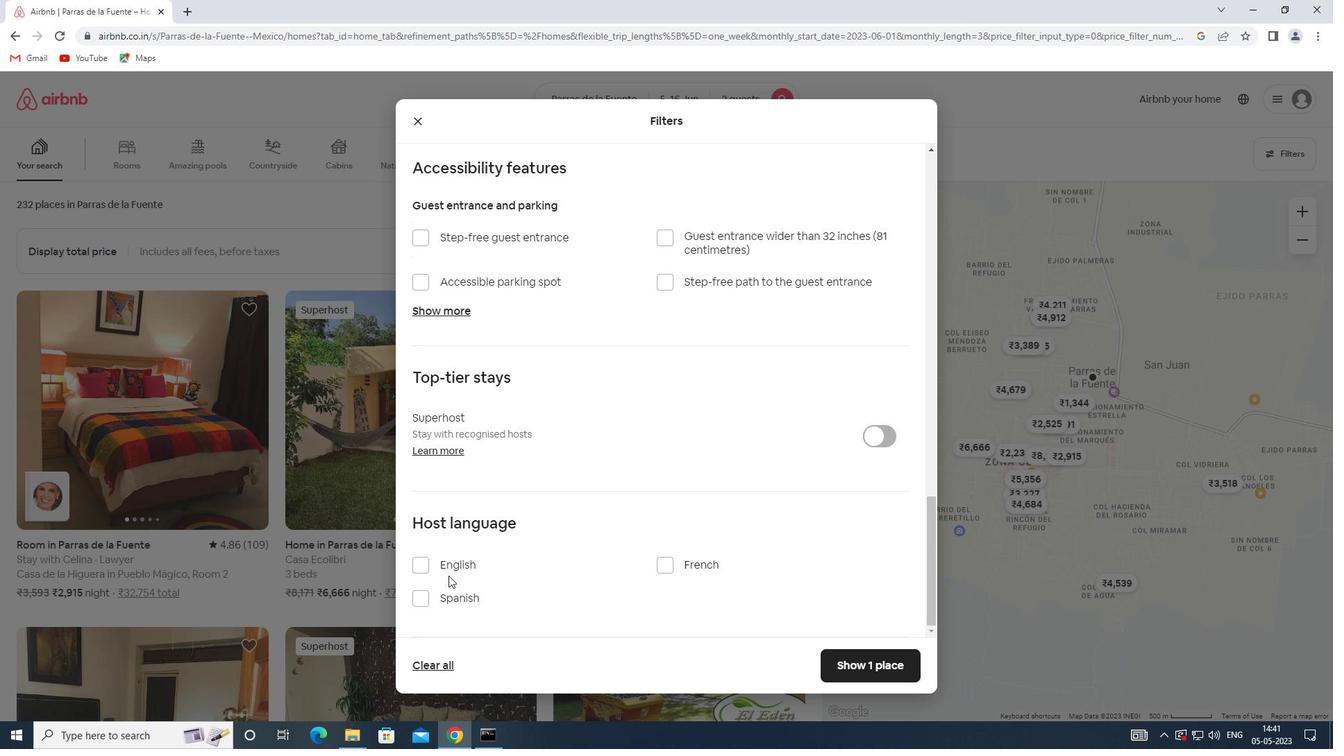 
Action: Mouse pressed left at (448, 565)
Screenshot: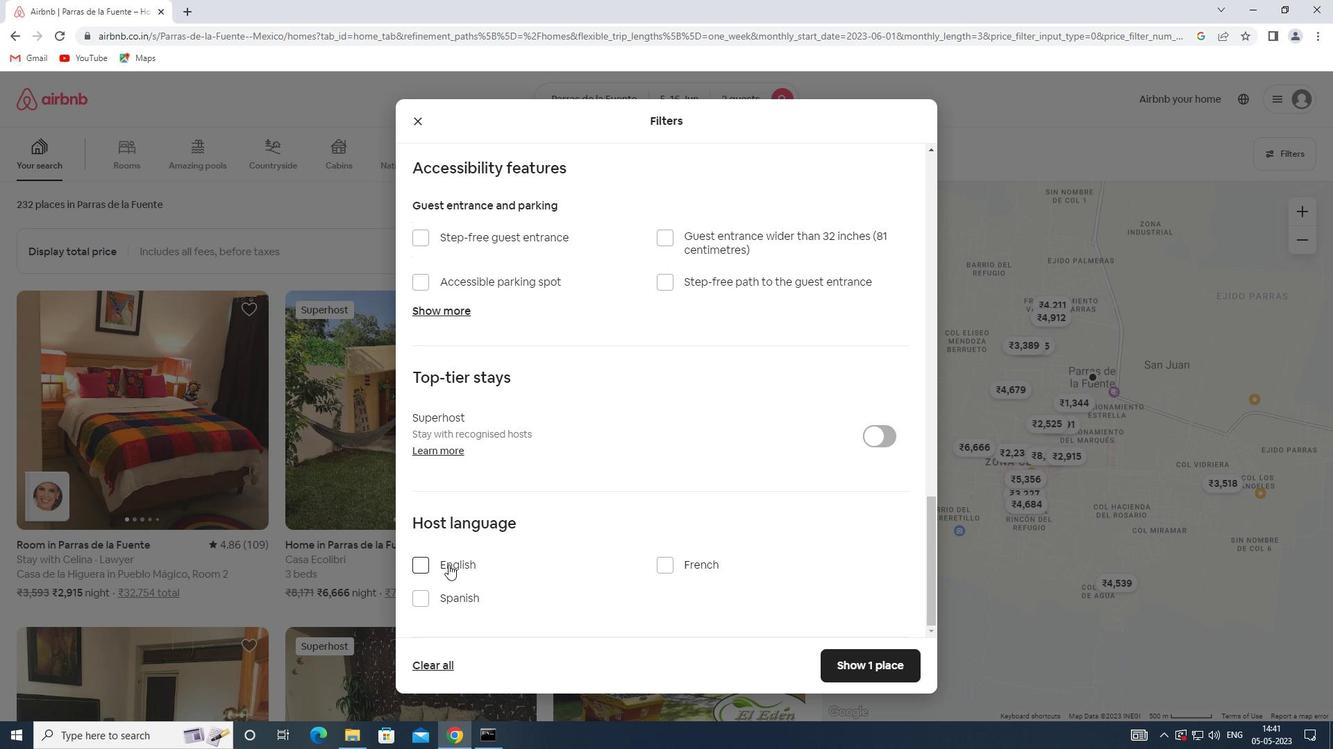
Action: Mouse moved to (855, 671)
Screenshot: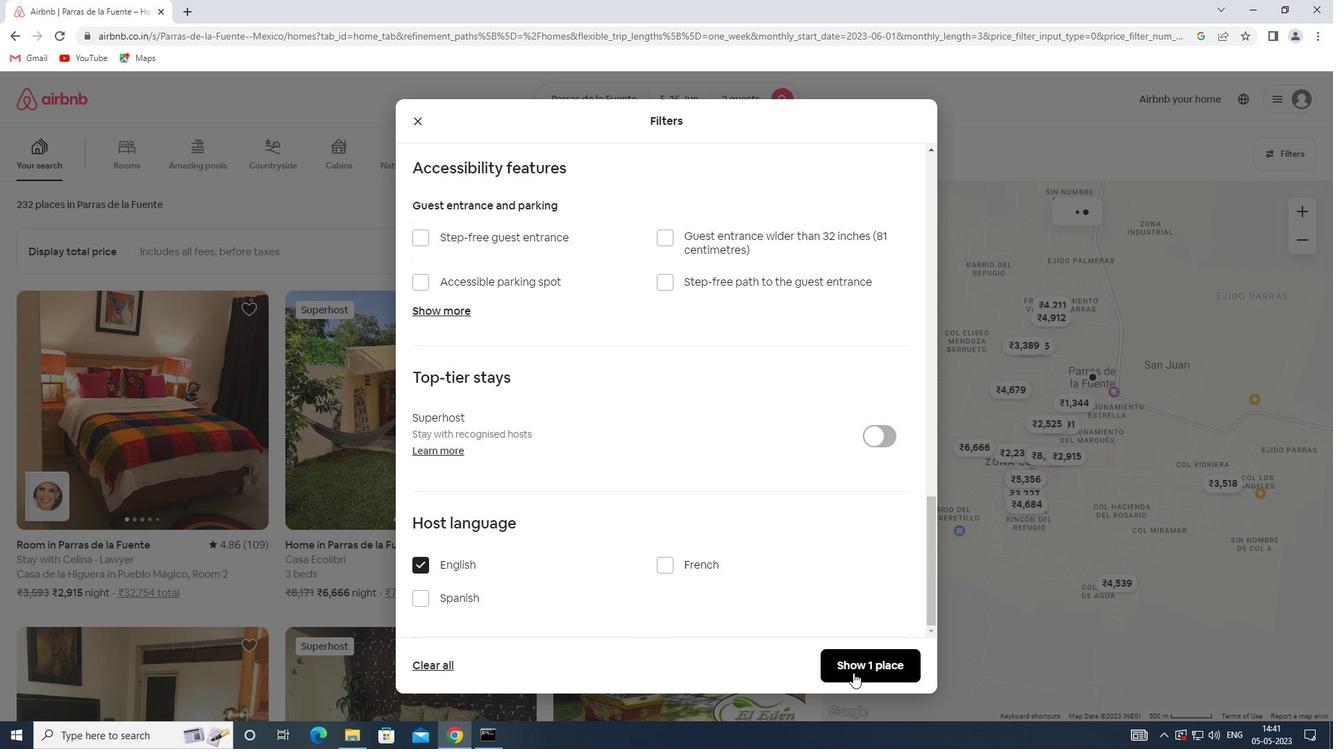 
Action: Mouse pressed left at (855, 671)
Screenshot: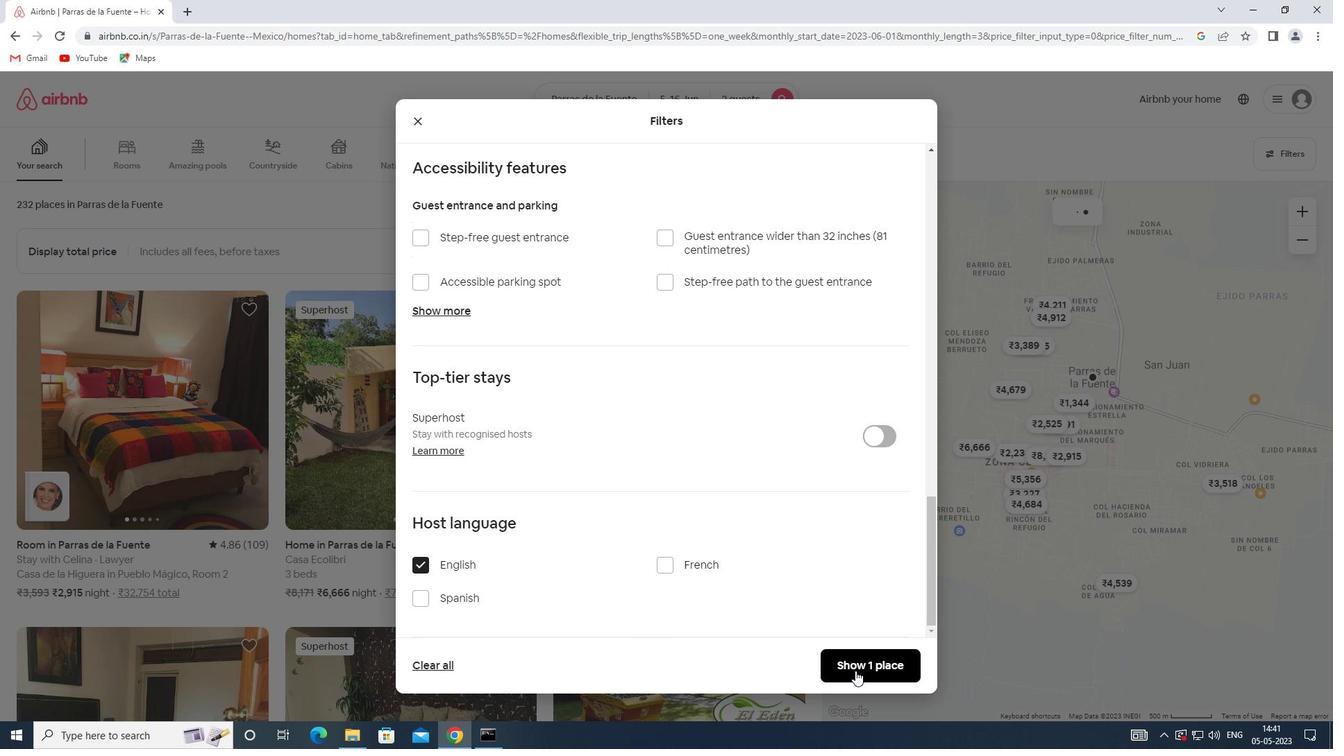 
